 Task: Find connections with filter location Muzambinho with filter topic #Innovationwith filter profile language German with filter current company Applus+ IDIADA with filter school Walchand Institute of Technology, Solapur with filter industry Utility System Construction with filter service category Corporate Law with filter keywords title Recyclables Collector
Action: Mouse moved to (586, 119)
Screenshot: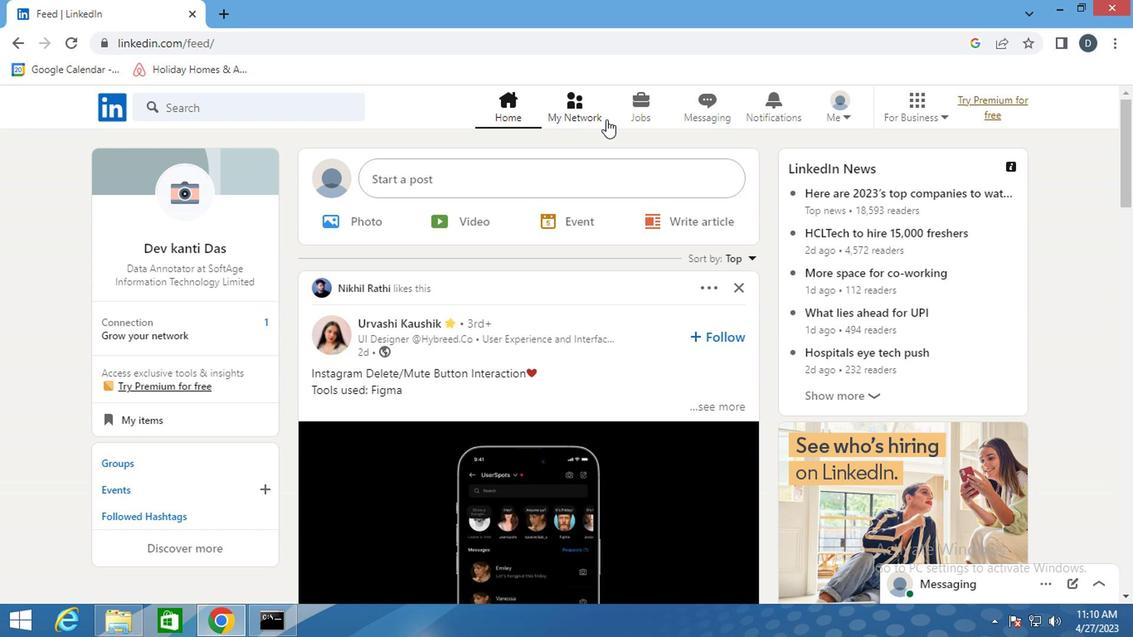 
Action: Mouse pressed left at (586, 119)
Screenshot: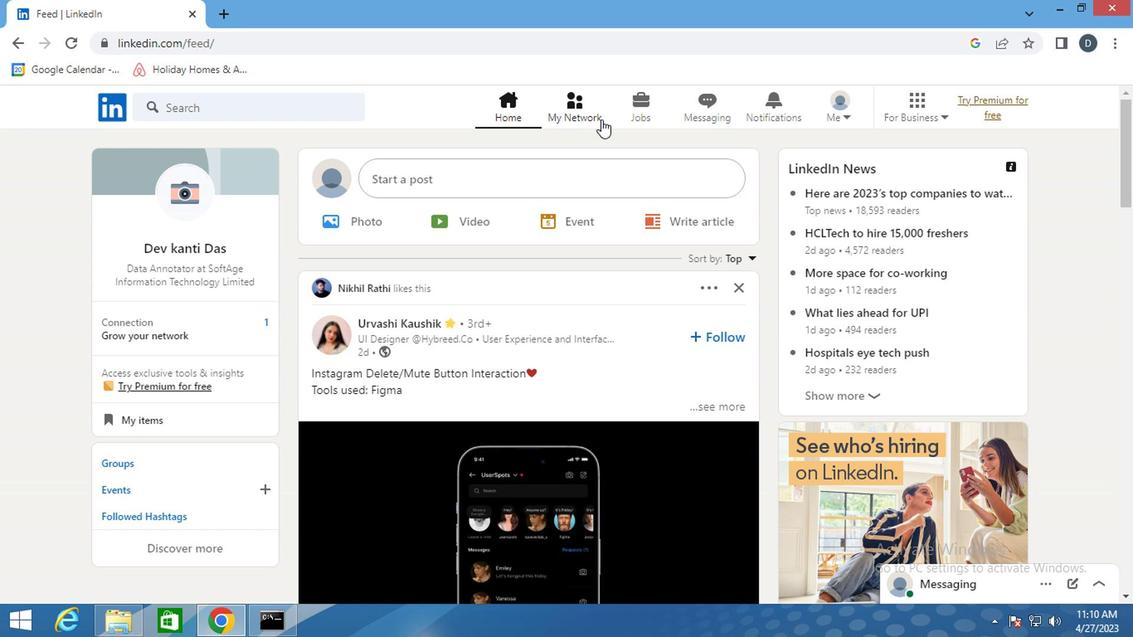 
Action: Mouse moved to (250, 206)
Screenshot: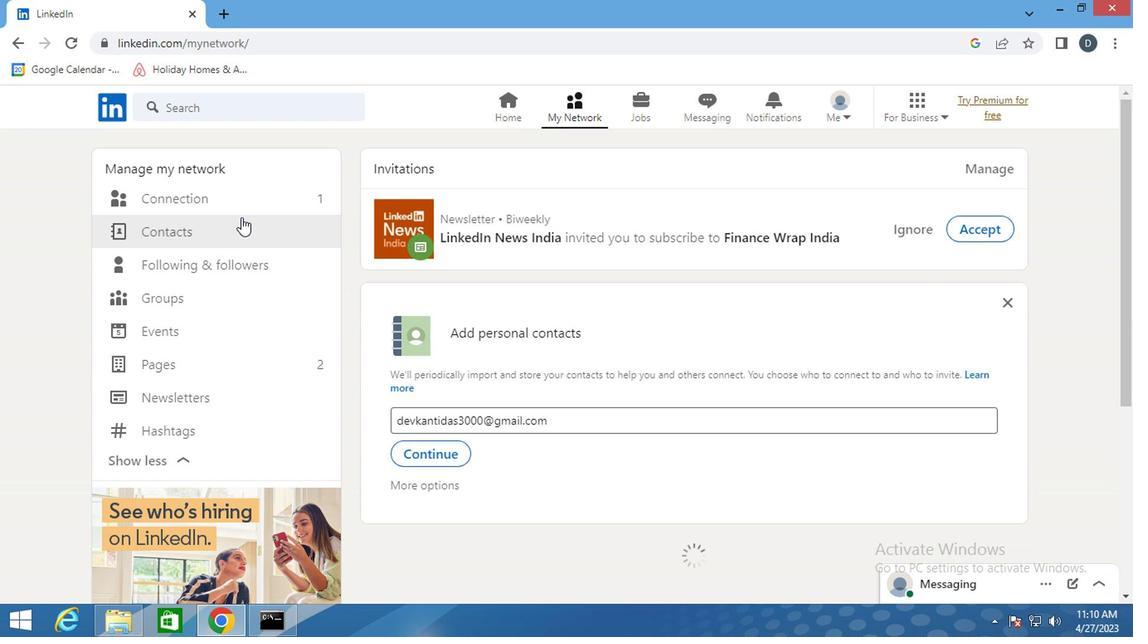 
Action: Mouse pressed left at (250, 206)
Screenshot: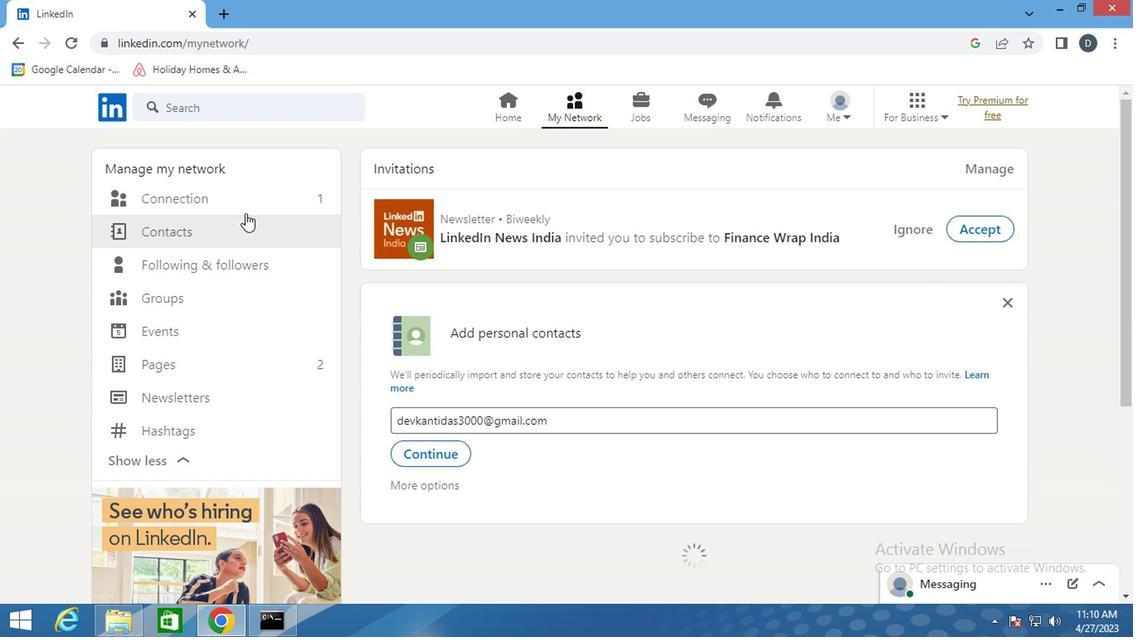 
Action: Mouse moved to (259, 199)
Screenshot: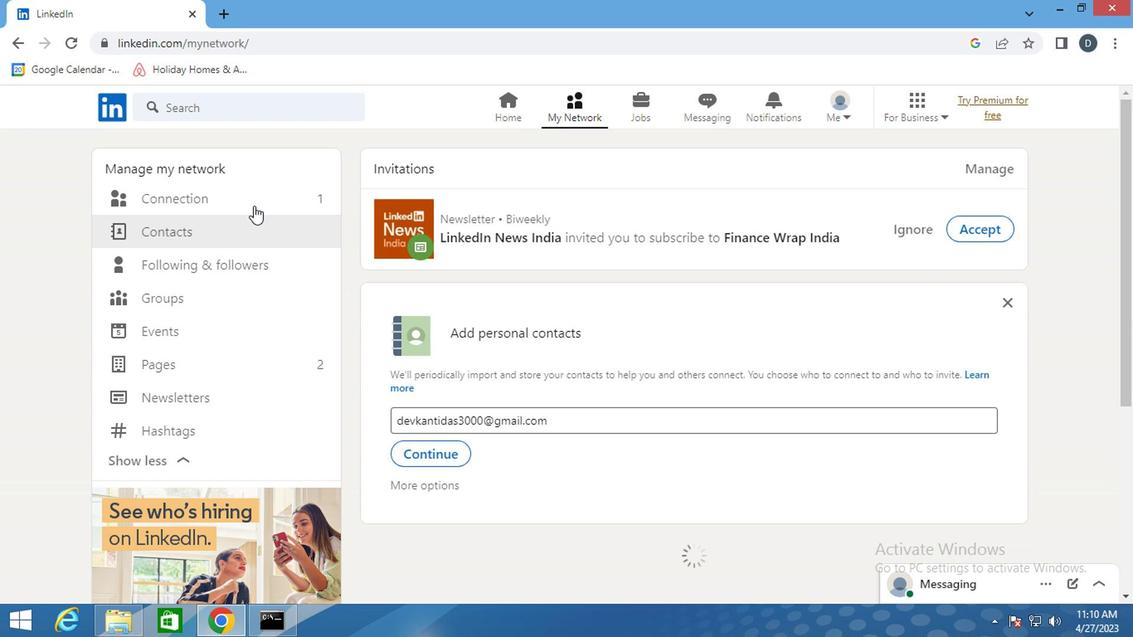 
Action: Mouse pressed left at (259, 199)
Screenshot: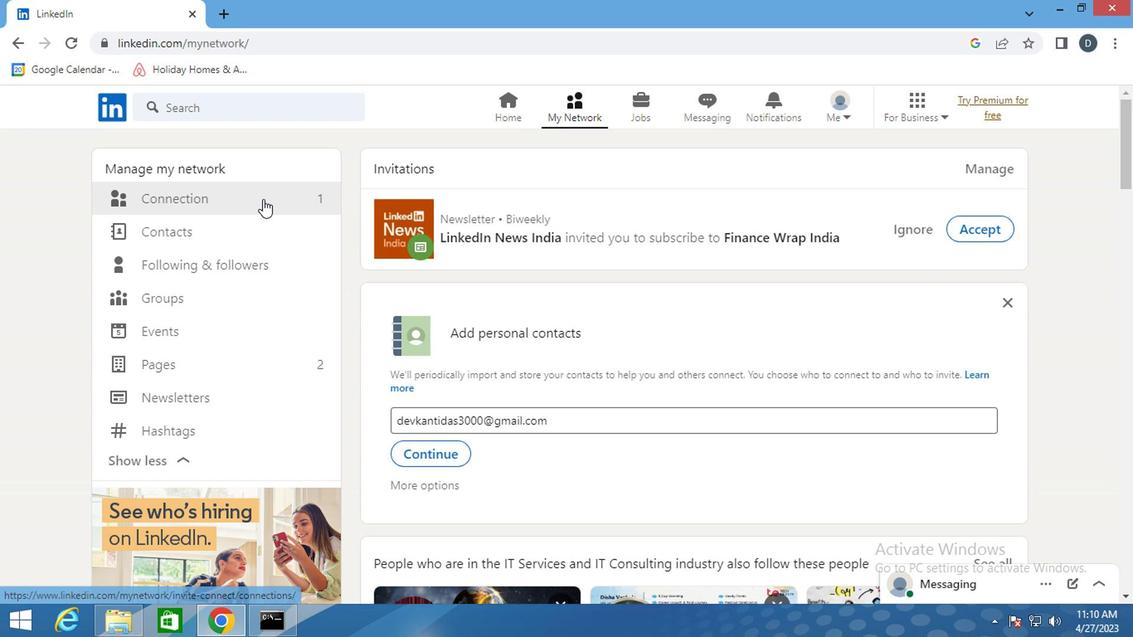 
Action: Mouse pressed left at (259, 199)
Screenshot: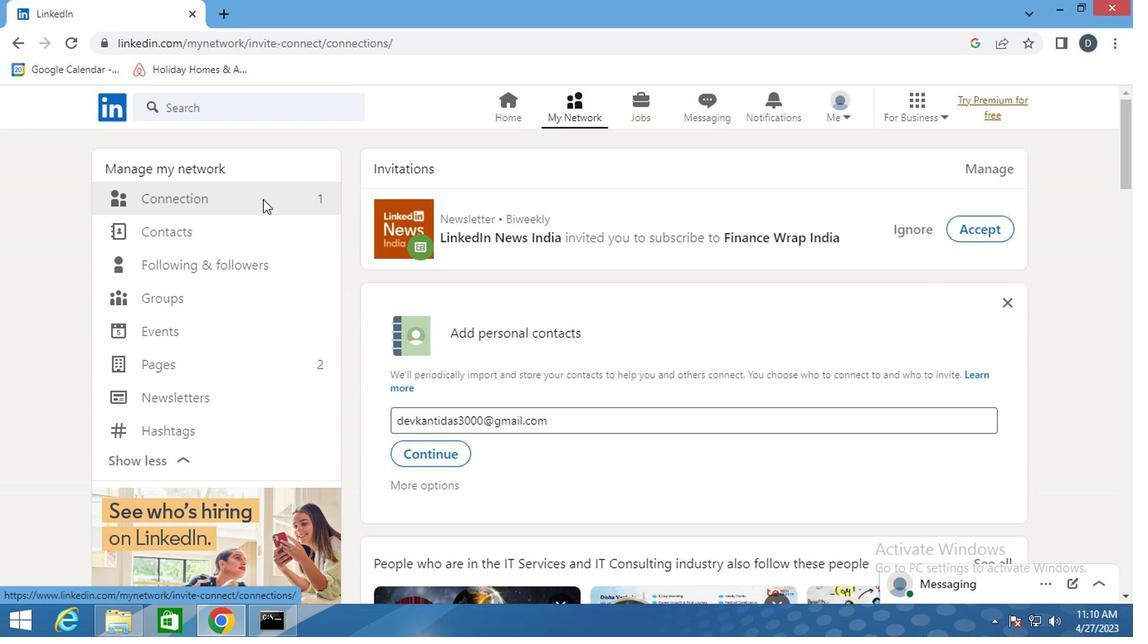 
Action: Mouse moved to (703, 196)
Screenshot: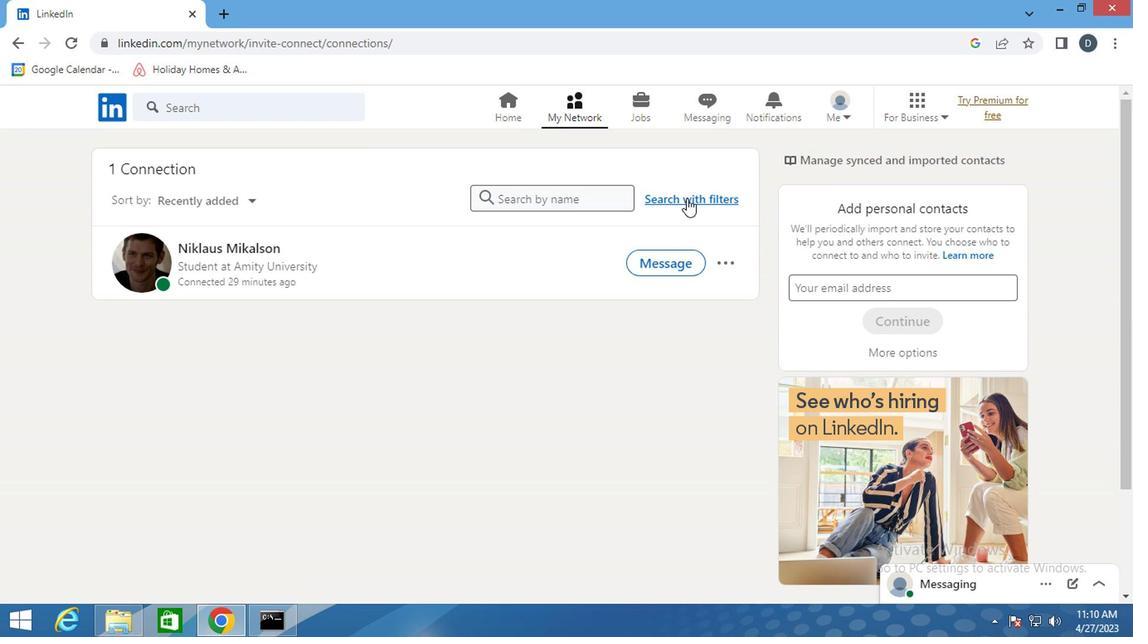
Action: Mouse pressed left at (703, 196)
Screenshot: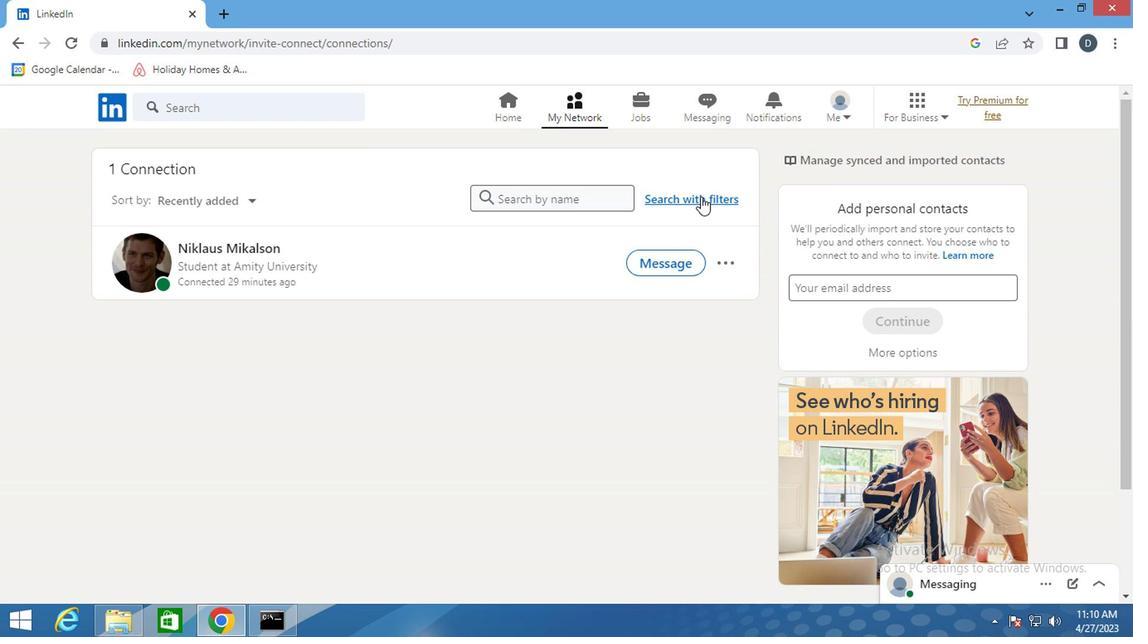 
Action: Mouse moved to (630, 147)
Screenshot: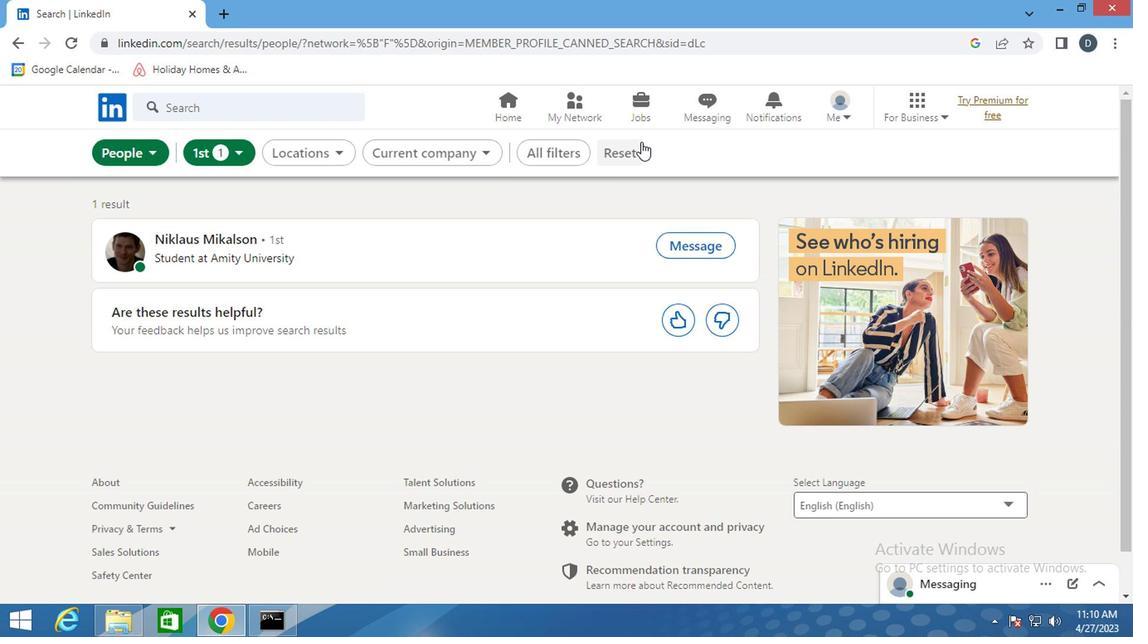 
Action: Mouse pressed left at (630, 147)
Screenshot: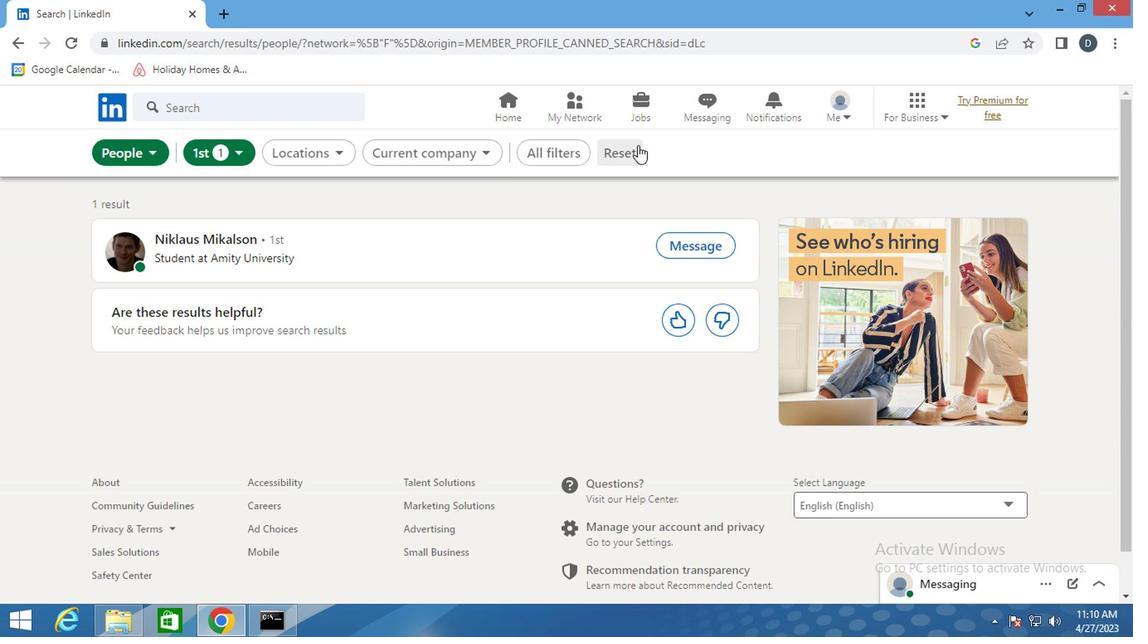 
Action: Mouse moved to (578, 149)
Screenshot: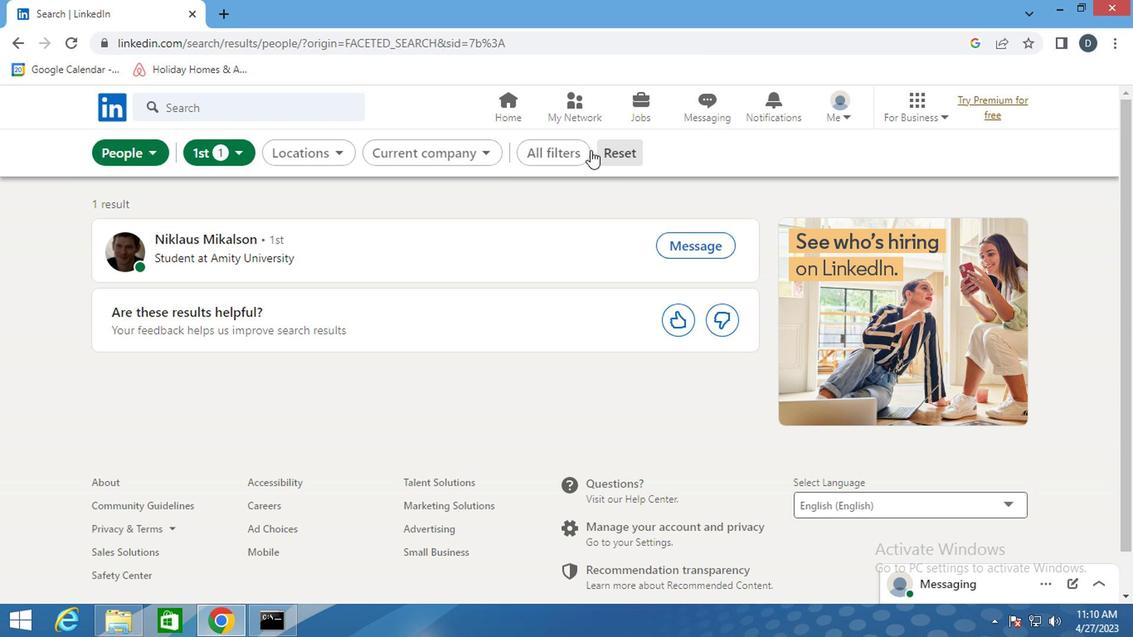 
Action: Mouse pressed left at (578, 149)
Screenshot: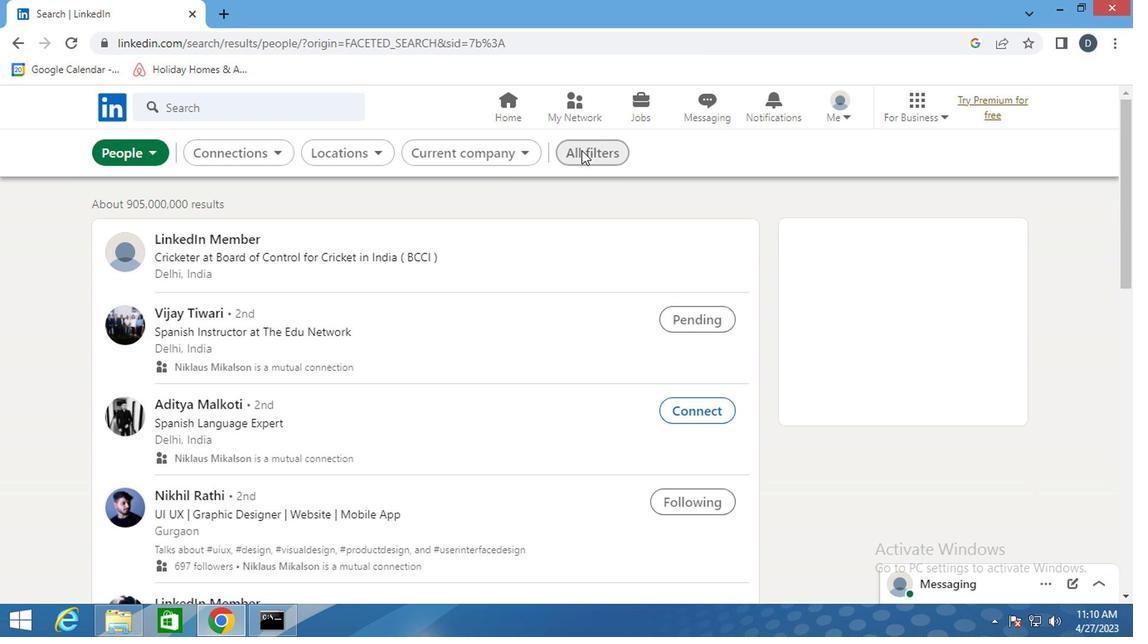 
Action: Mouse moved to (831, 369)
Screenshot: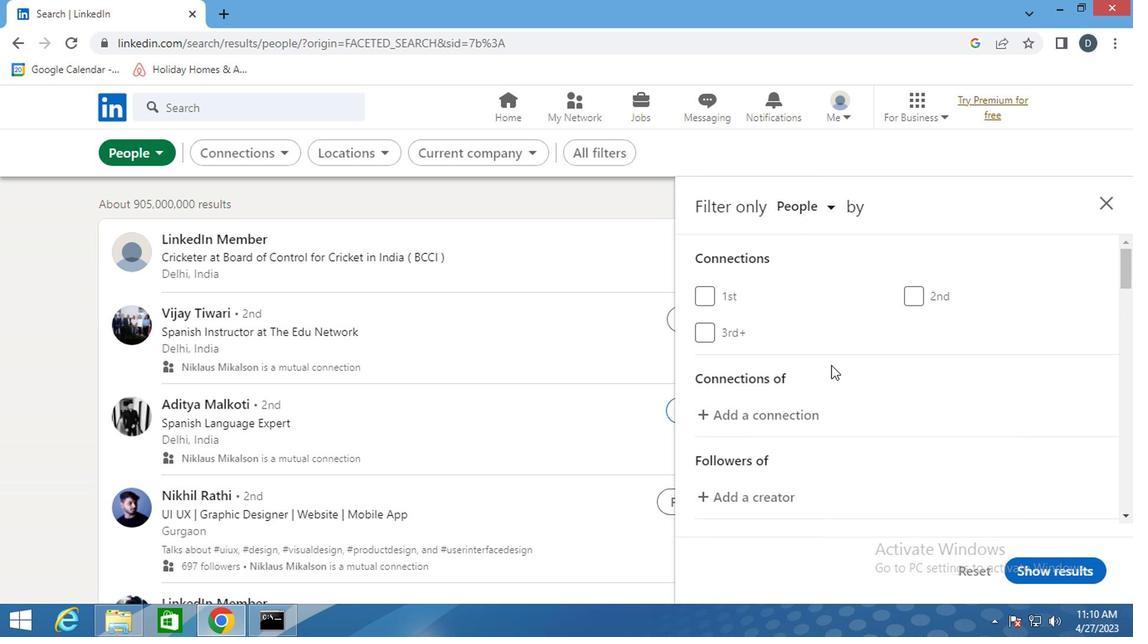 
Action: Mouse scrolled (831, 367) with delta (0, -1)
Screenshot: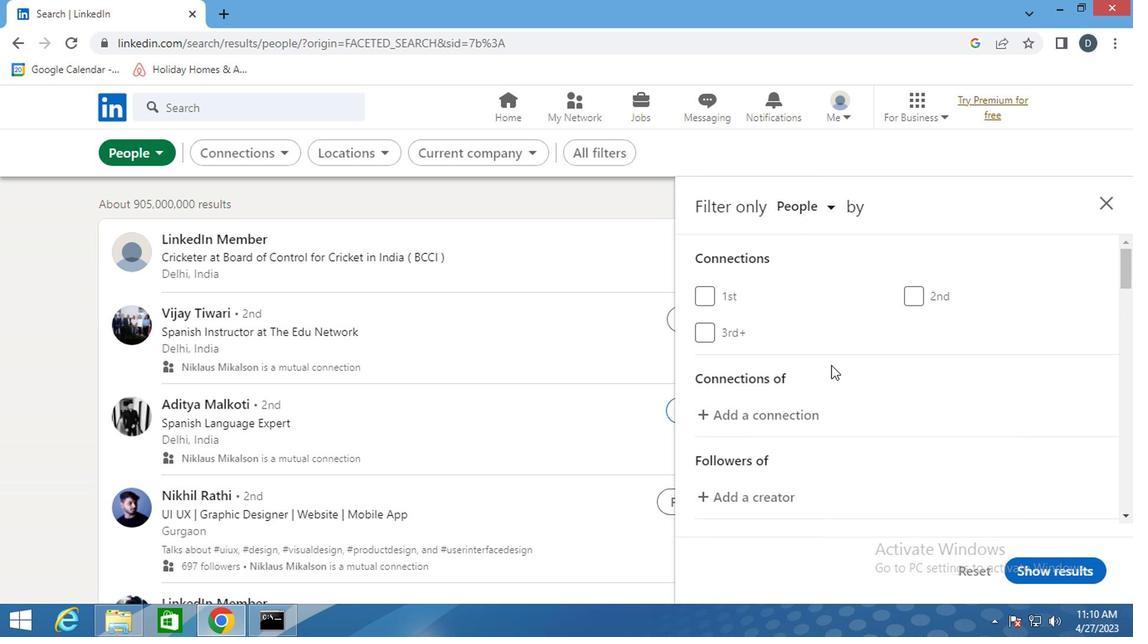 
Action: Mouse moved to (832, 369)
Screenshot: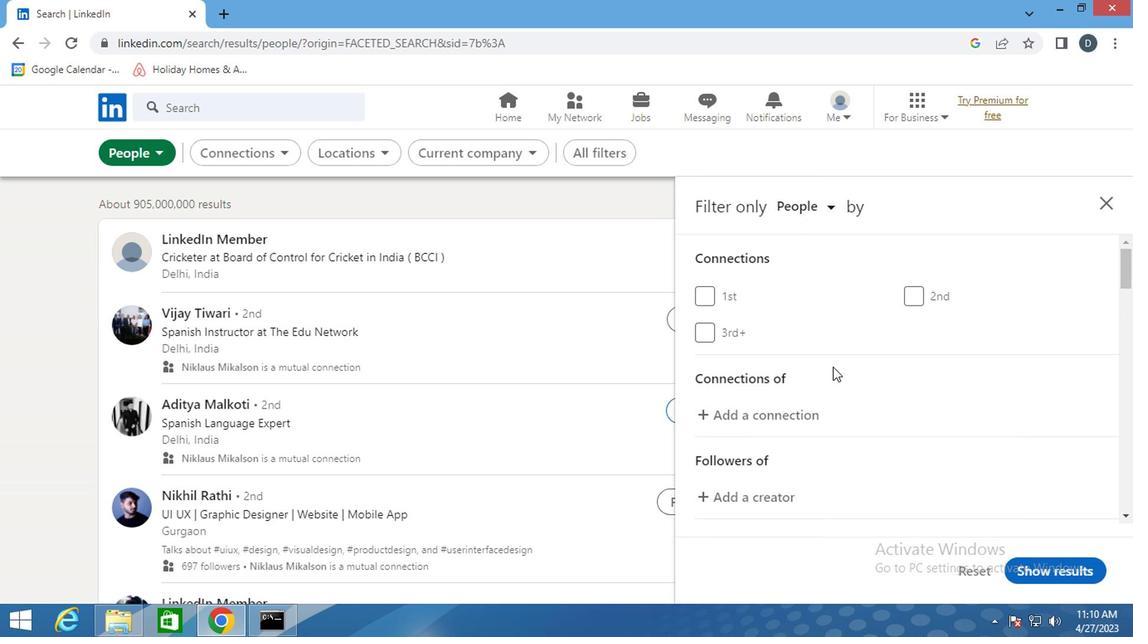 
Action: Mouse scrolled (832, 369) with delta (0, 0)
Screenshot: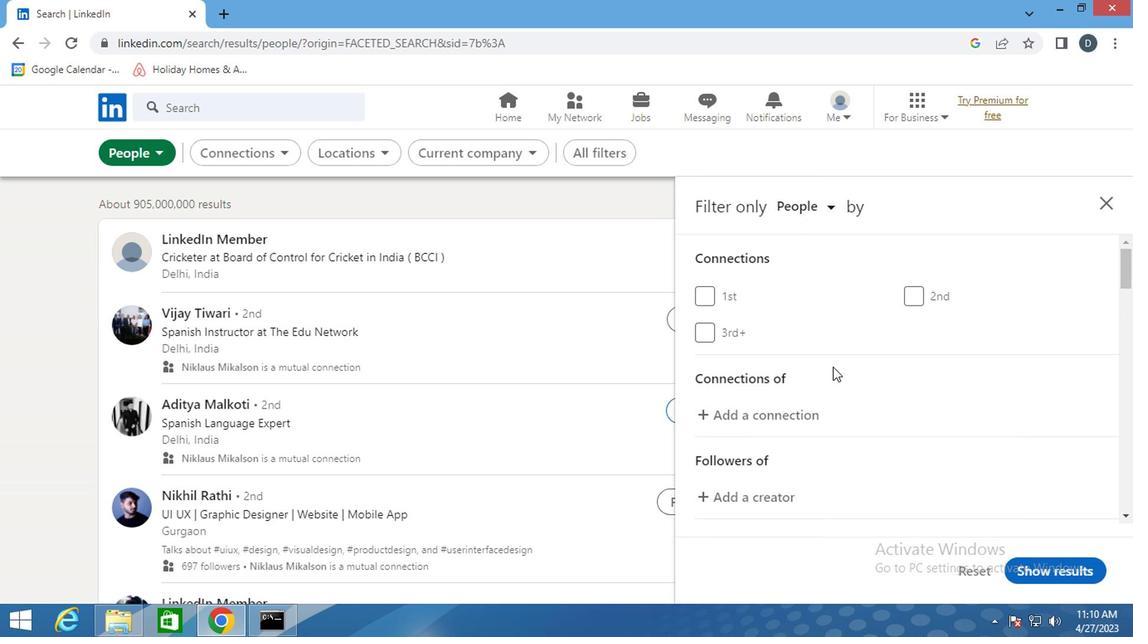 
Action: Mouse moved to (808, 356)
Screenshot: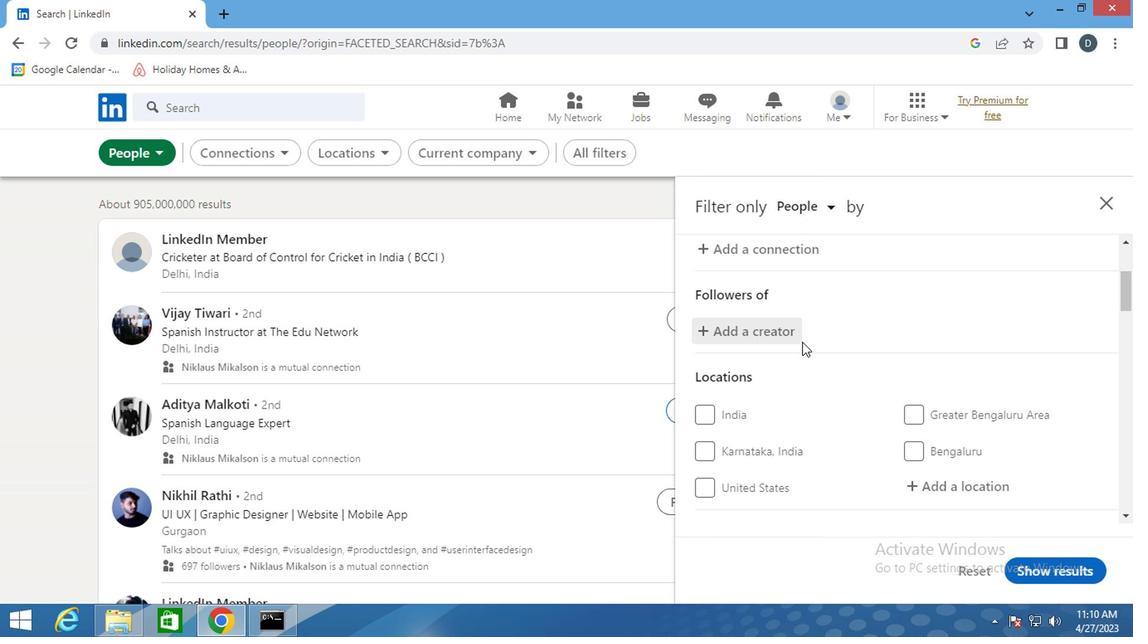 
Action: Mouse scrolled (808, 355) with delta (0, -1)
Screenshot: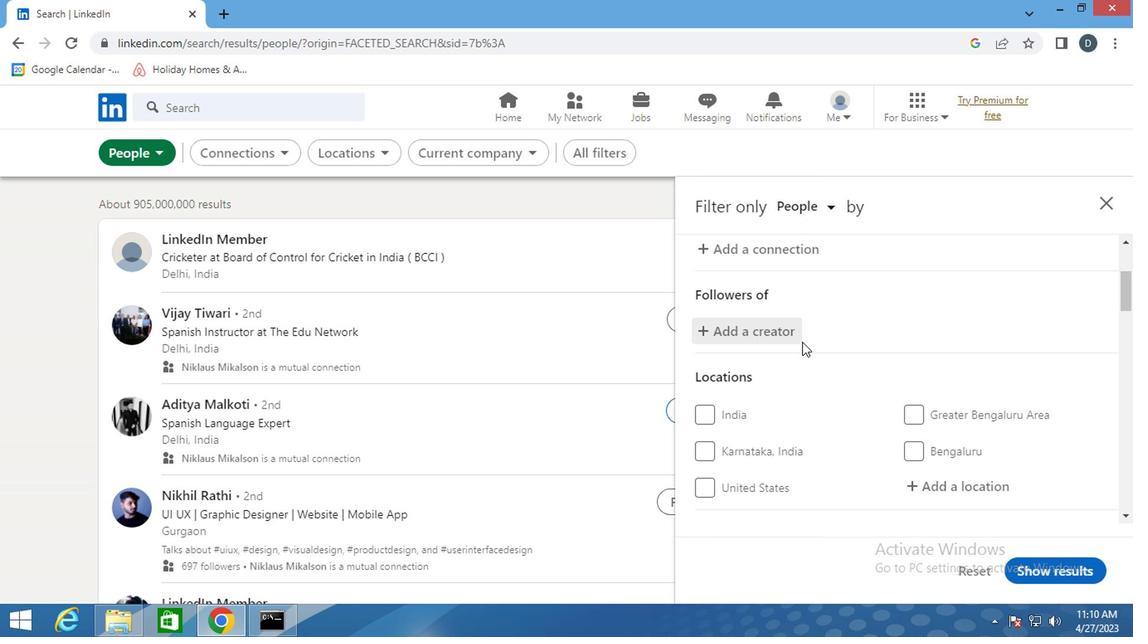 
Action: Mouse moved to (808, 358)
Screenshot: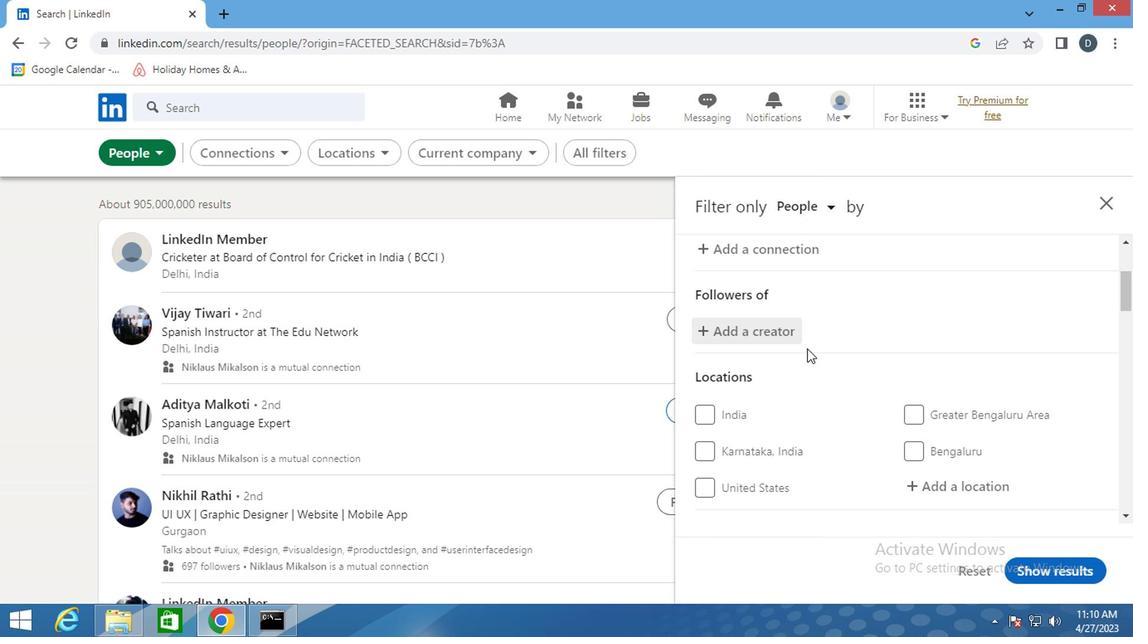 
Action: Mouse scrolled (808, 358) with delta (0, 0)
Screenshot: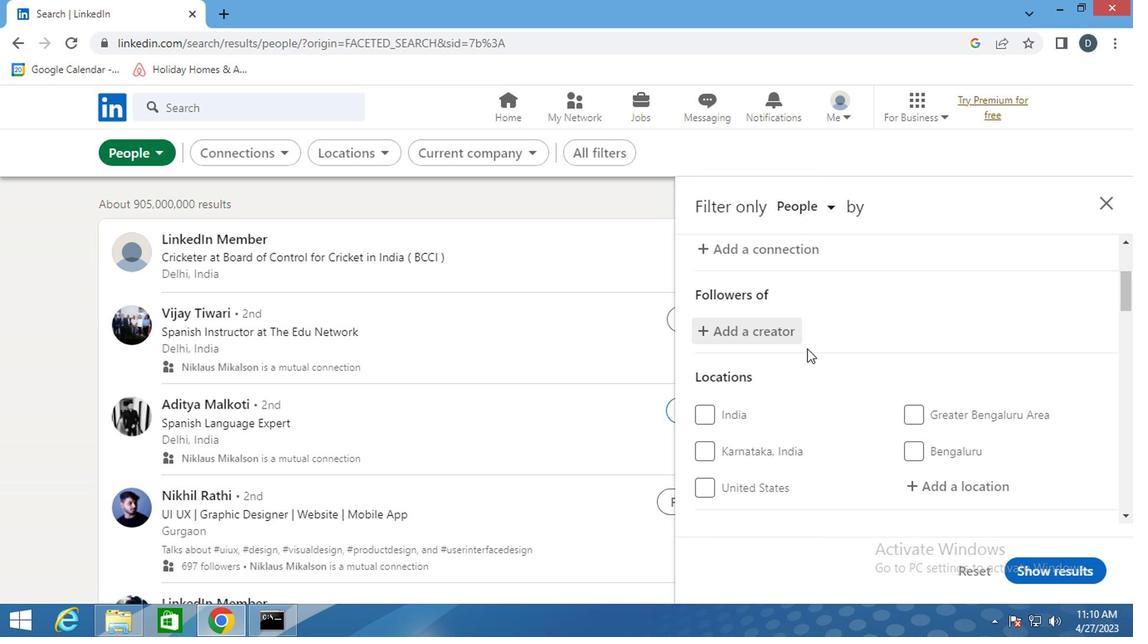 
Action: Mouse moved to (961, 344)
Screenshot: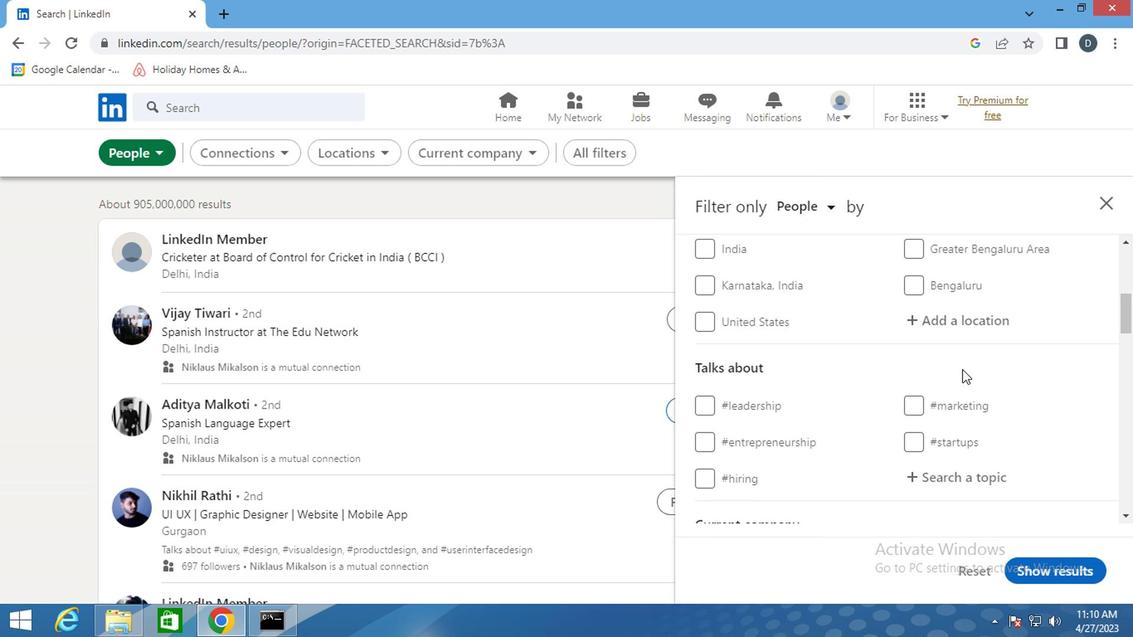 
Action: Mouse scrolled (961, 344) with delta (0, 0)
Screenshot: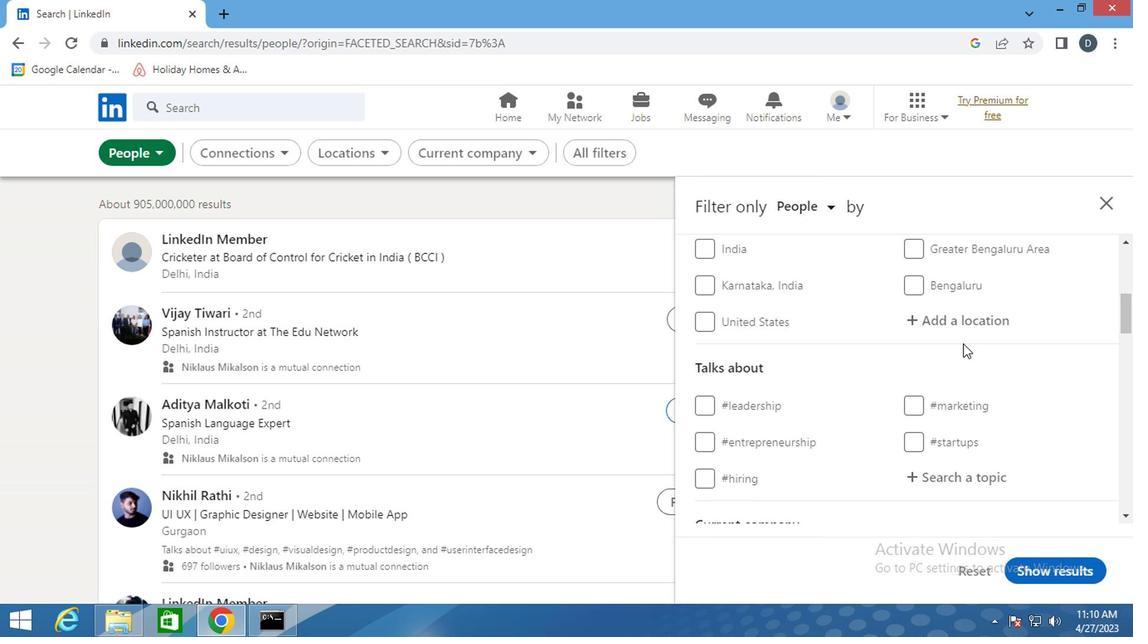 
Action: Mouse moved to (957, 410)
Screenshot: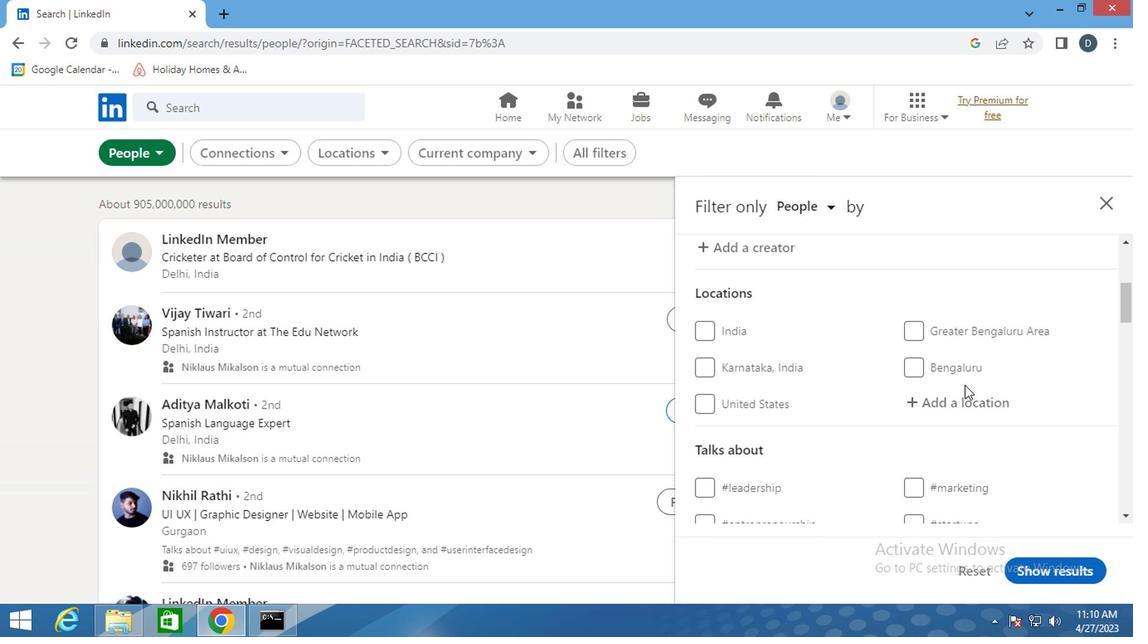
Action: Mouse pressed left at (957, 410)
Screenshot: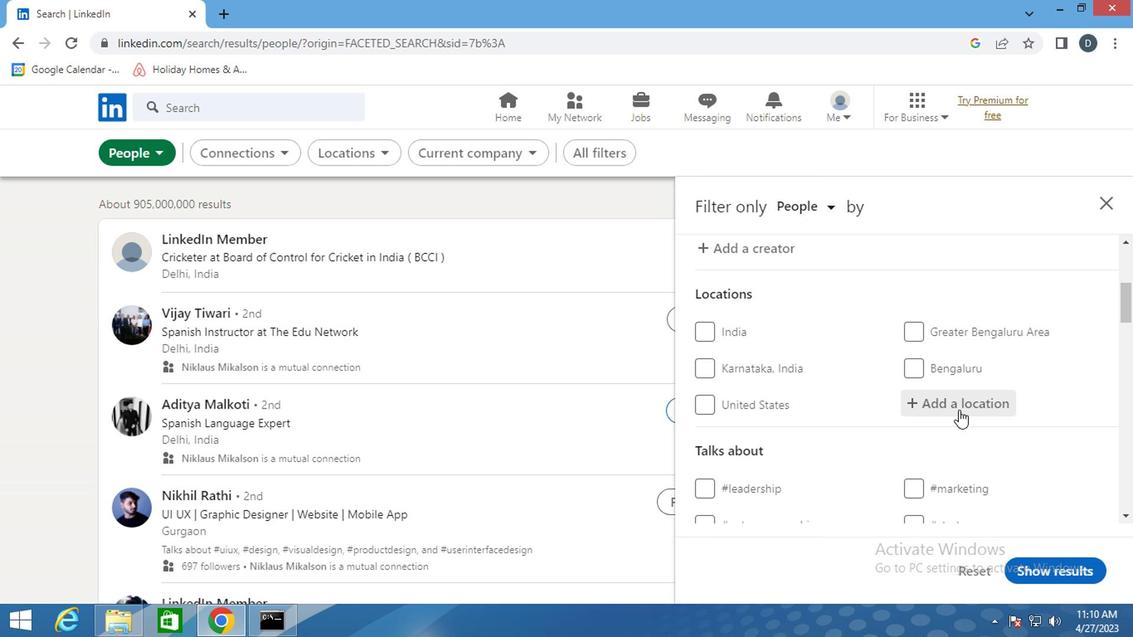 
Action: Mouse moved to (957, 410)
Screenshot: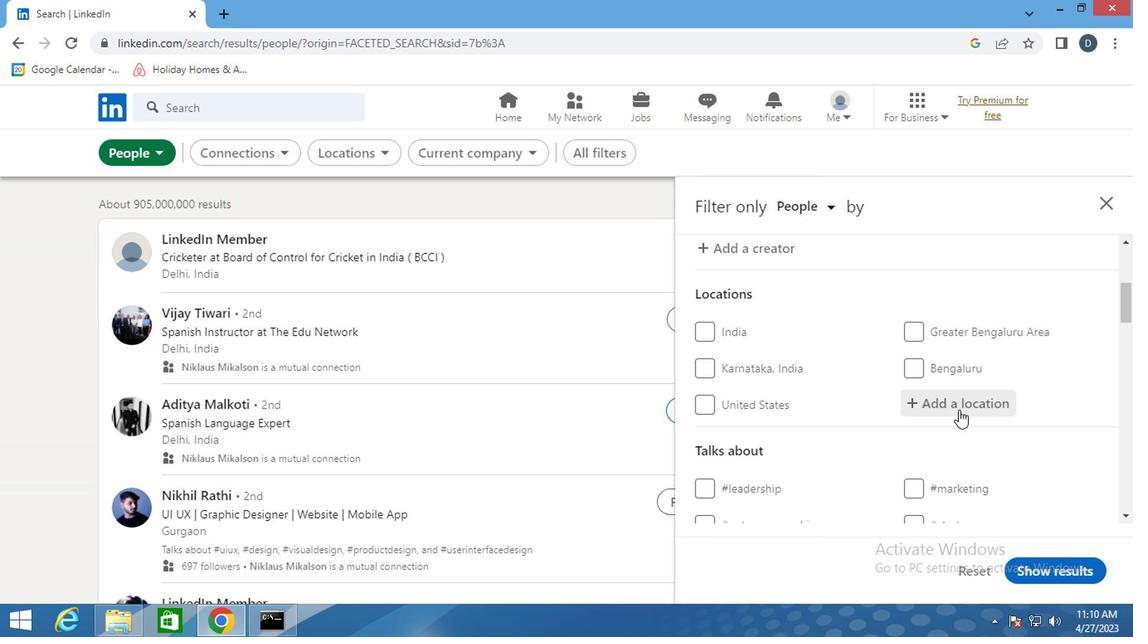 
Action: Key pressed <Key.shift><Key.shift><Key.shift>MUZAMBINHO
Screenshot: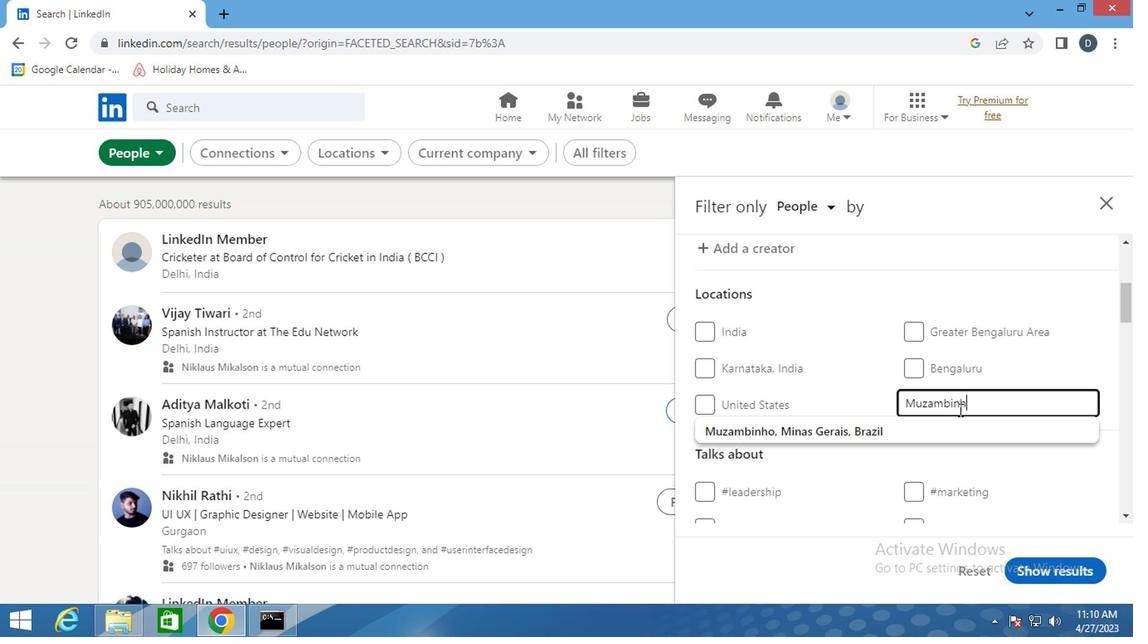 
Action: Mouse moved to (945, 430)
Screenshot: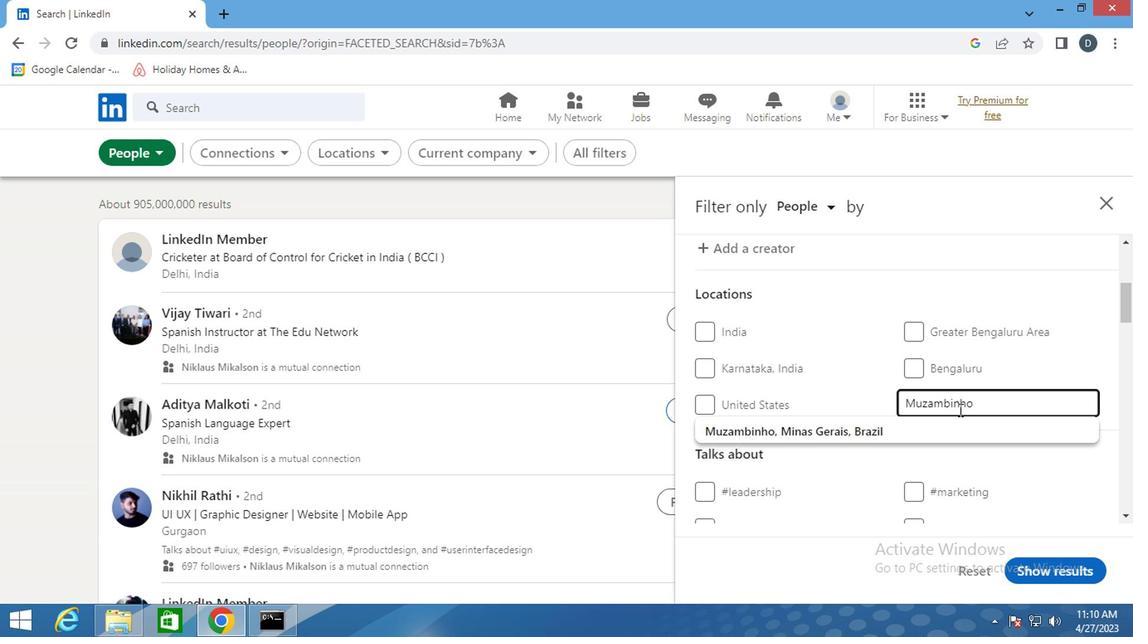 
Action: Mouse pressed left at (945, 430)
Screenshot: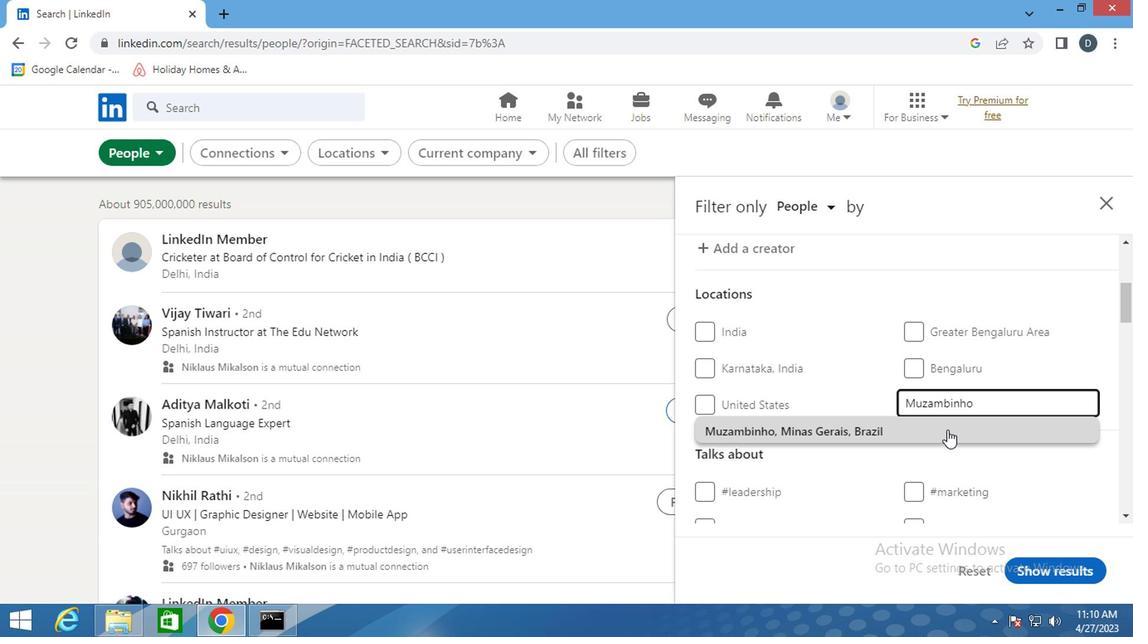
Action: Mouse moved to (909, 387)
Screenshot: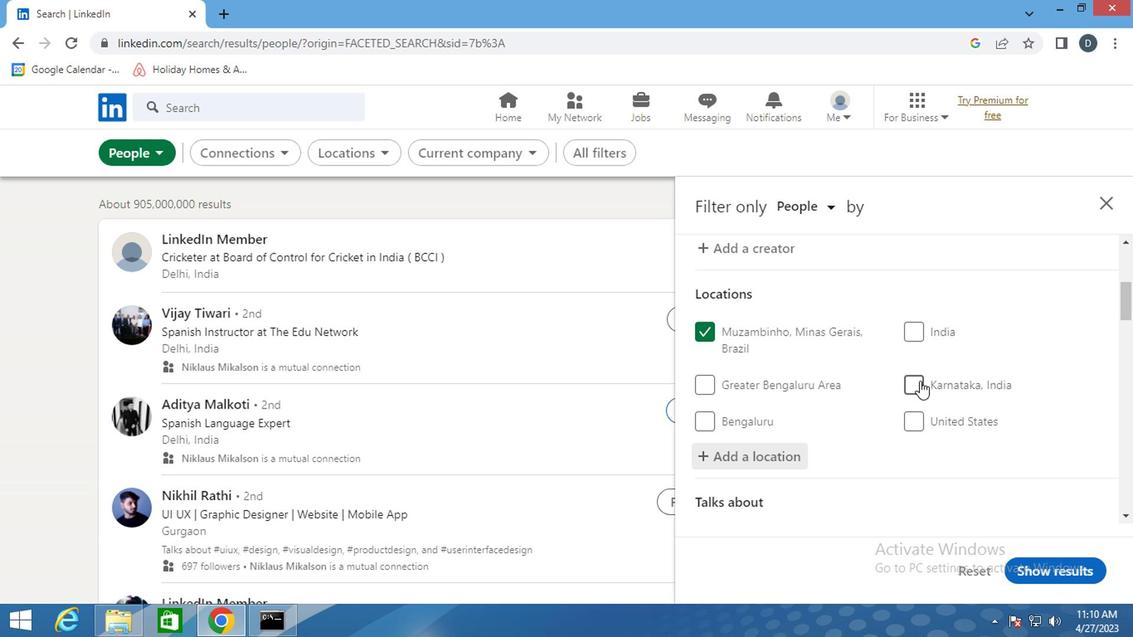 
Action: Mouse scrolled (909, 387) with delta (0, 0)
Screenshot: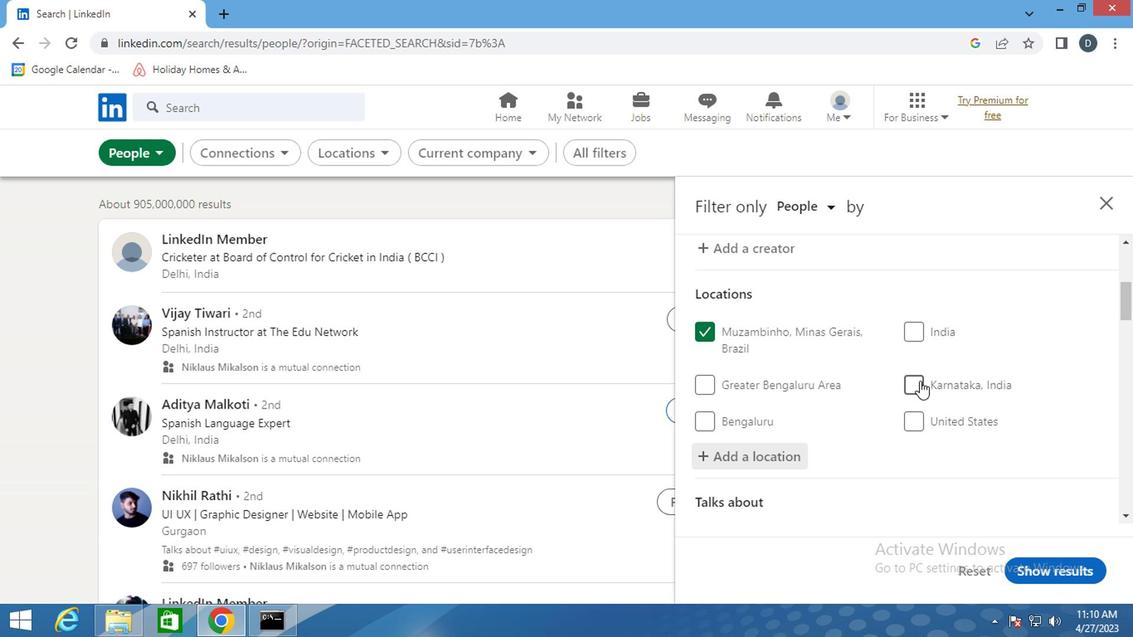 
Action: Mouse scrolled (909, 387) with delta (0, 0)
Screenshot: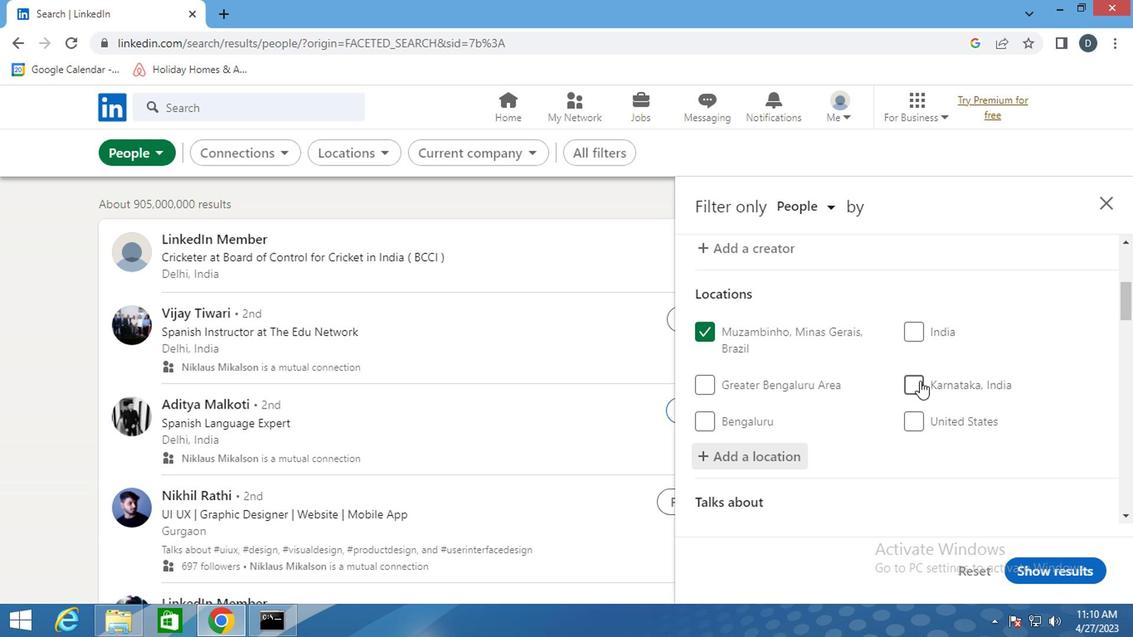 
Action: Mouse scrolled (909, 387) with delta (0, 0)
Screenshot: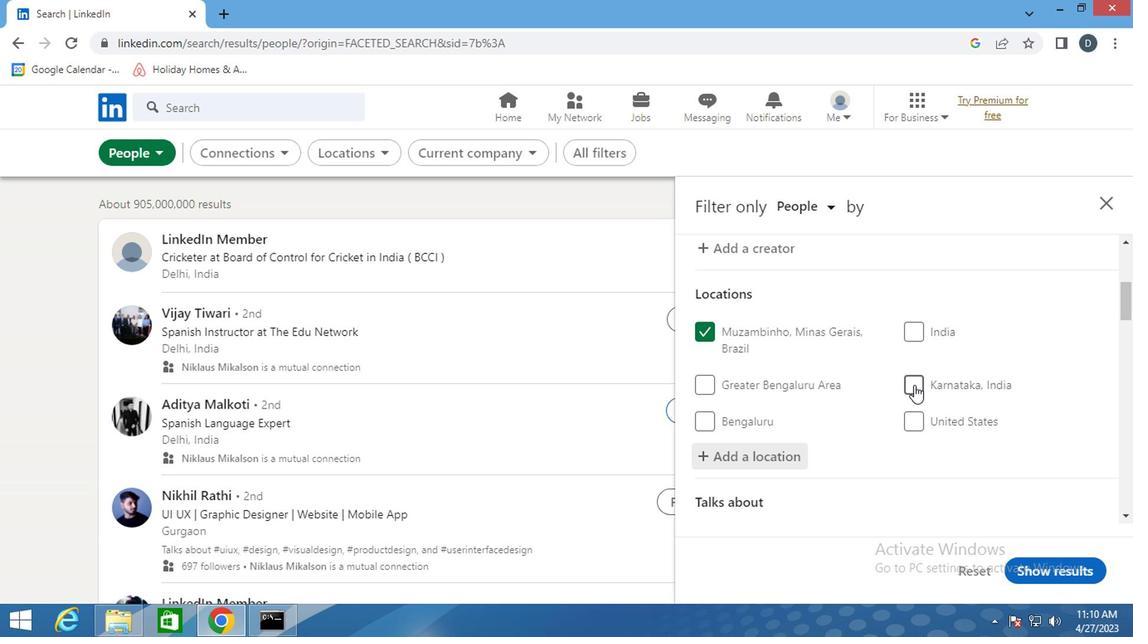 
Action: Mouse moved to (847, 381)
Screenshot: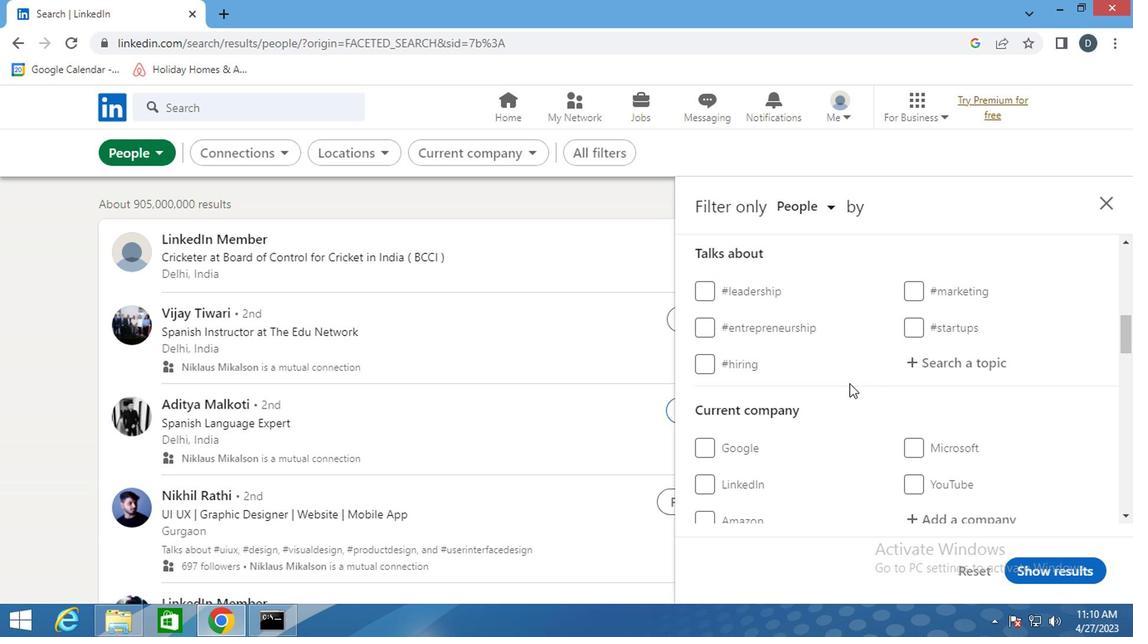 
Action: Mouse scrolled (847, 383) with delta (0, 1)
Screenshot: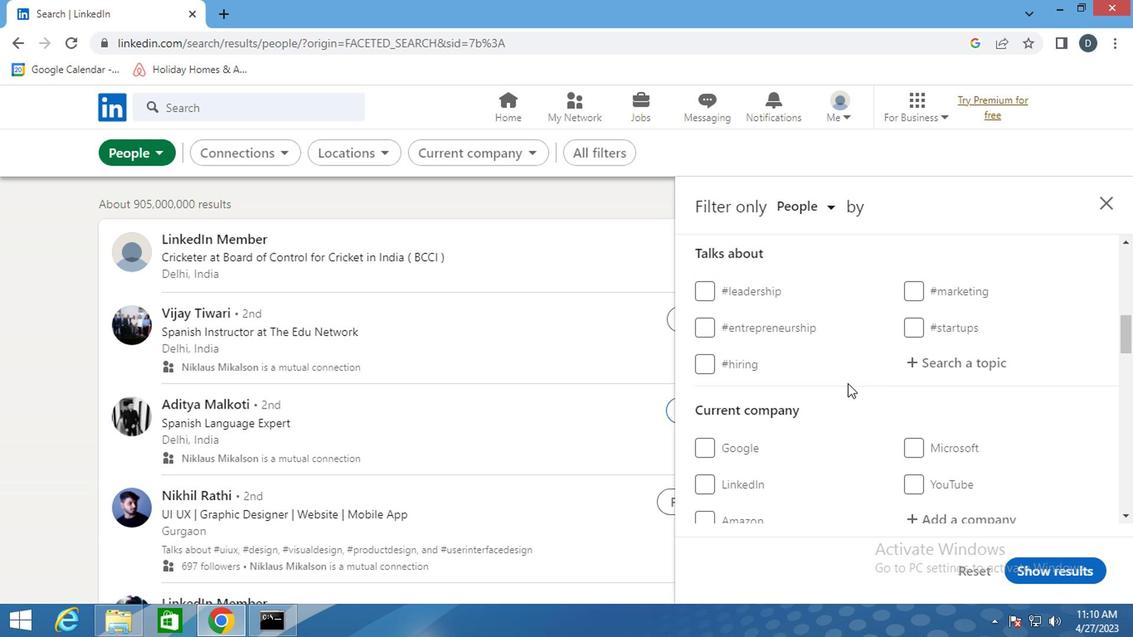 
Action: Mouse scrolled (847, 383) with delta (0, 1)
Screenshot: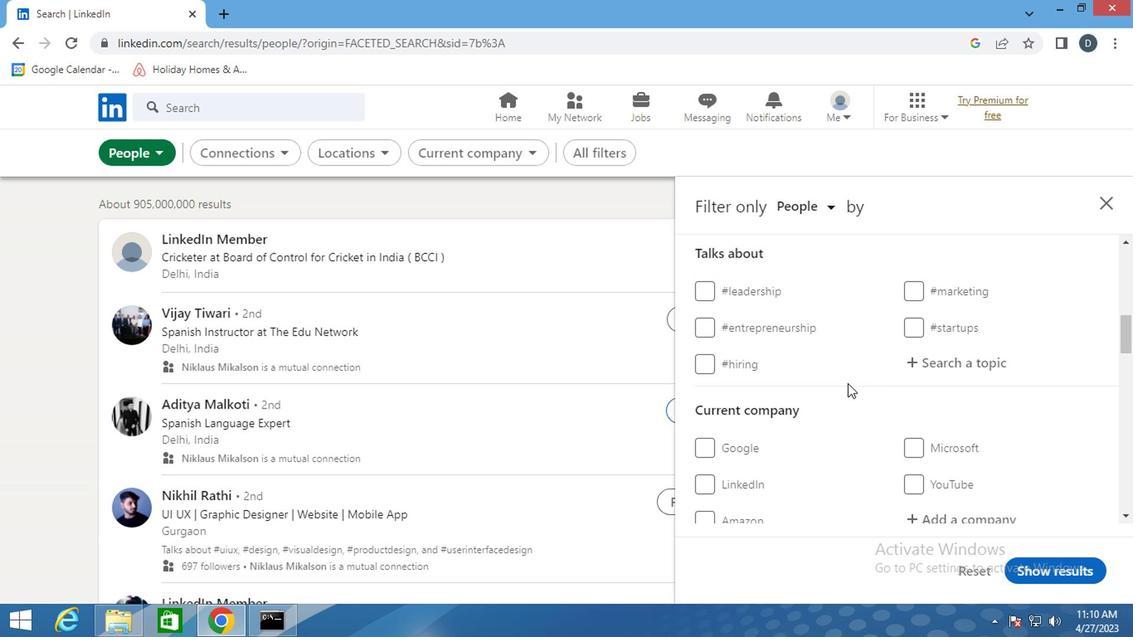 
Action: Mouse moved to (902, 415)
Screenshot: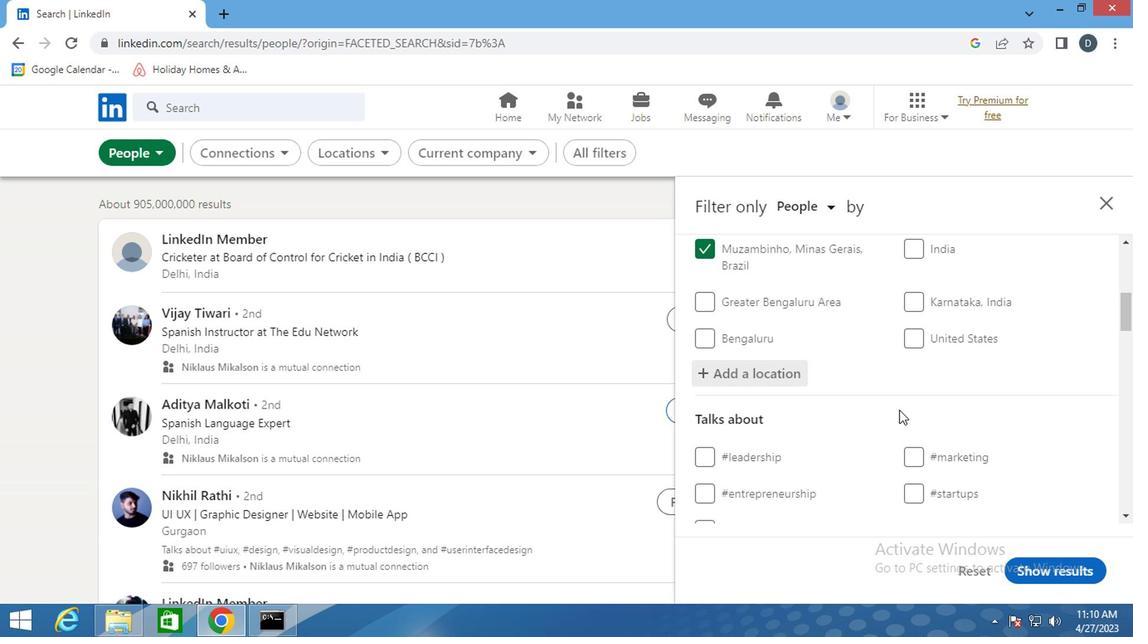 
Action: Mouse scrolled (902, 414) with delta (0, -1)
Screenshot: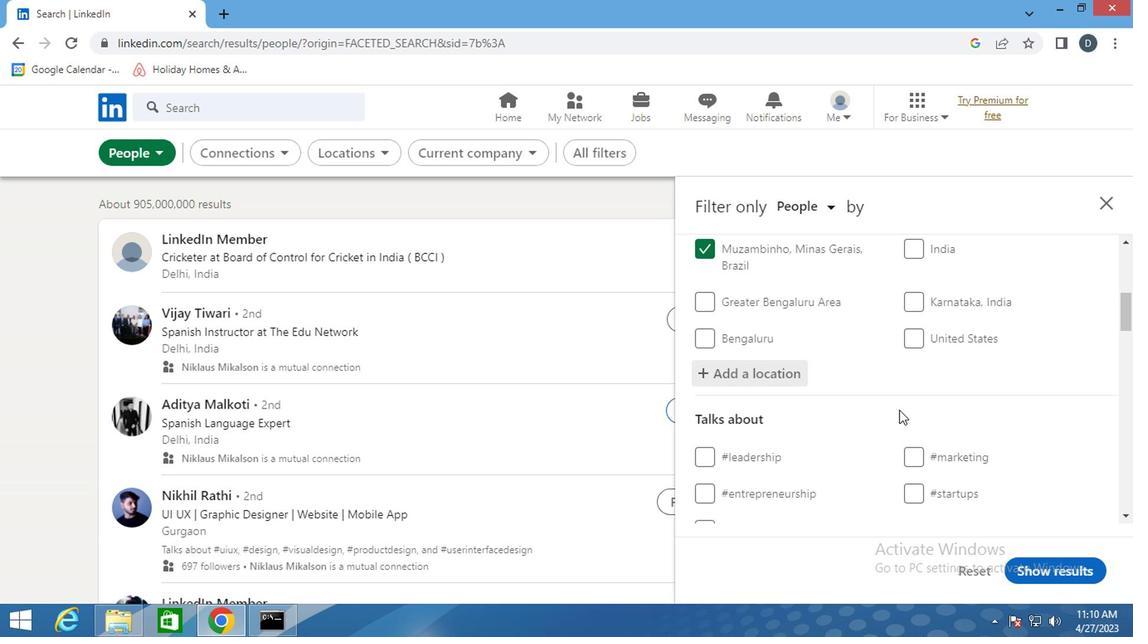 
Action: Mouse moved to (934, 445)
Screenshot: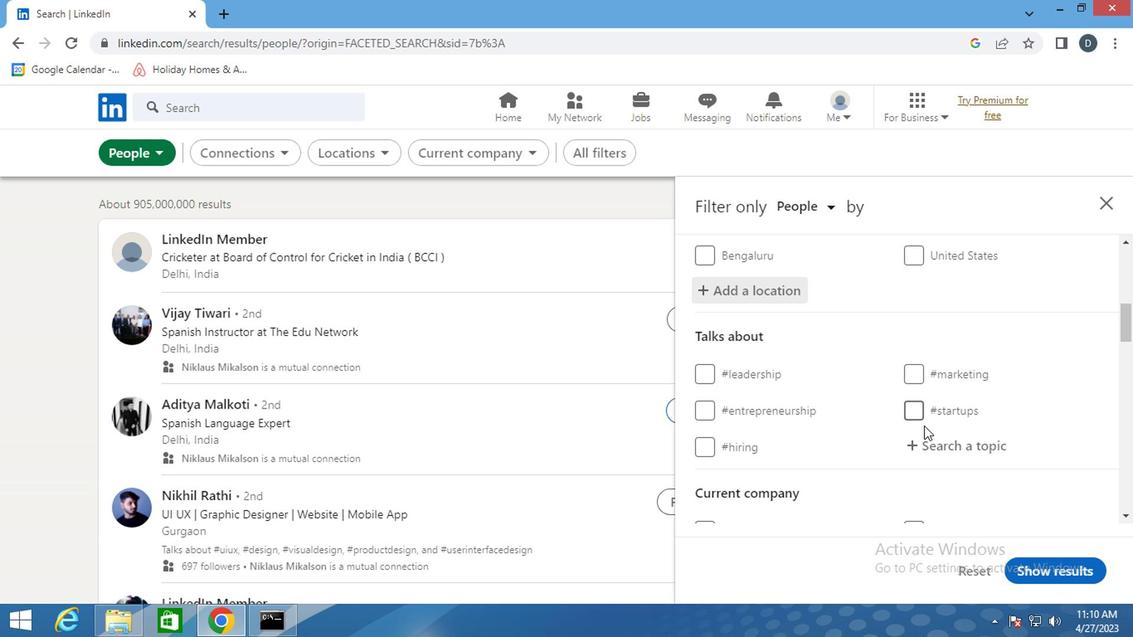 
Action: Mouse pressed left at (934, 445)
Screenshot: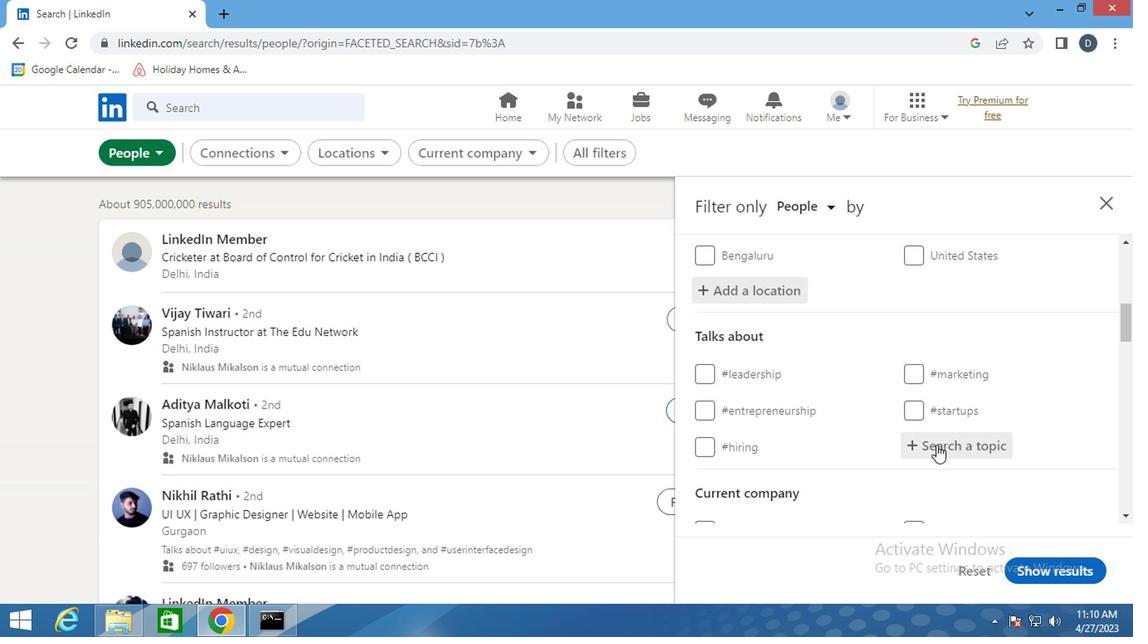 
Action: Mouse moved to (853, 444)
Screenshot: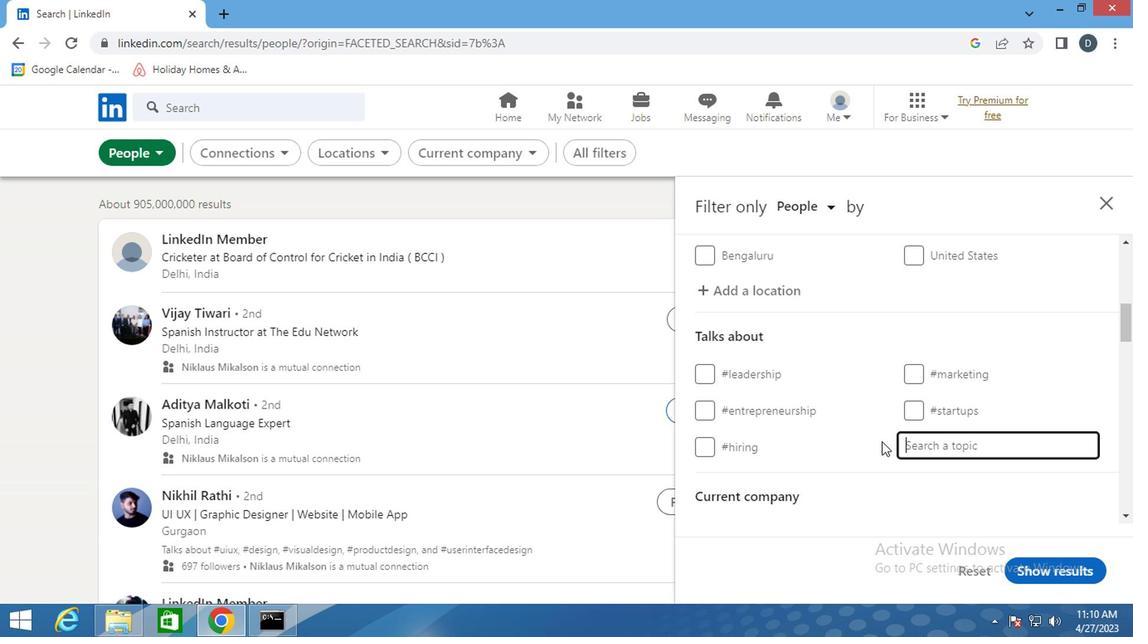 
Action: Key pressed <Key.shift><Key.shift><Key.shift><Key.shift><Key.shift><Key.shift><Key.shift>INNO<Key.backspace><Key.backspace><Key.backspace><Key.backspace><Key.backspace><Key.backspace><Key.shift><Key.shift><Key.shift><Key.shift><Key.shift><Key.shift><Key.shift><Key.shift>#<Key.shift>INNOVATION<Key.enter>
Screenshot: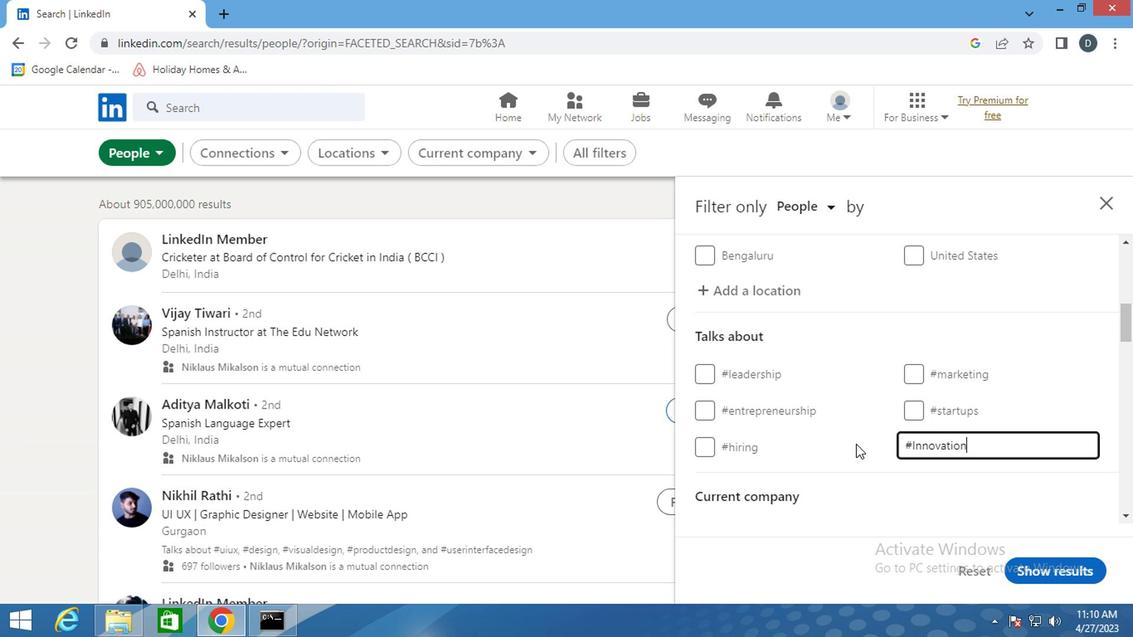 
Action: Mouse moved to (945, 432)
Screenshot: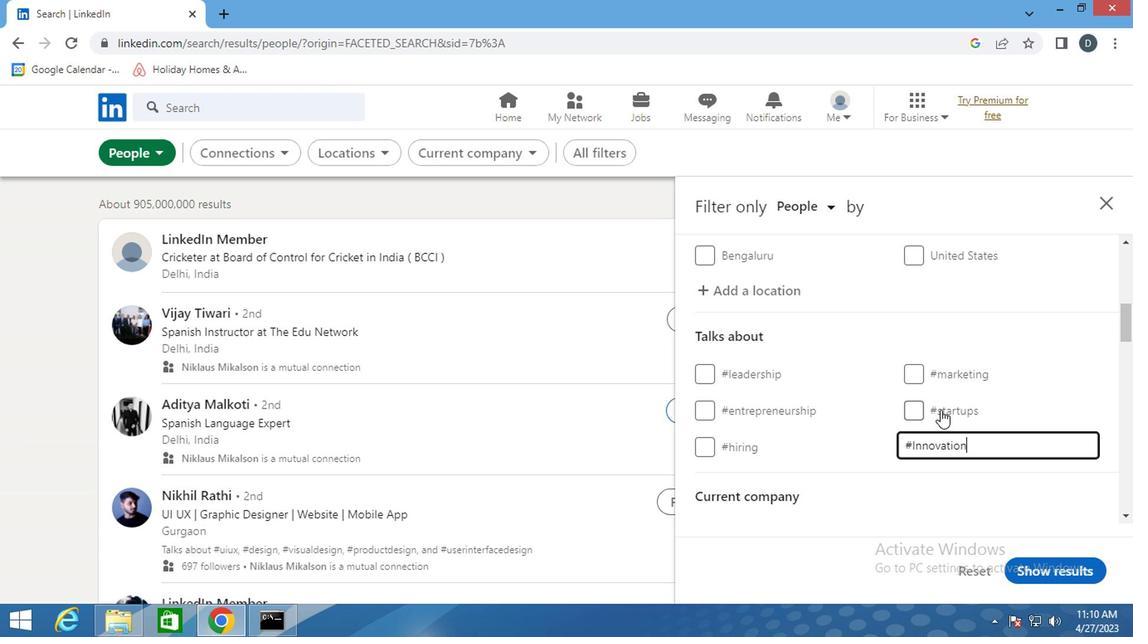 
Action: Mouse scrolled (945, 430) with delta (0, -1)
Screenshot: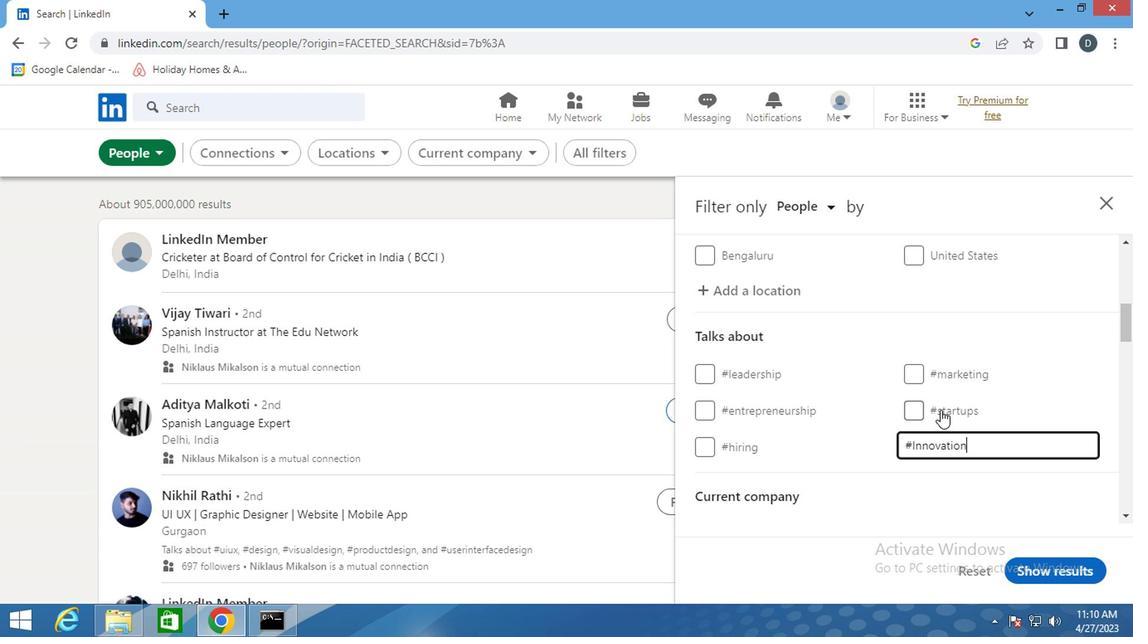 
Action: Mouse moved to (847, 423)
Screenshot: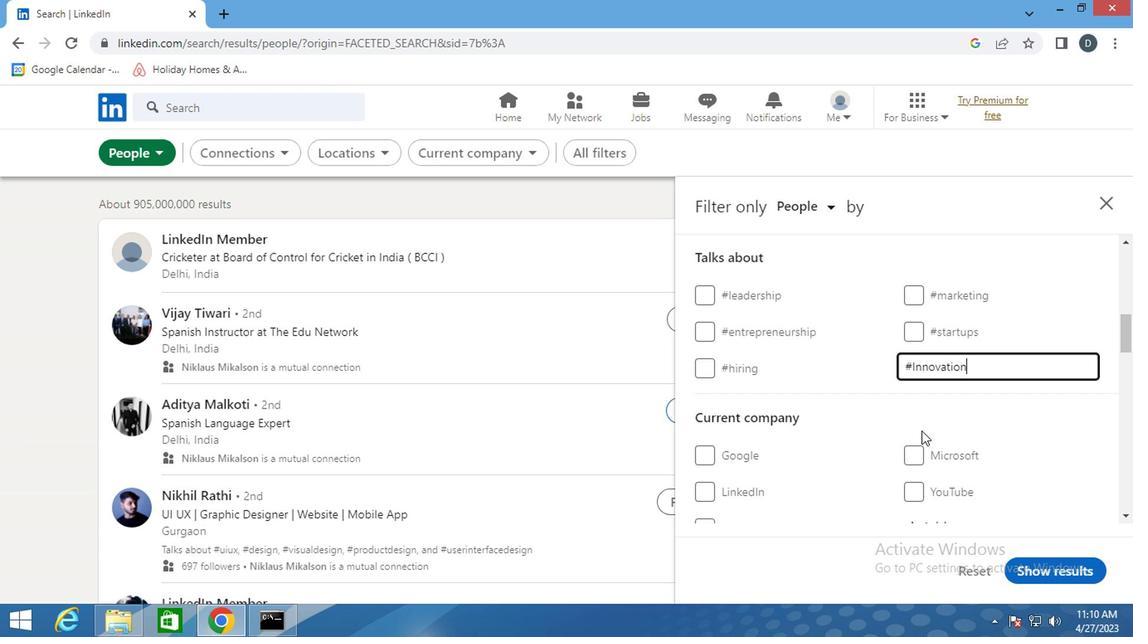 
Action: Mouse scrolled (847, 422) with delta (0, -1)
Screenshot: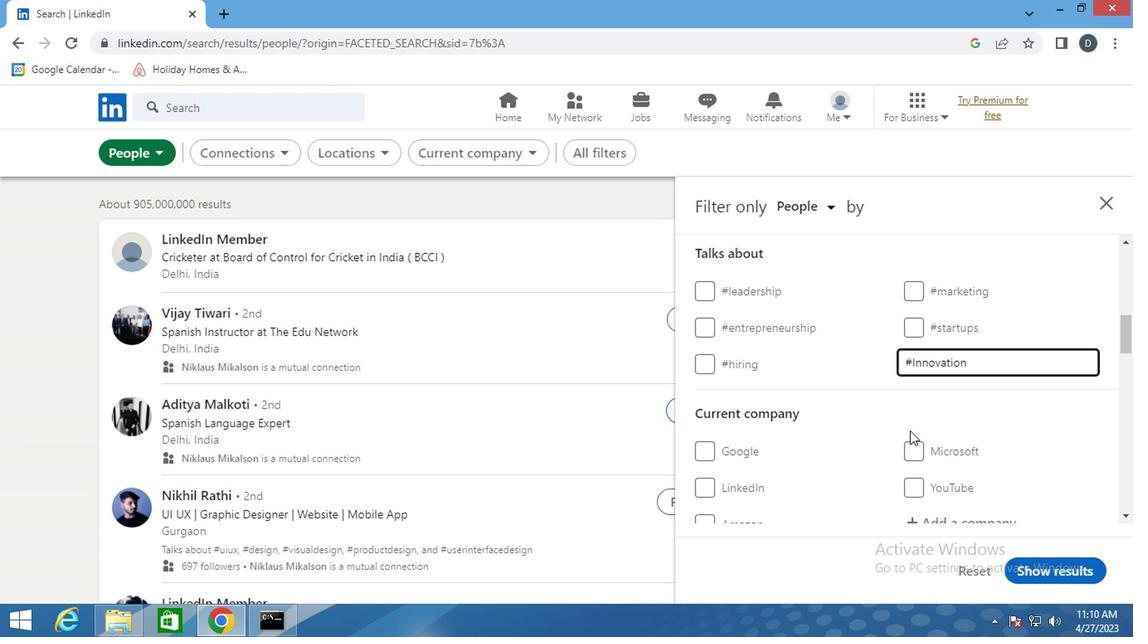 
Action: Mouse moved to (934, 432)
Screenshot: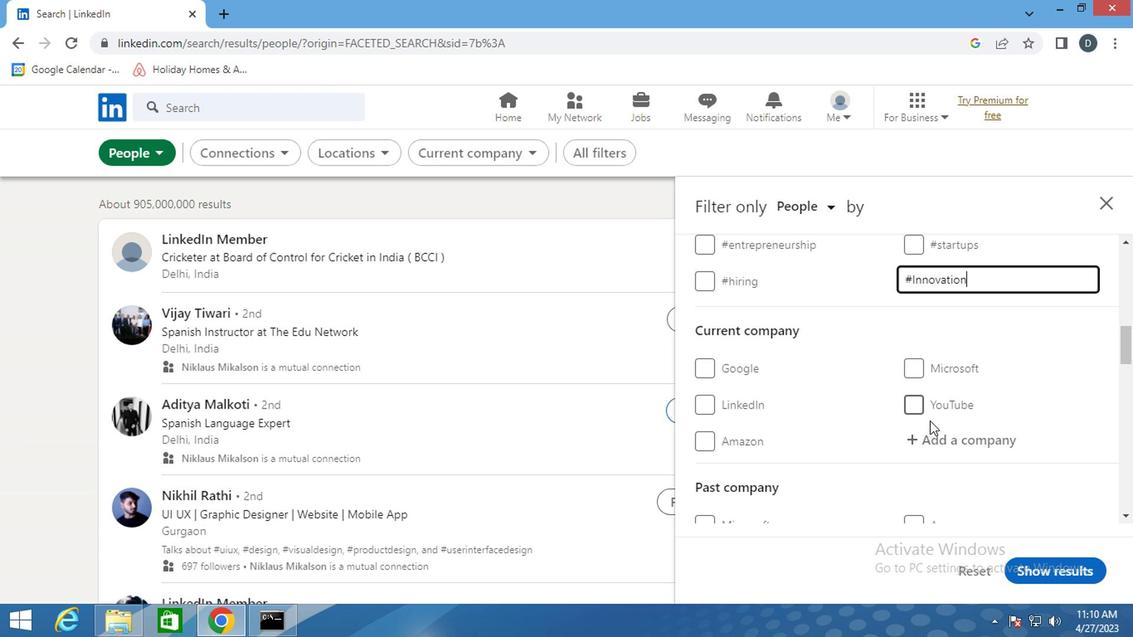 
Action: Mouse pressed left at (934, 432)
Screenshot: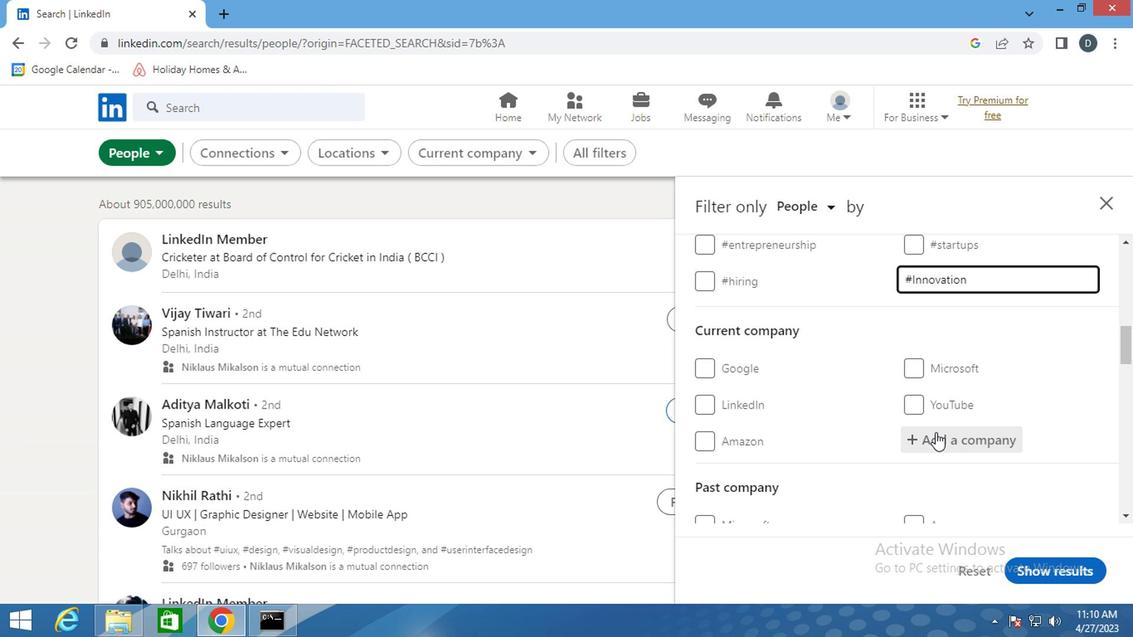 
Action: Mouse moved to (947, 442)
Screenshot: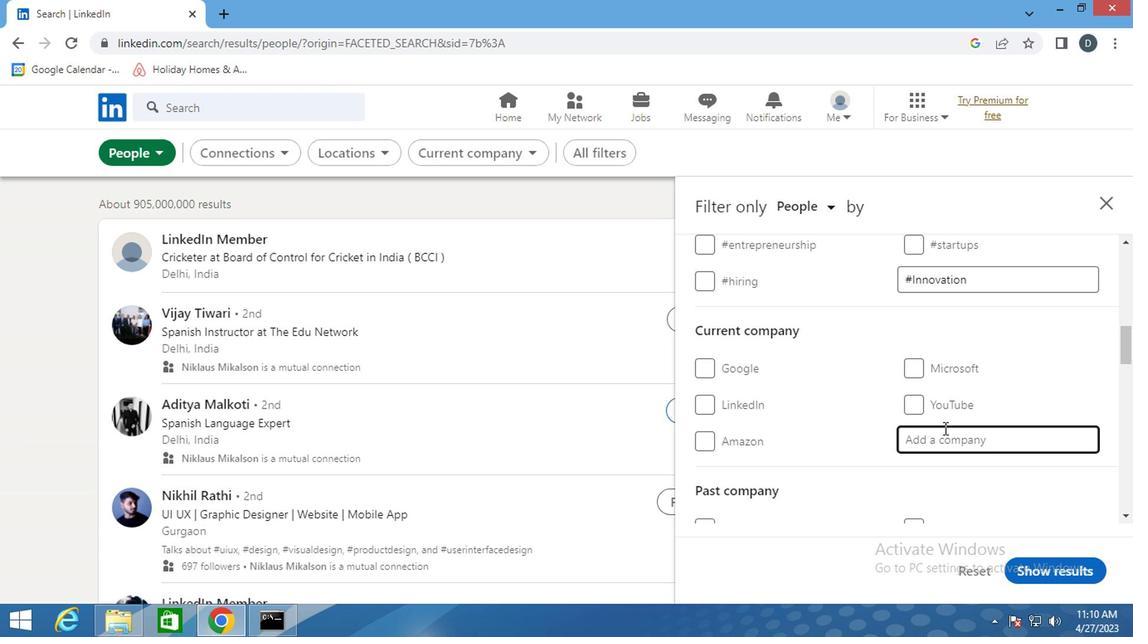 
Action: Key pressed <Key.shift><Key.shift><Key.shift>APPLUS
Screenshot: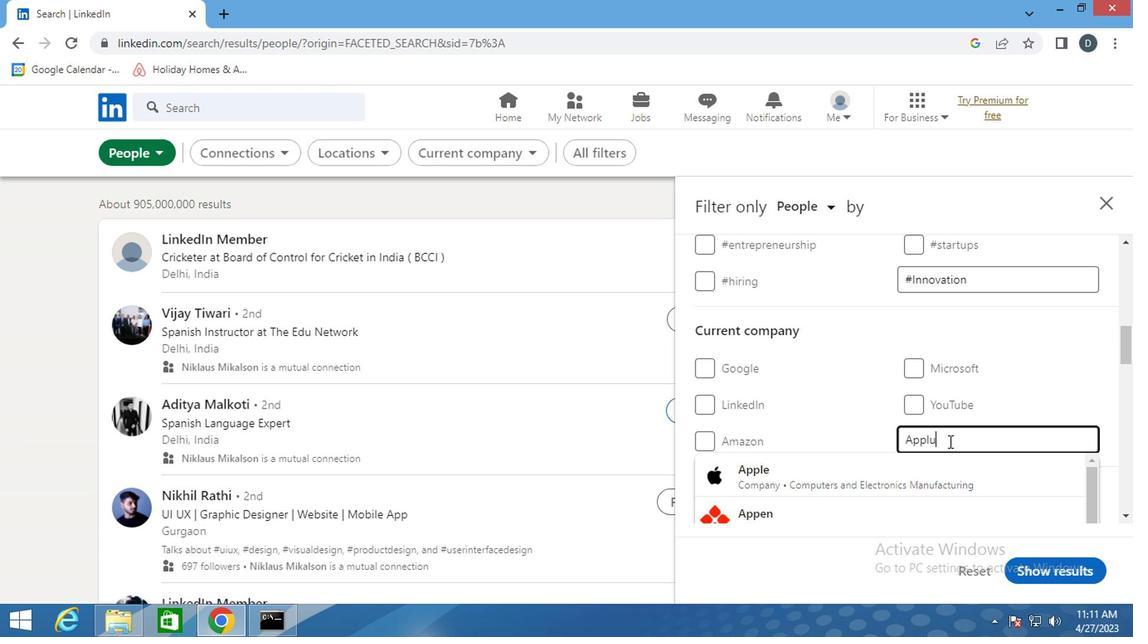 
Action: Mouse moved to (904, 508)
Screenshot: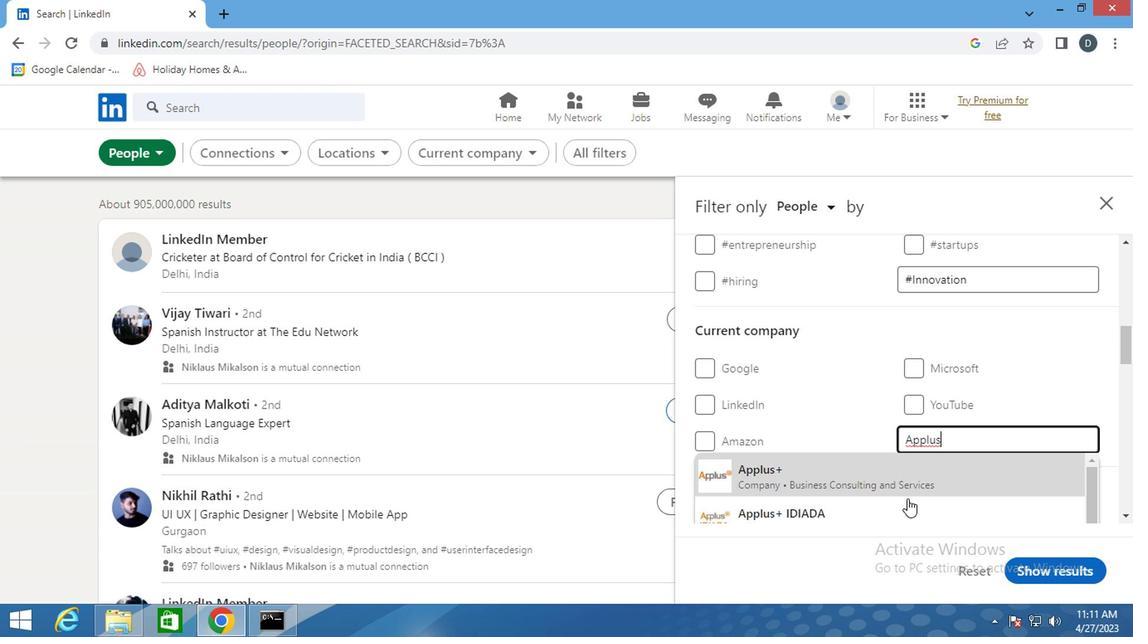 
Action: Mouse pressed left at (904, 508)
Screenshot: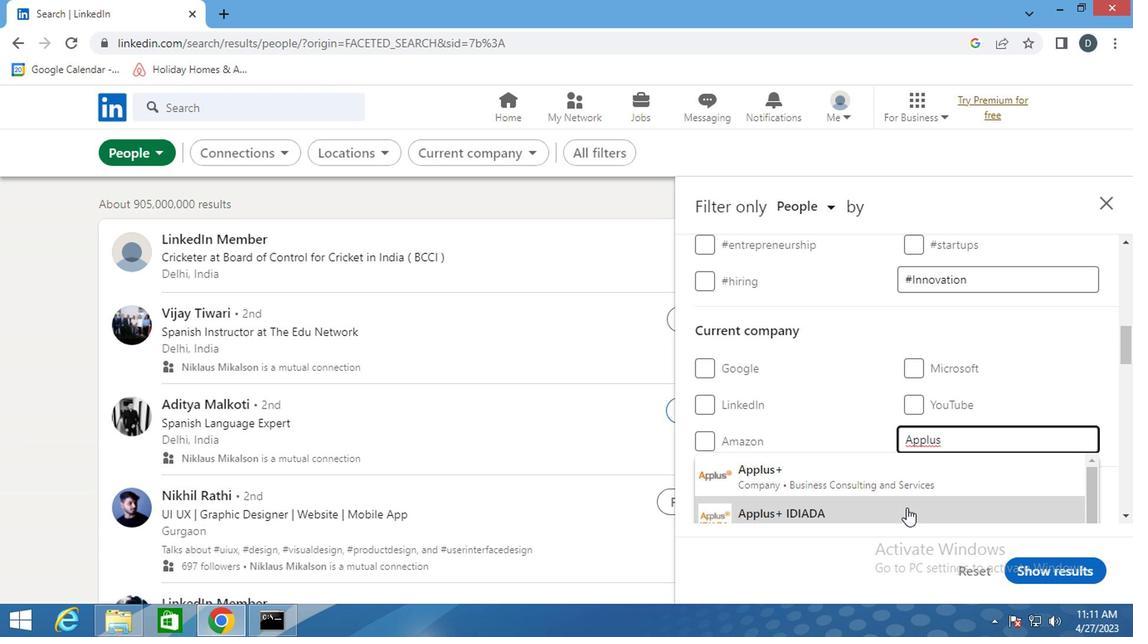 
Action: Mouse moved to (883, 493)
Screenshot: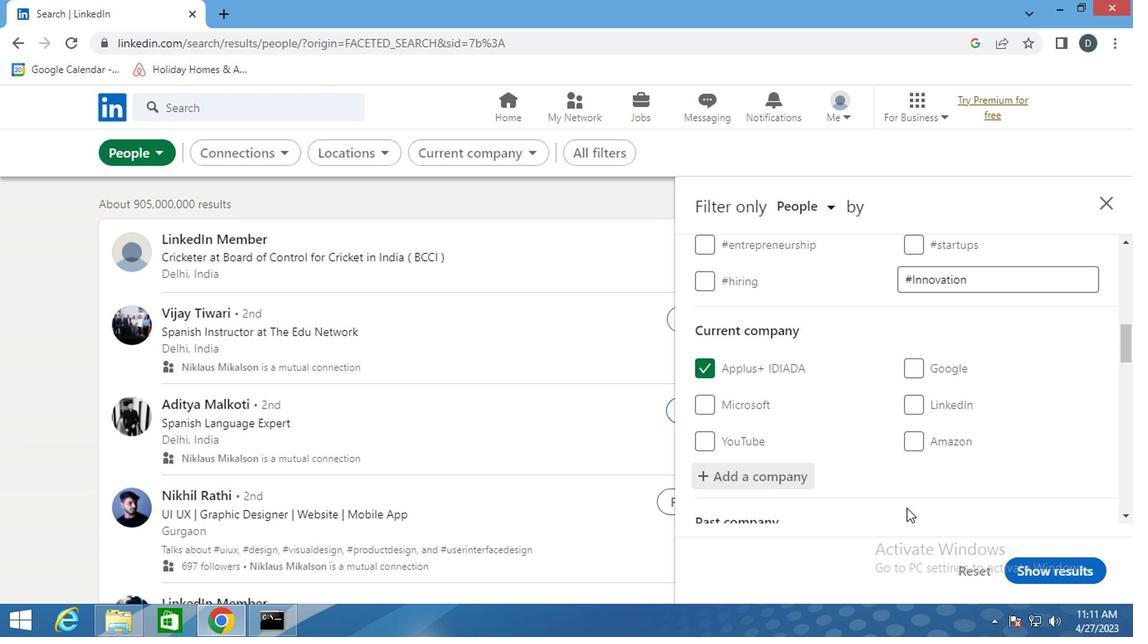 
Action: Mouse scrolled (883, 492) with delta (0, 0)
Screenshot: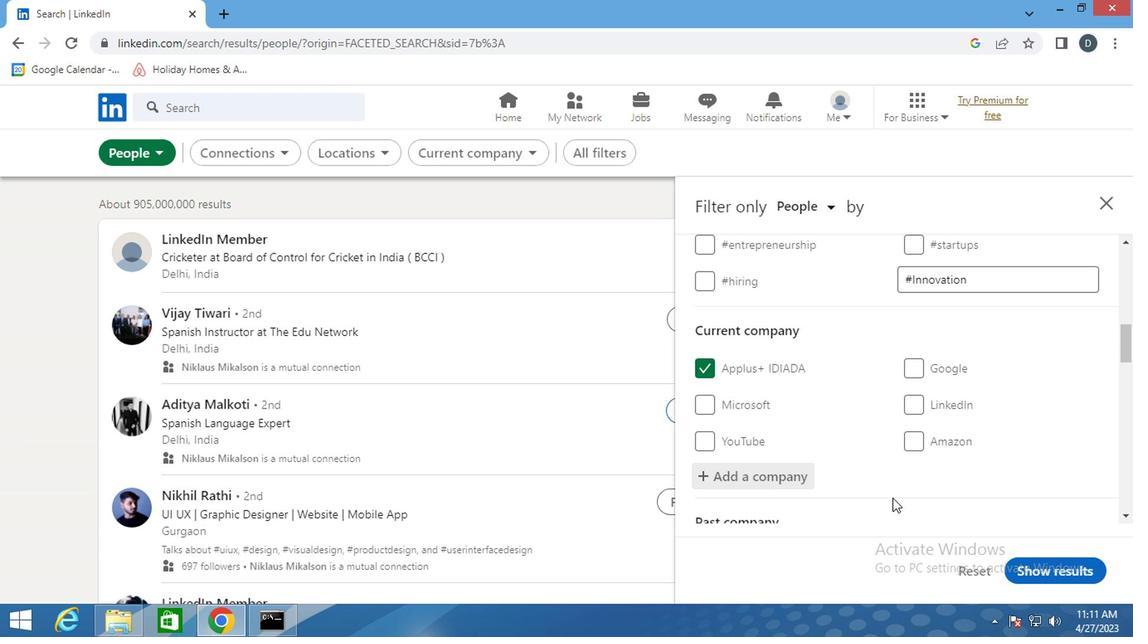 
Action: Mouse scrolled (883, 492) with delta (0, 0)
Screenshot: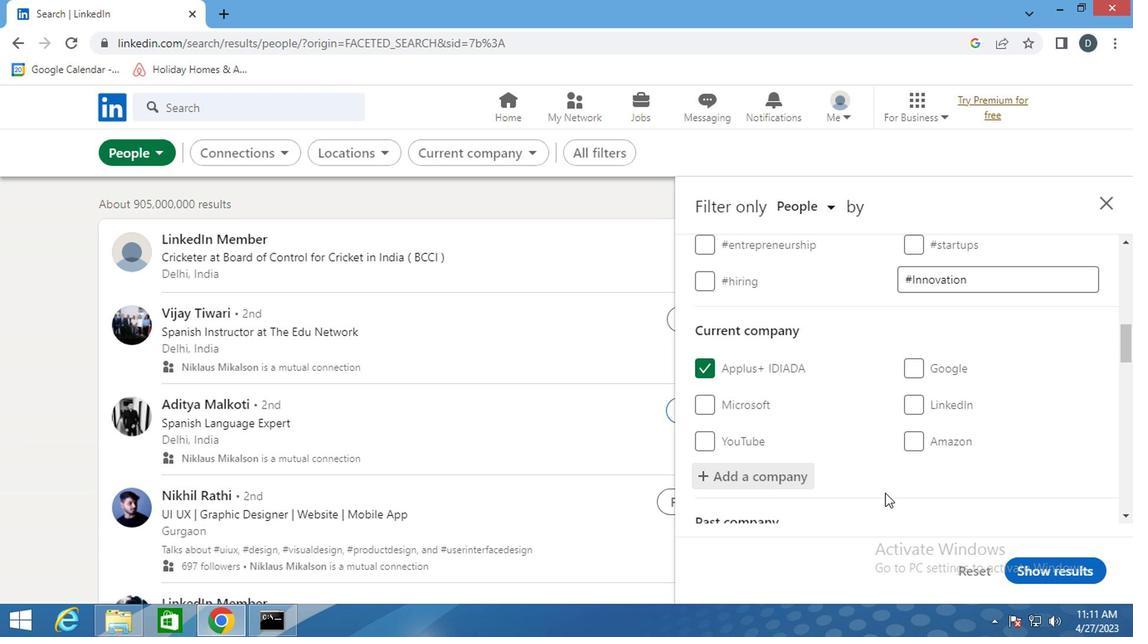 
Action: Mouse moved to (839, 469)
Screenshot: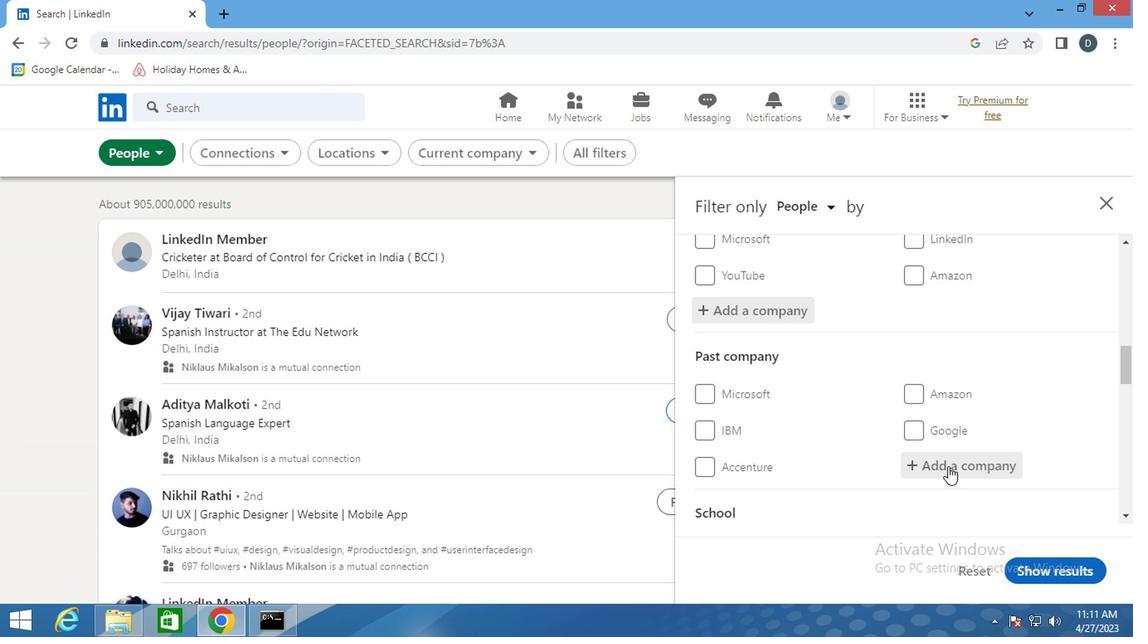 
Action: Mouse scrolled (839, 468) with delta (0, 0)
Screenshot: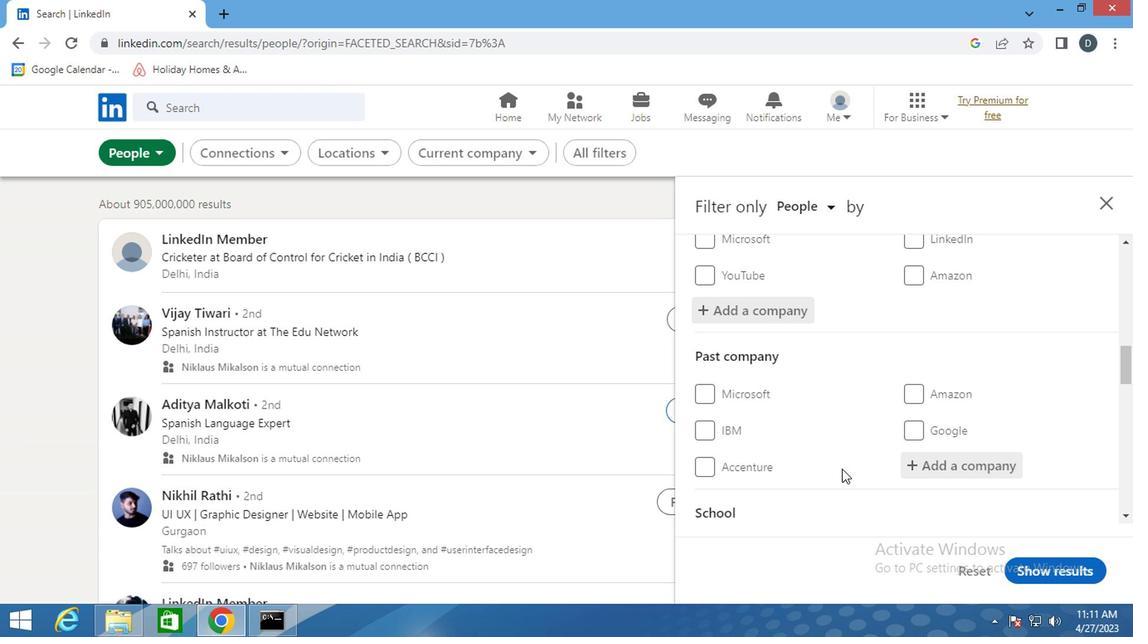 
Action: Mouse moved to (843, 468)
Screenshot: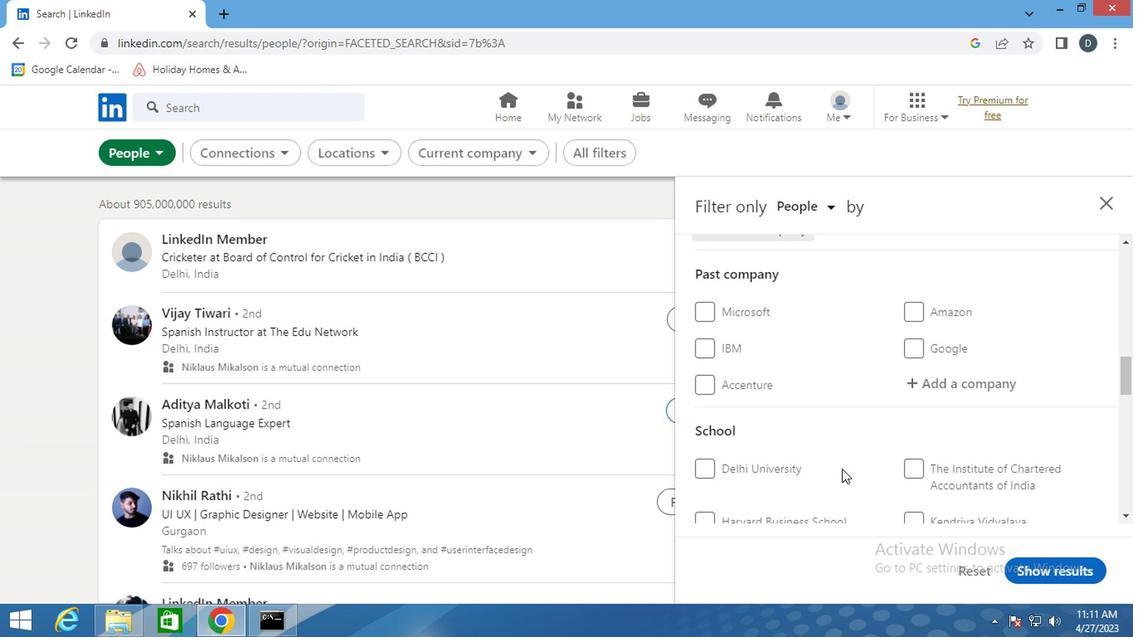 
Action: Mouse scrolled (843, 467) with delta (0, -1)
Screenshot: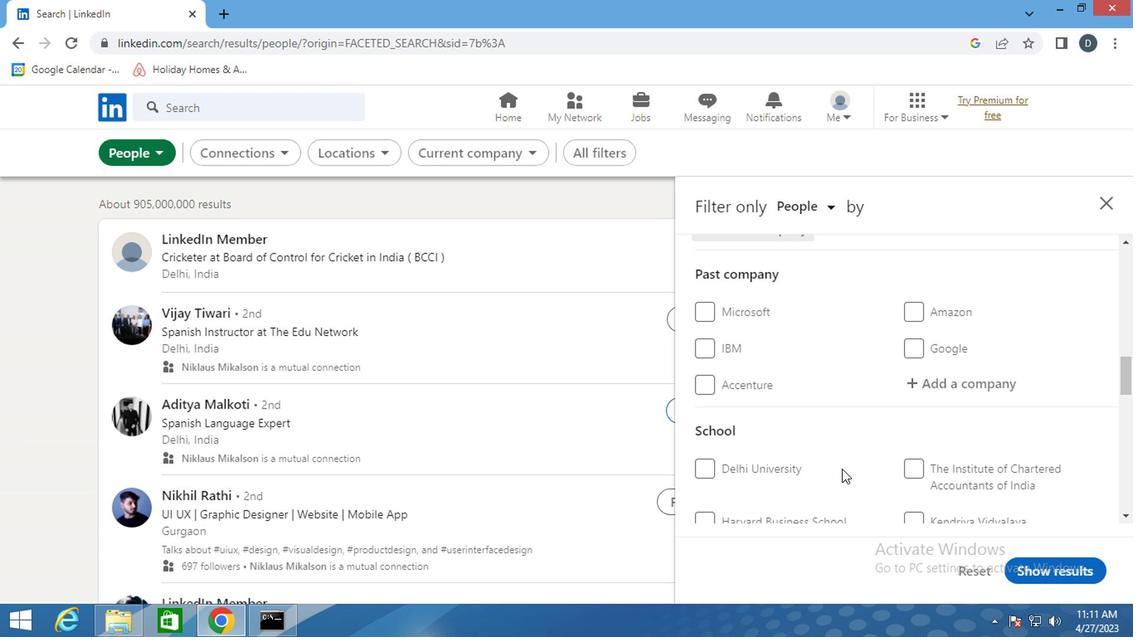
Action: Mouse moved to (919, 469)
Screenshot: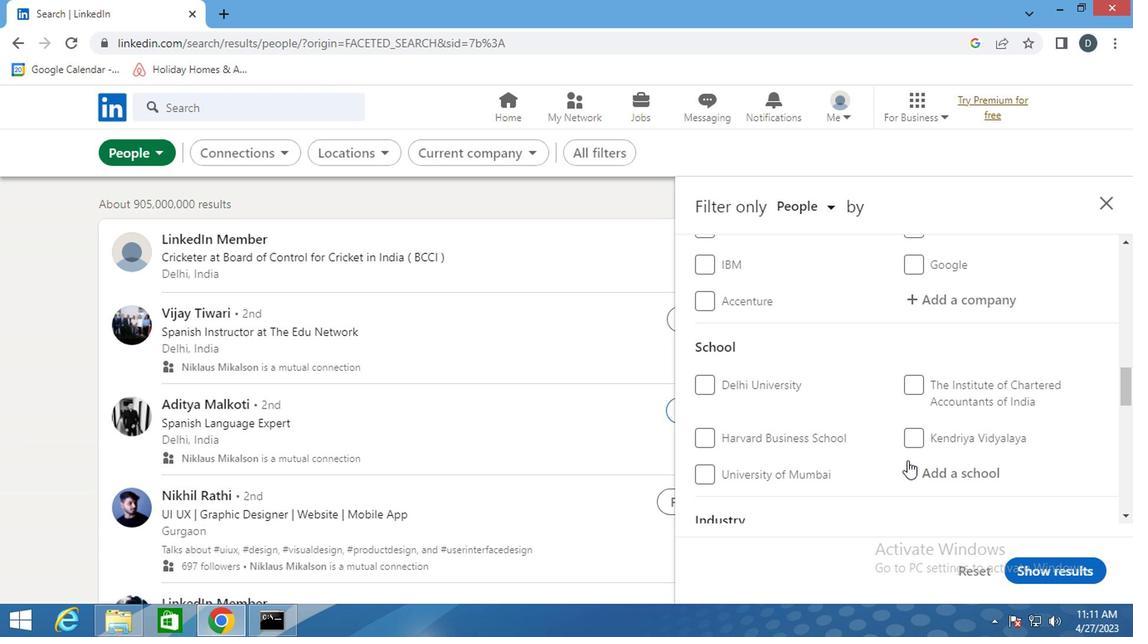 
Action: Mouse pressed left at (919, 469)
Screenshot: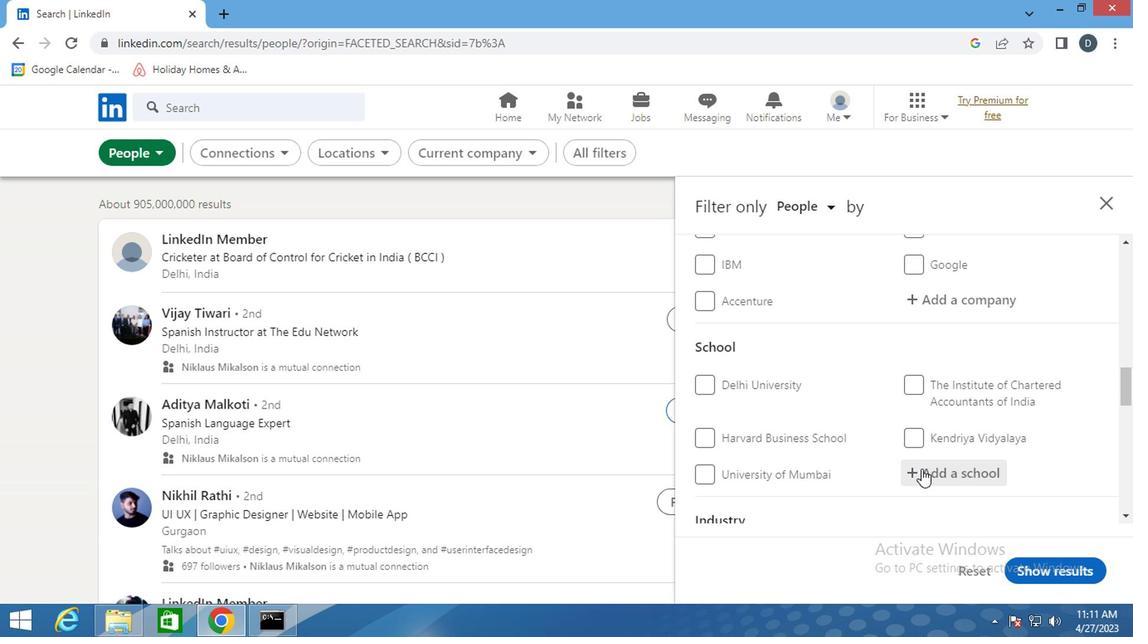 
Action: Mouse moved to (892, 445)
Screenshot: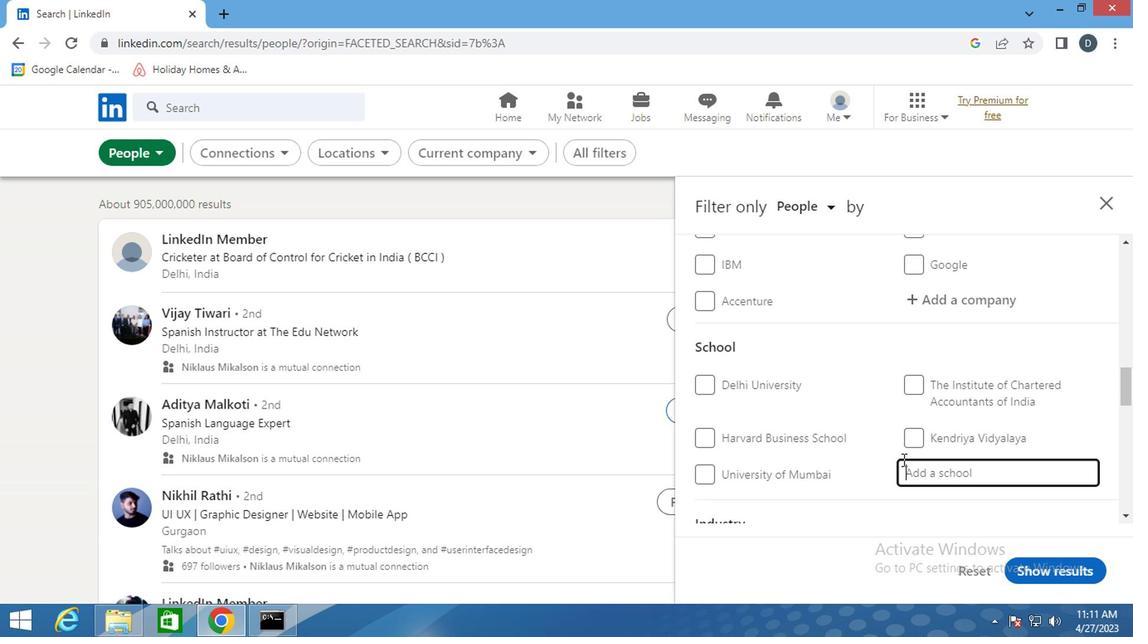 
Action: Mouse scrolled (892, 444) with delta (0, 0)
Screenshot: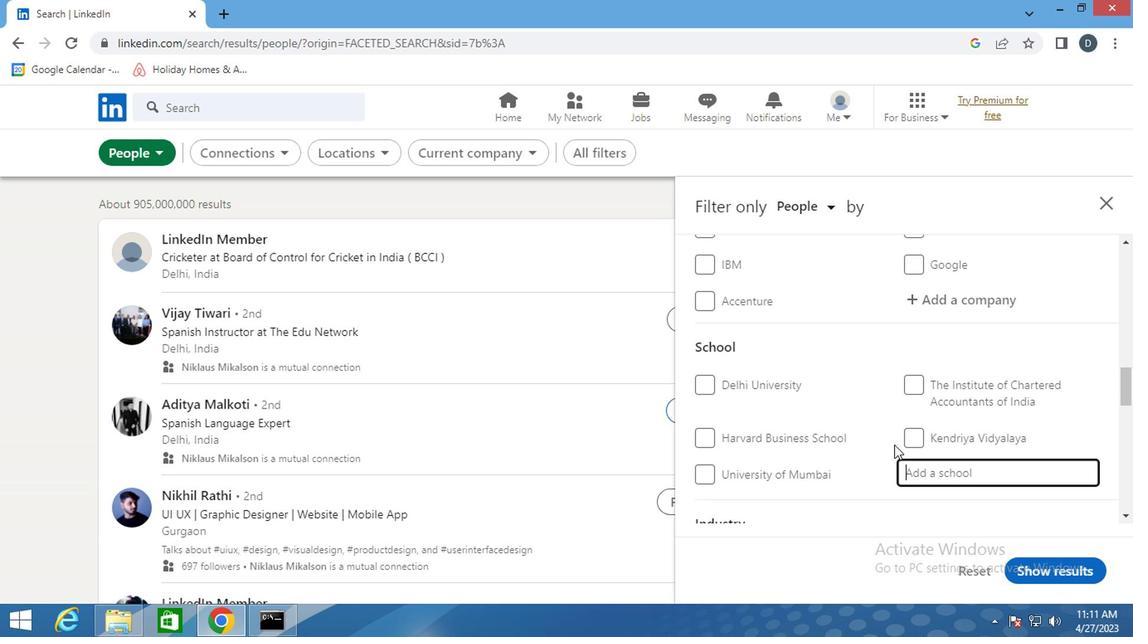 
Action: Key pressed <Key.shift>WAL
Screenshot: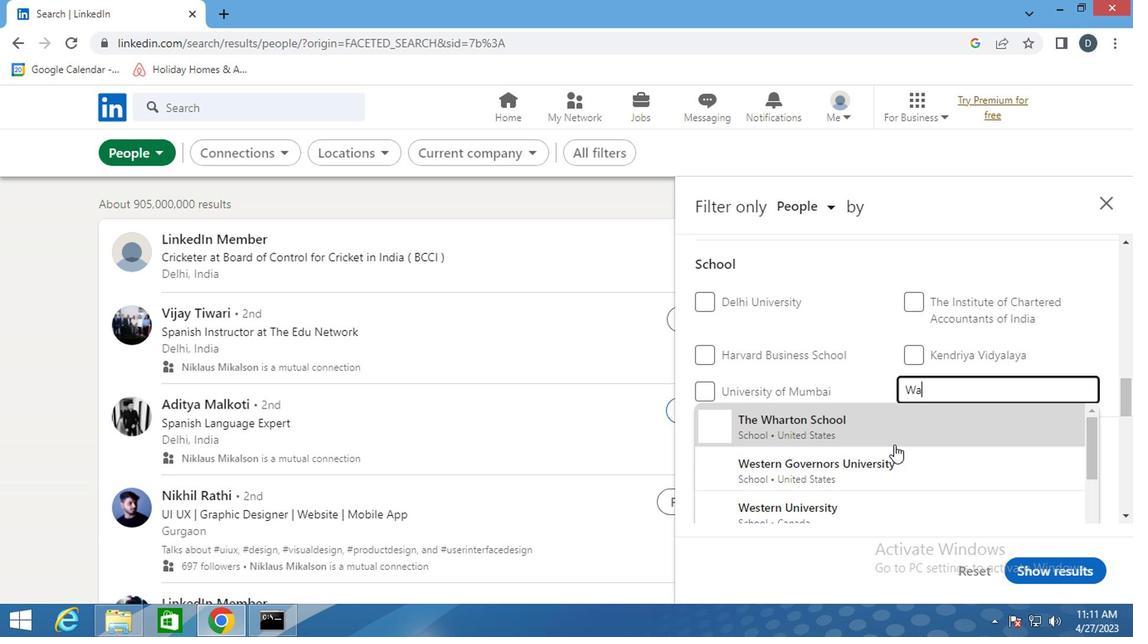 
Action: Mouse moved to (893, 448)
Screenshot: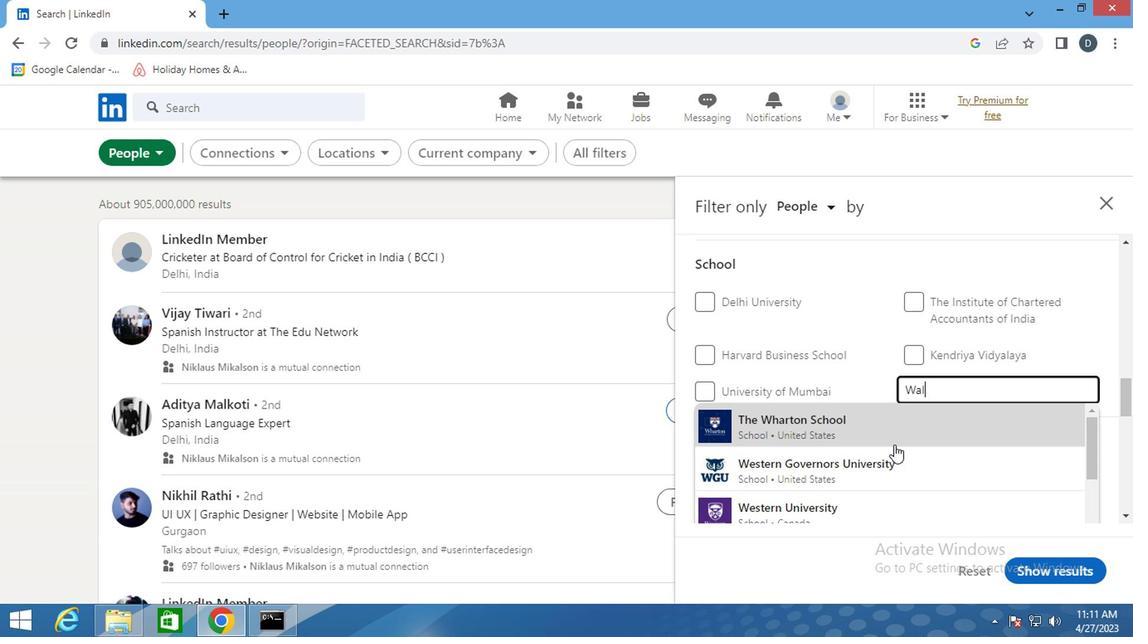 
Action: Key pressed CHAND
Screenshot: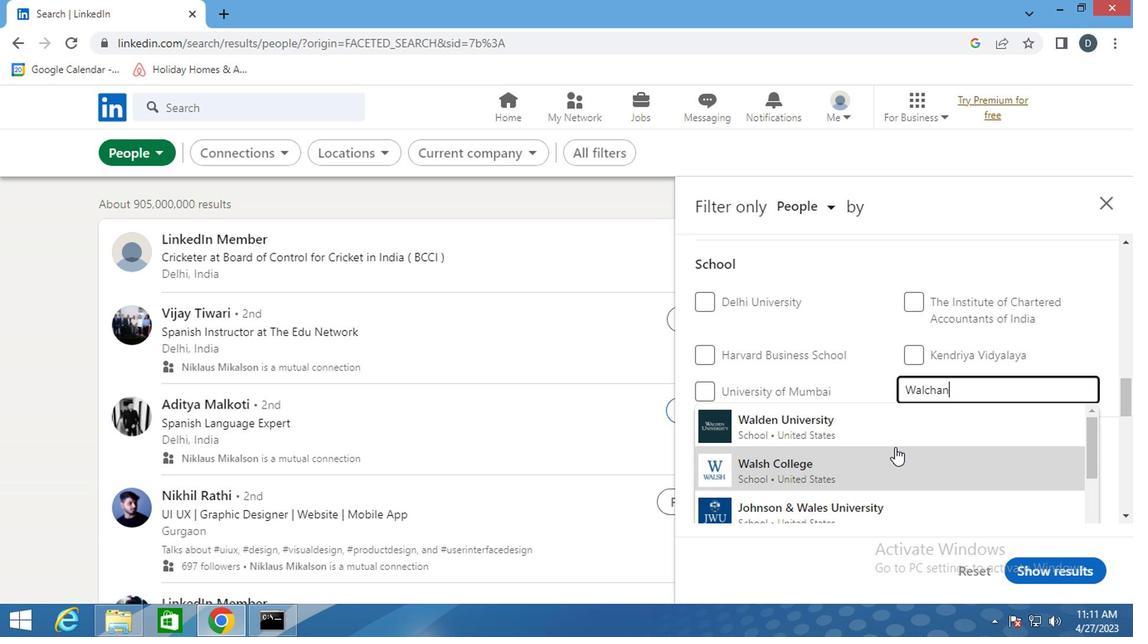 
Action: Mouse moved to (909, 484)
Screenshot: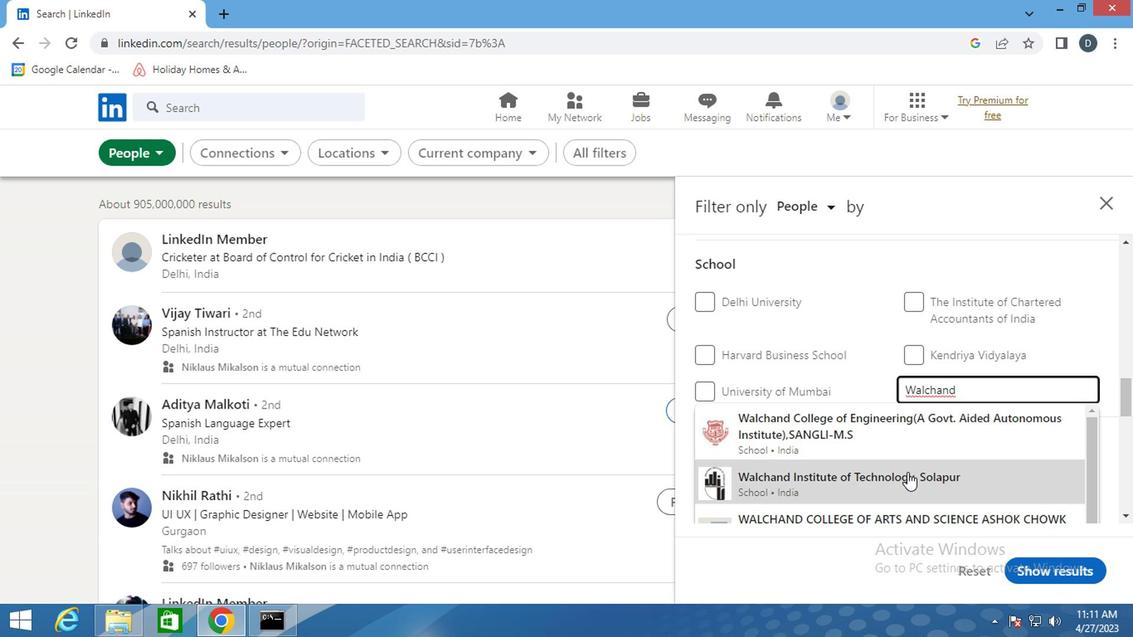 
Action: Mouse pressed left at (909, 484)
Screenshot: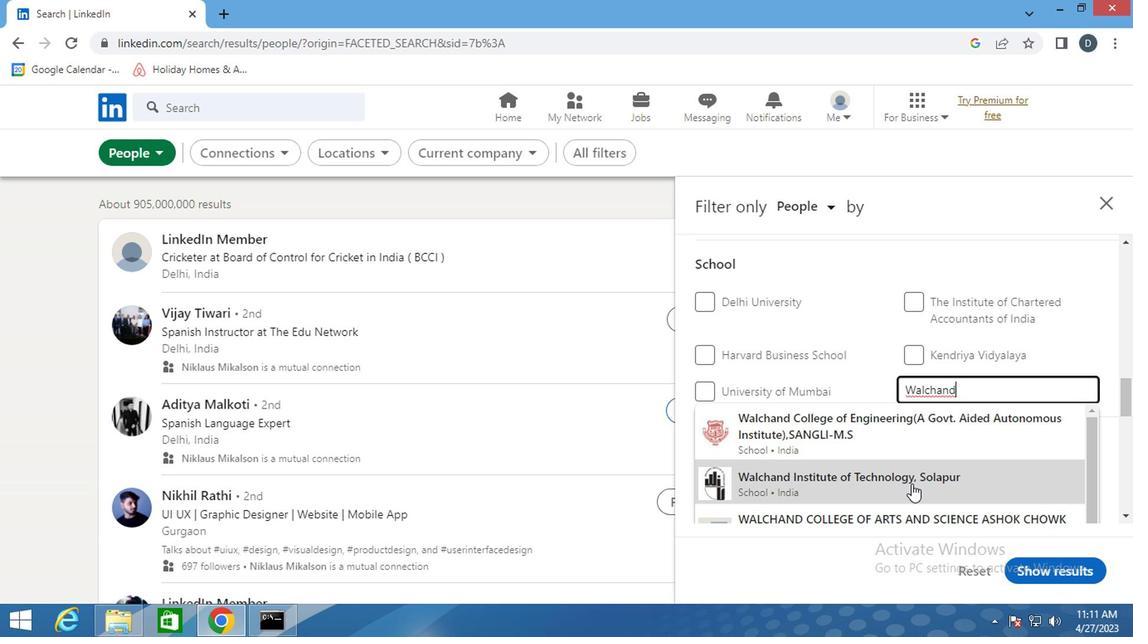 
Action: Mouse moved to (912, 470)
Screenshot: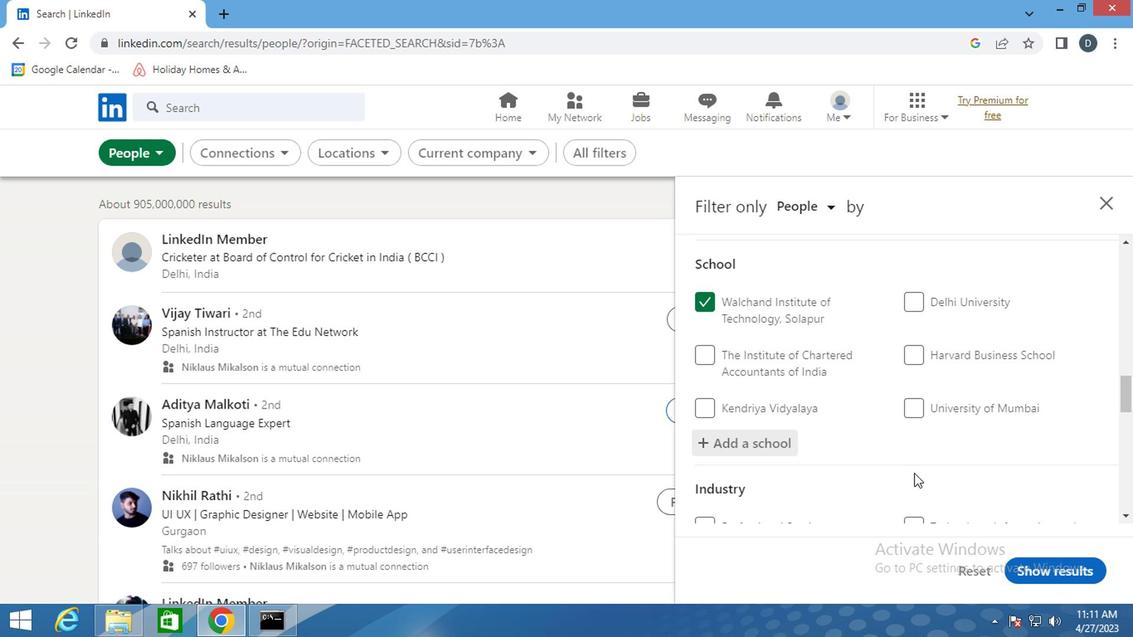 
Action: Mouse scrolled (912, 469) with delta (0, -1)
Screenshot: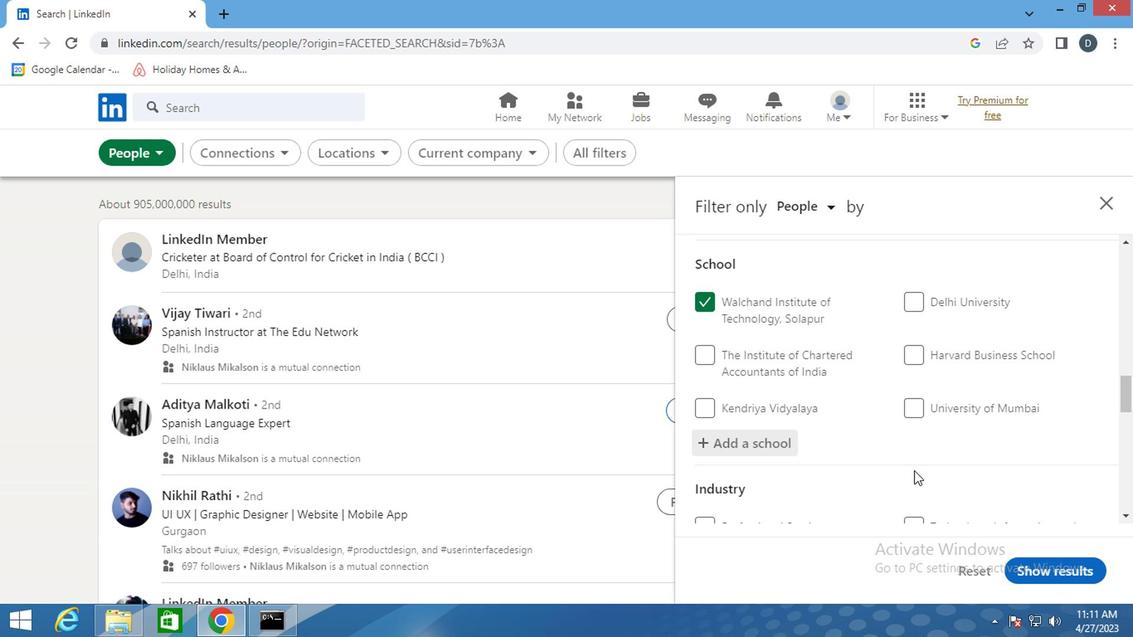 
Action: Mouse scrolled (912, 469) with delta (0, -1)
Screenshot: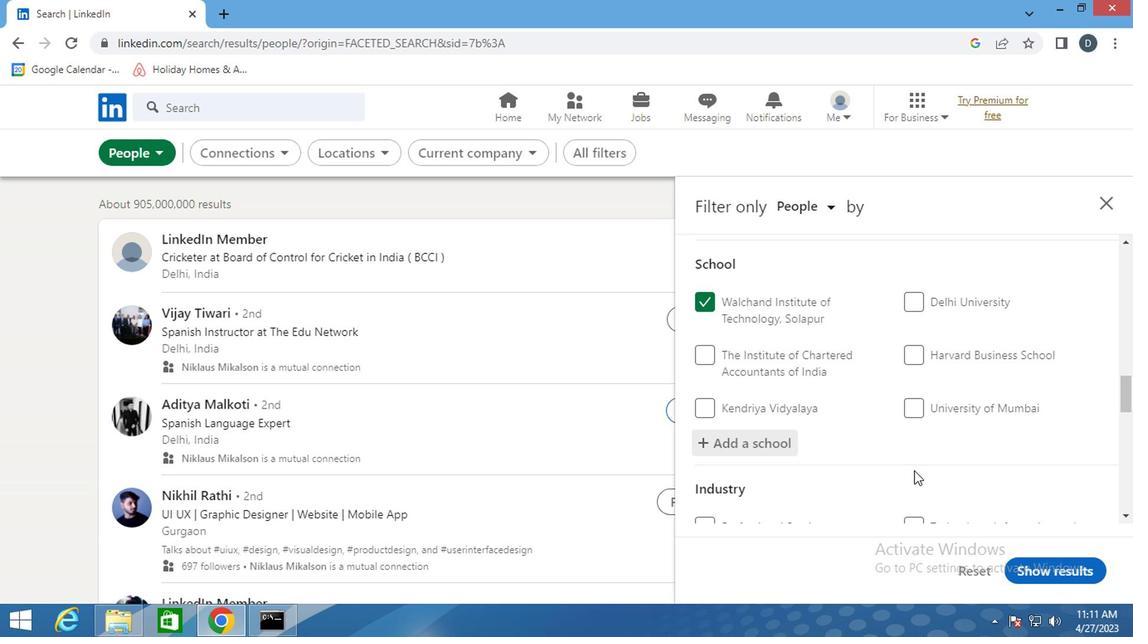 
Action: Mouse moved to (959, 467)
Screenshot: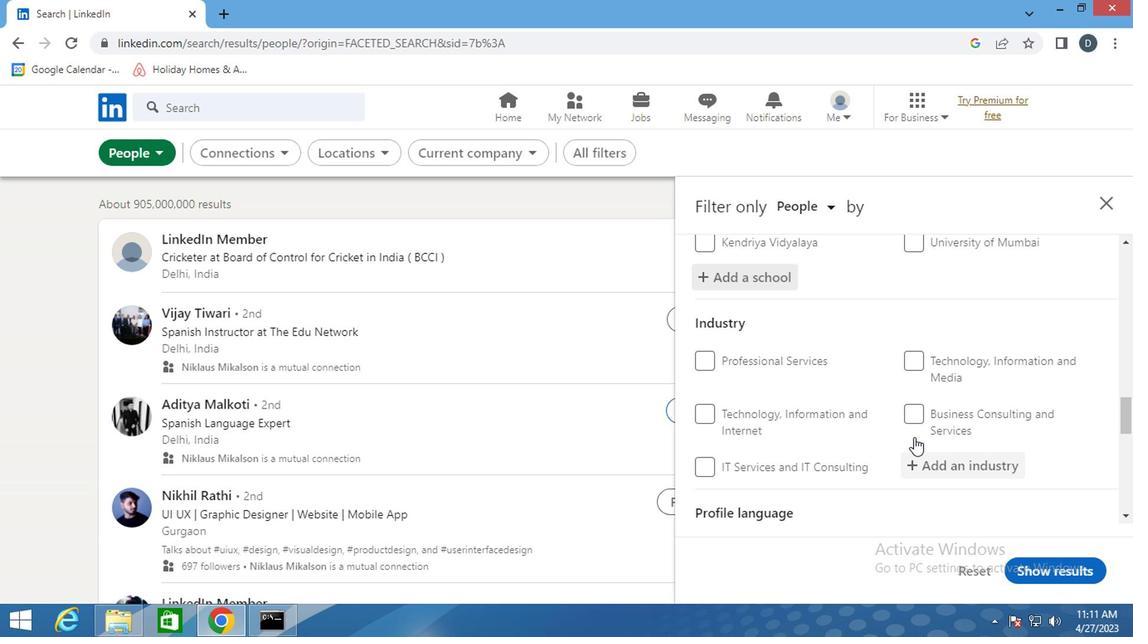 
Action: Mouse pressed left at (959, 467)
Screenshot: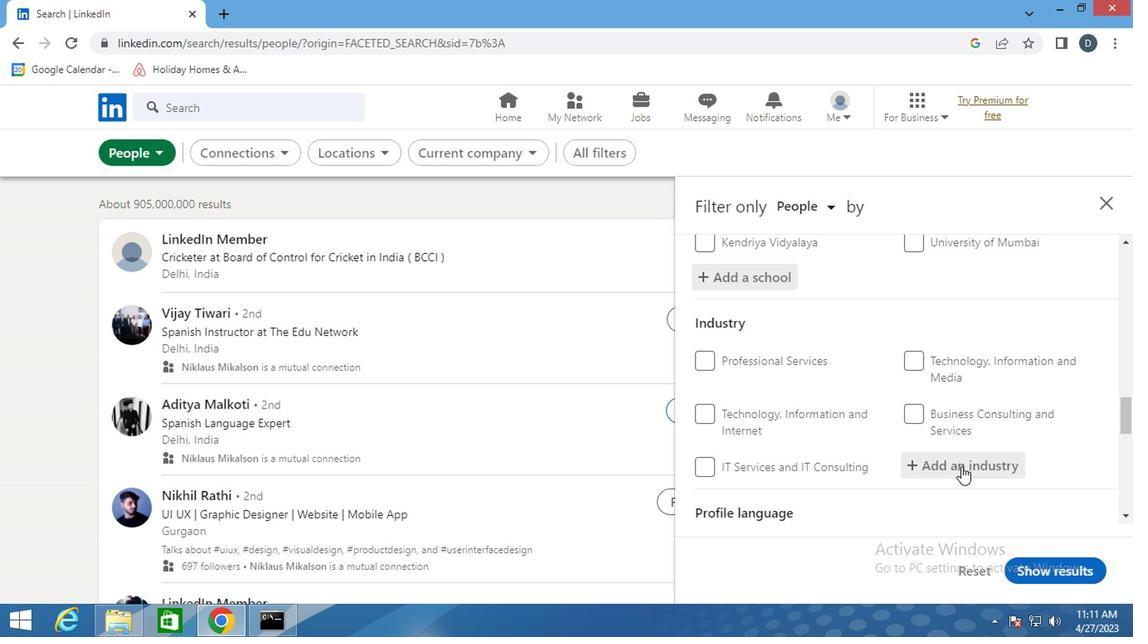 
Action: Mouse moved to (956, 469)
Screenshot: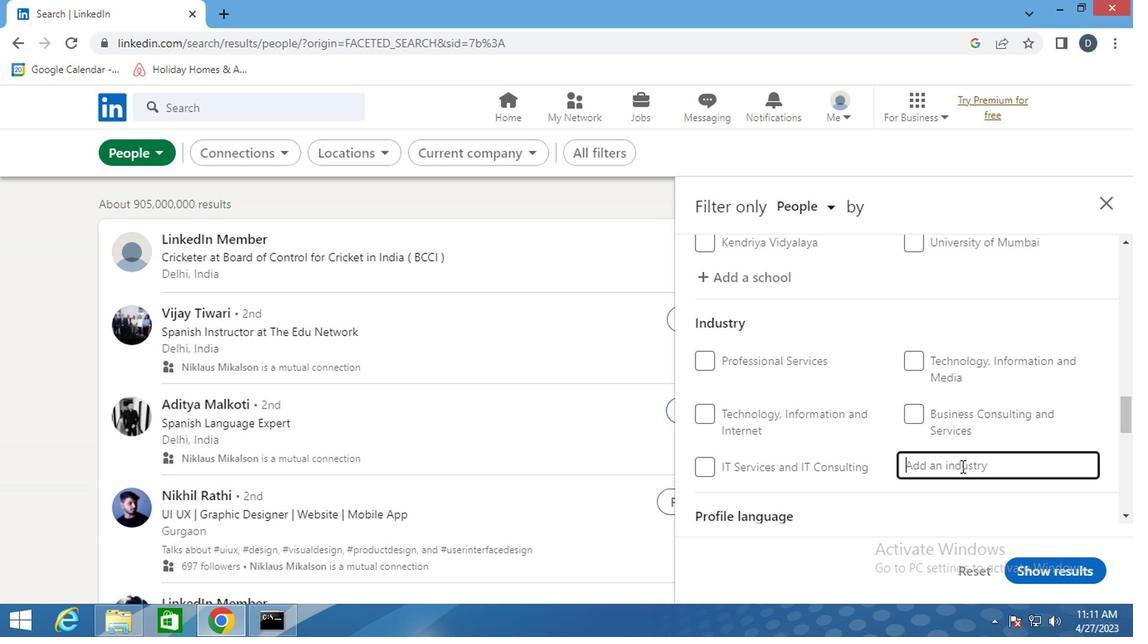 
Action: Key pressed <Key.shift>UTILITY<Key.space>
Screenshot: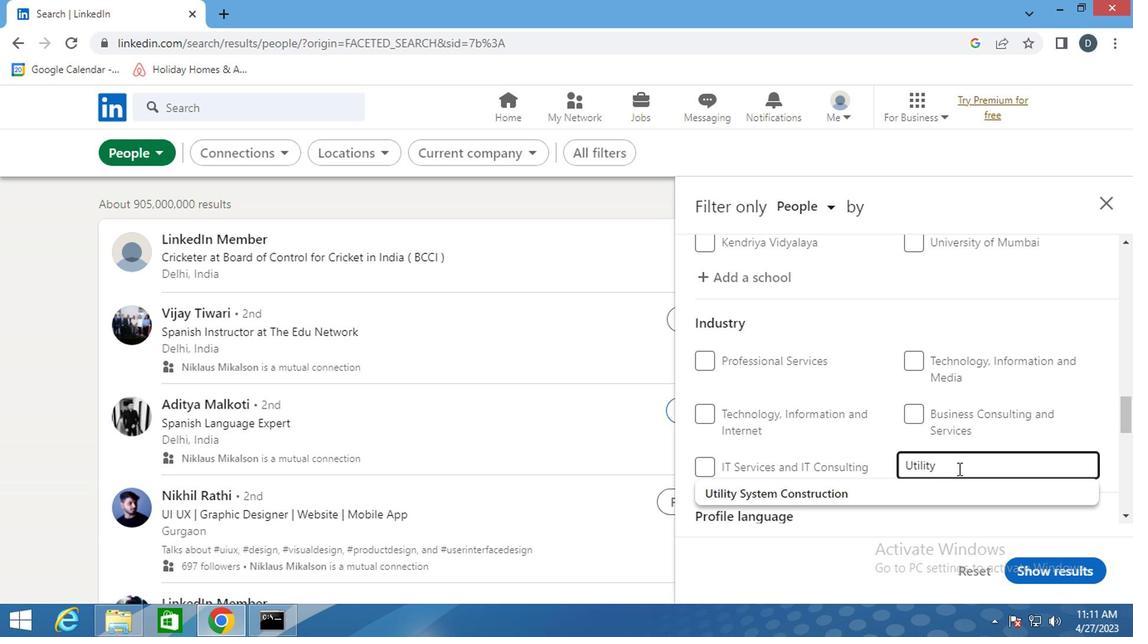 
Action: Mouse moved to (910, 501)
Screenshot: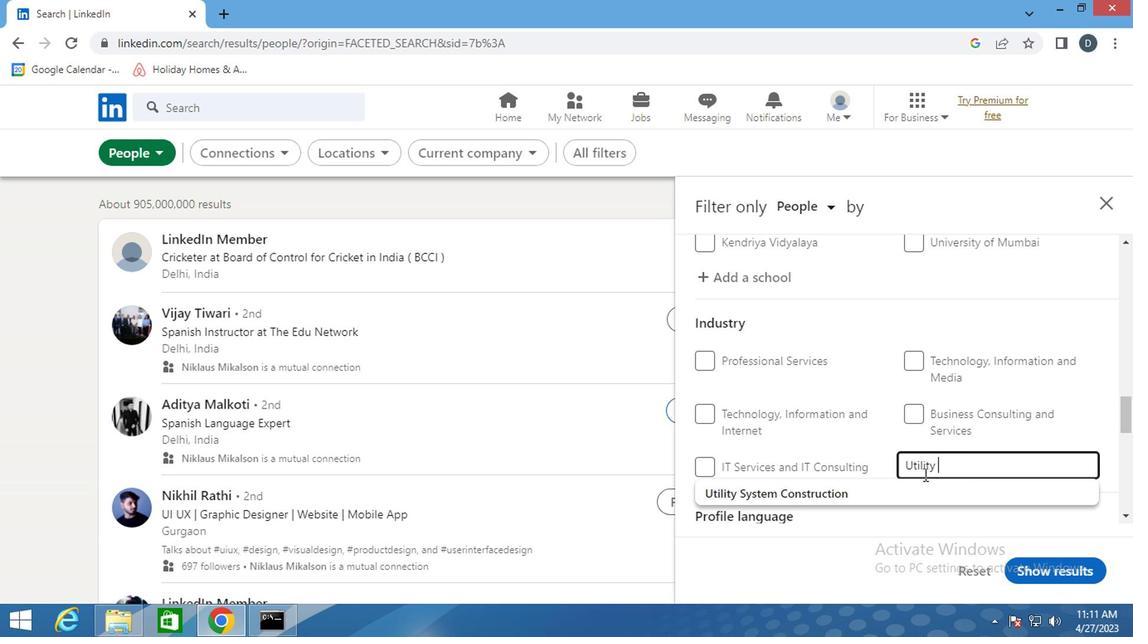 
Action: Mouse pressed left at (910, 501)
Screenshot: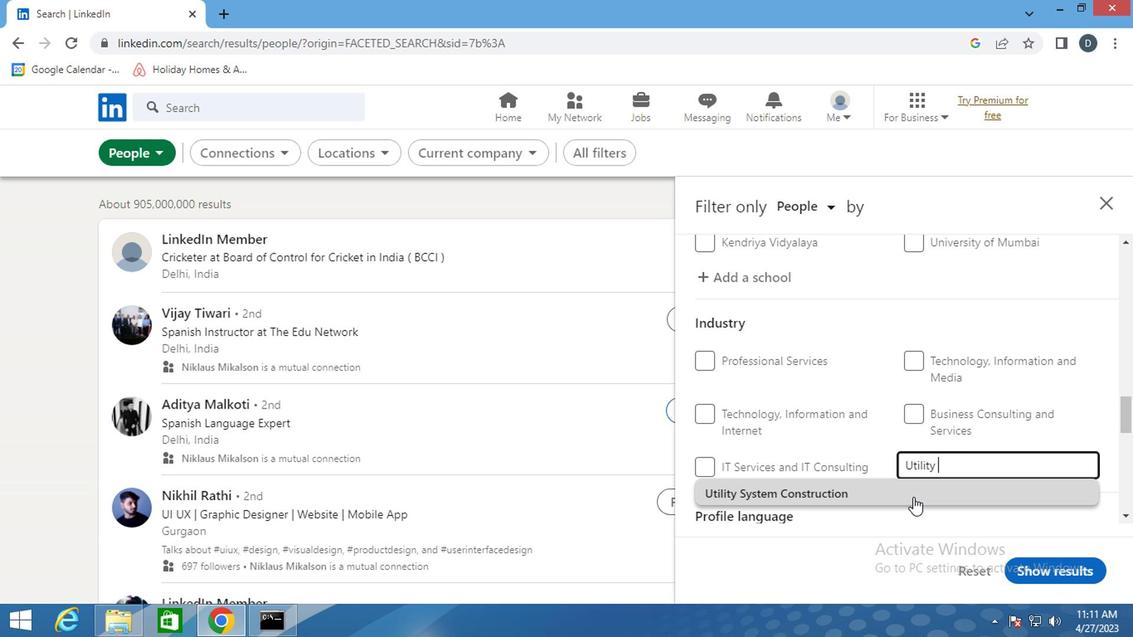 
Action: Mouse moved to (906, 473)
Screenshot: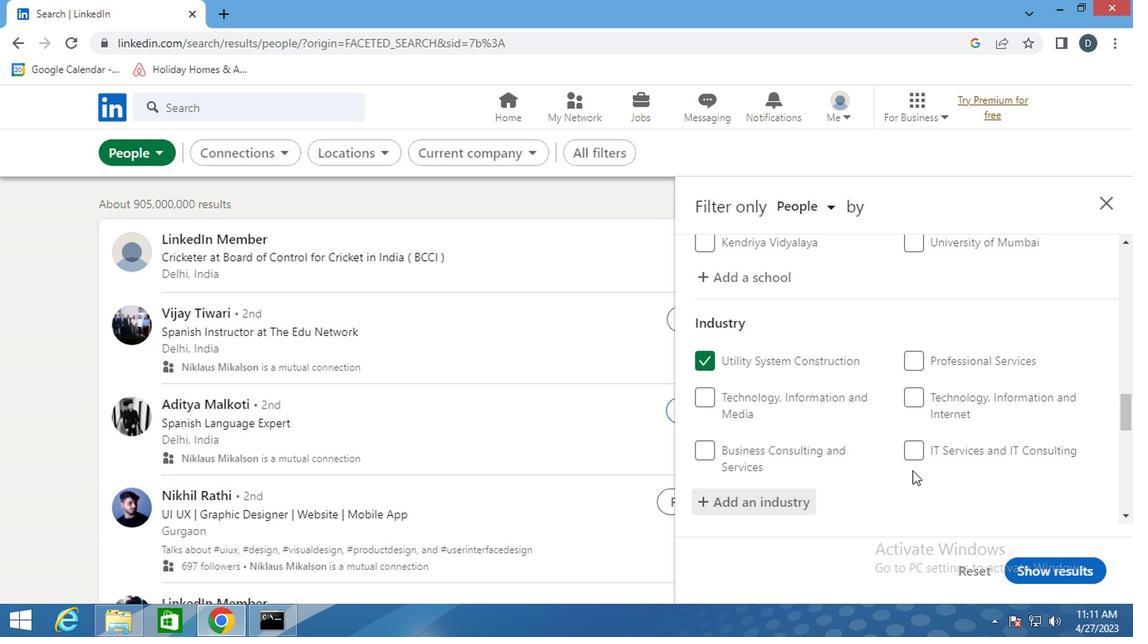 
Action: Mouse scrolled (906, 472) with delta (0, 0)
Screenshot: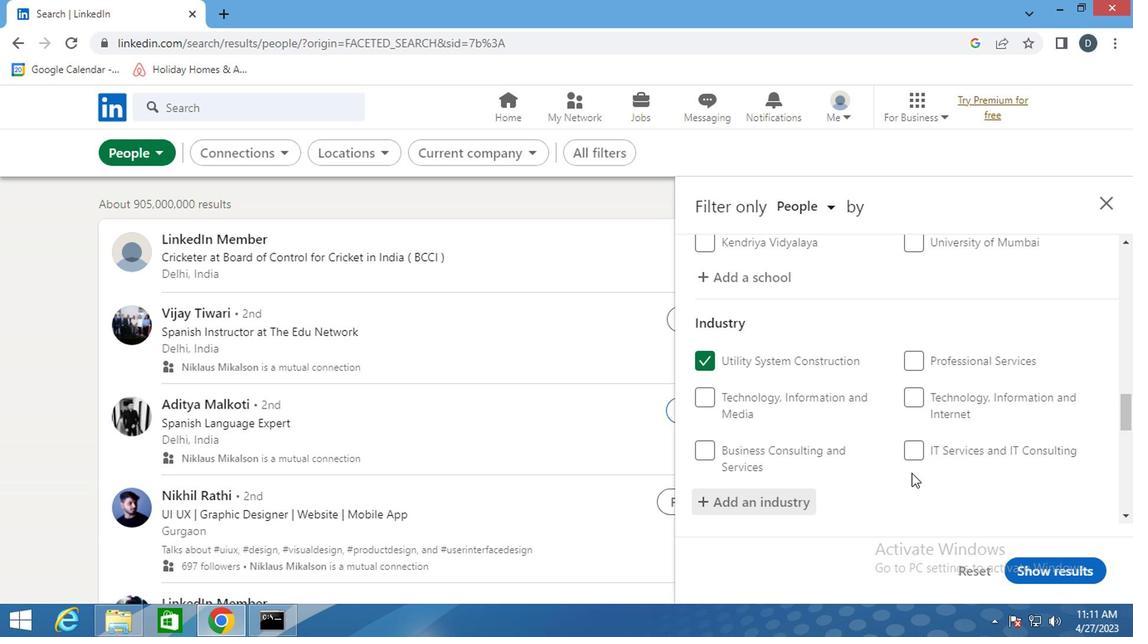 
Action: Mouse scrolled (906, 472) with delta (0, 0)
Screenshot: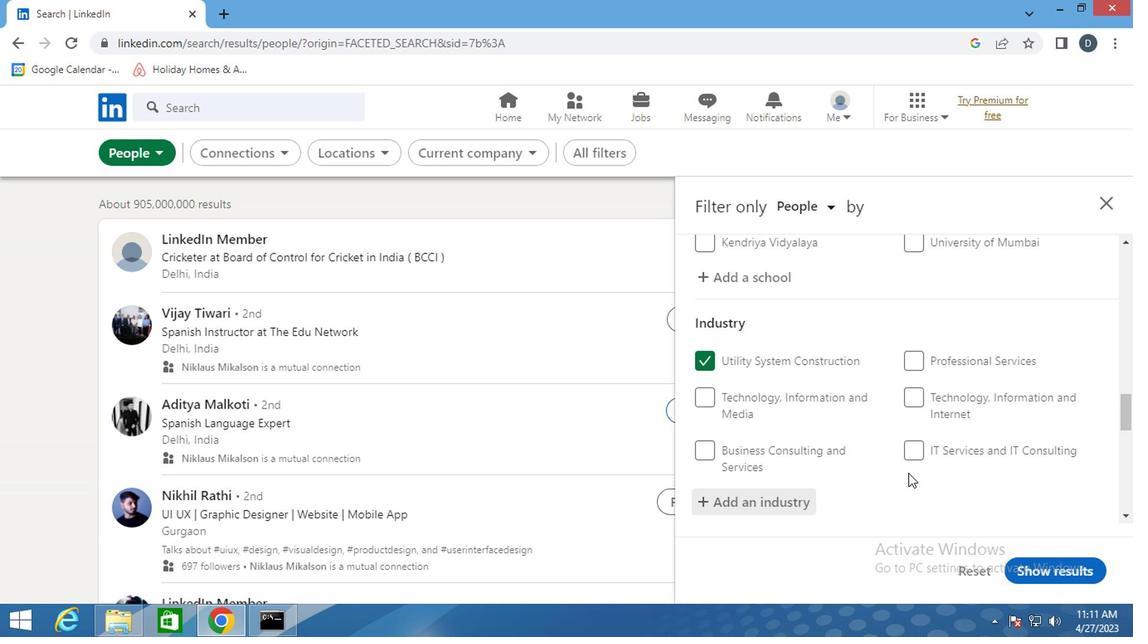 
Action: Mouse moved to (820, 358)
Screenshot: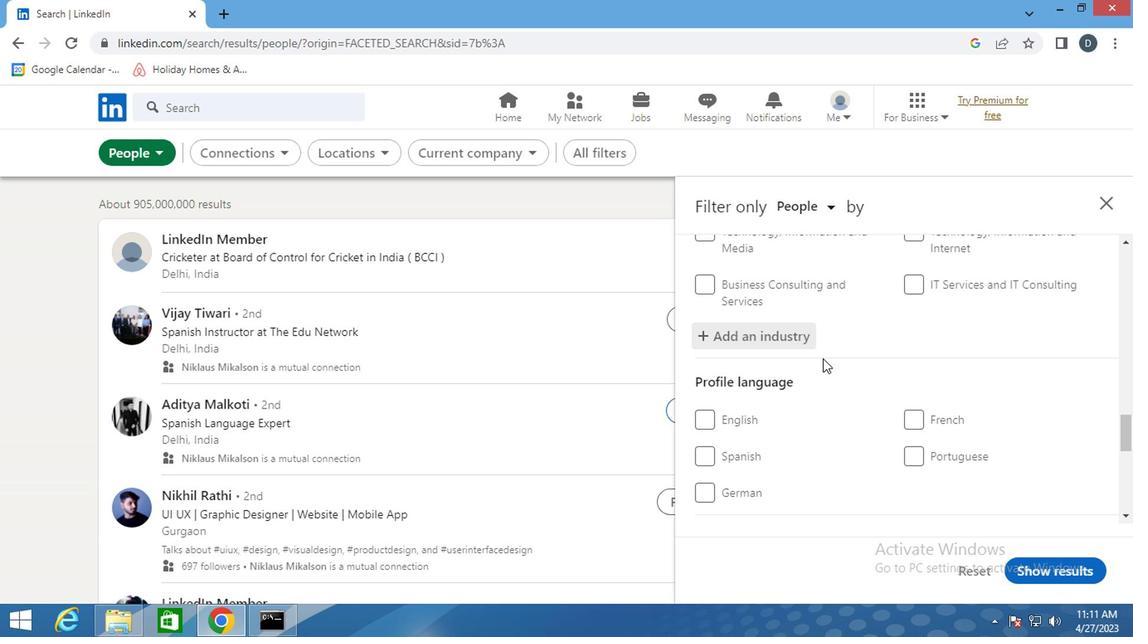 
Action: Mouse scrolled (820, 358) with delta (0, 0)
Screenshot: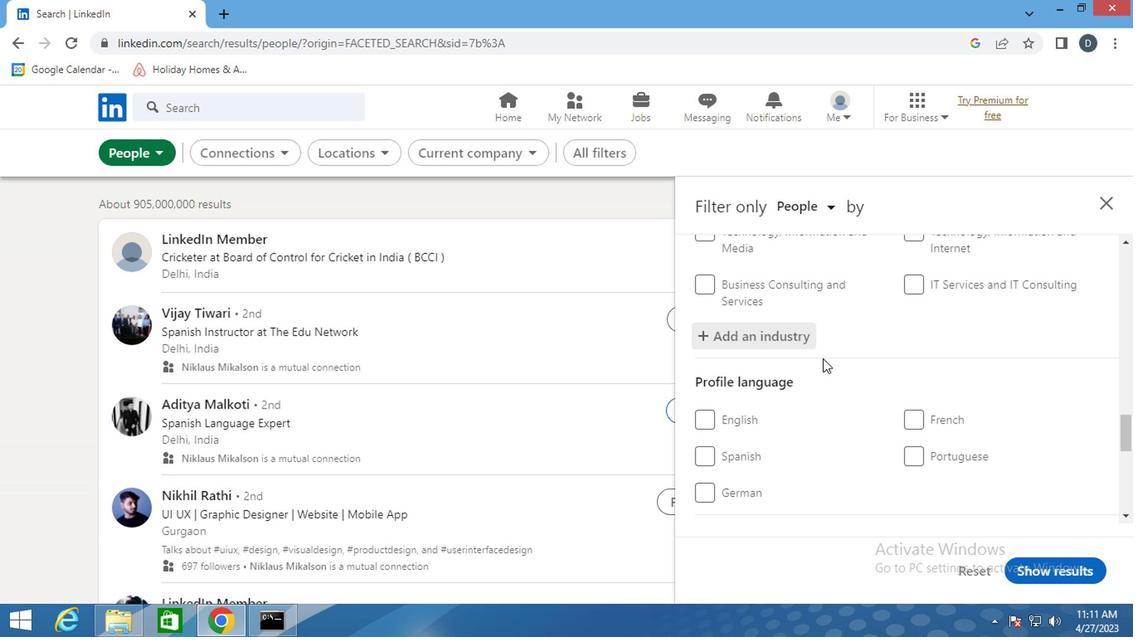
Action: Mouse moved to (726, 412)
Screenshot: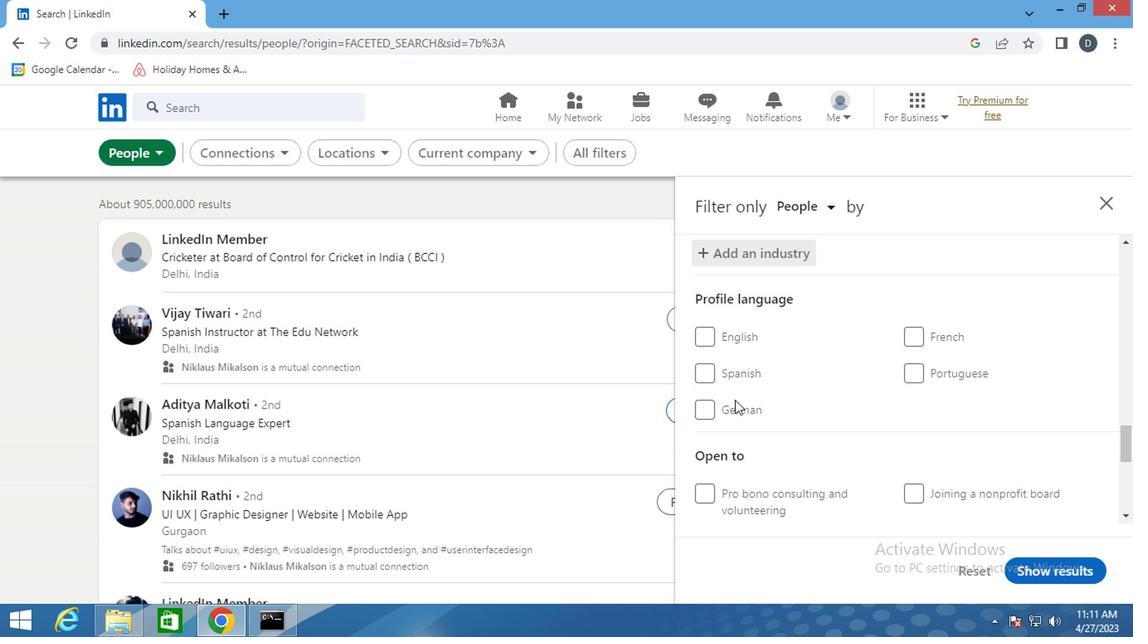 
Action: Mouse pressed left at (726, 412)
Screenshot: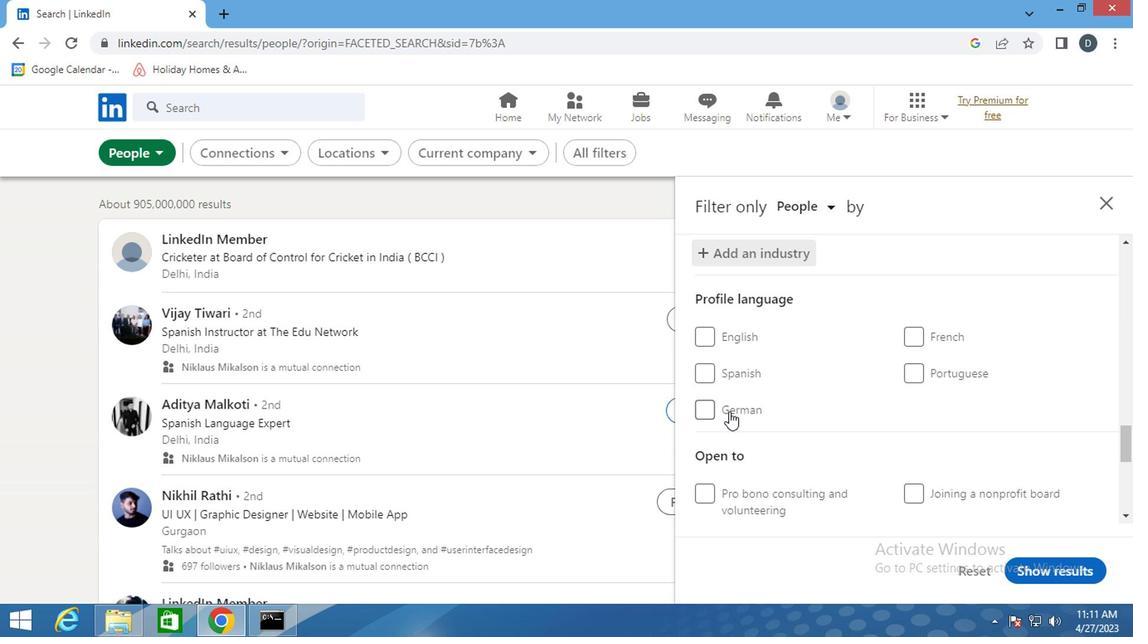 
Action: Mouse moved to (930, 424)
Screenshot: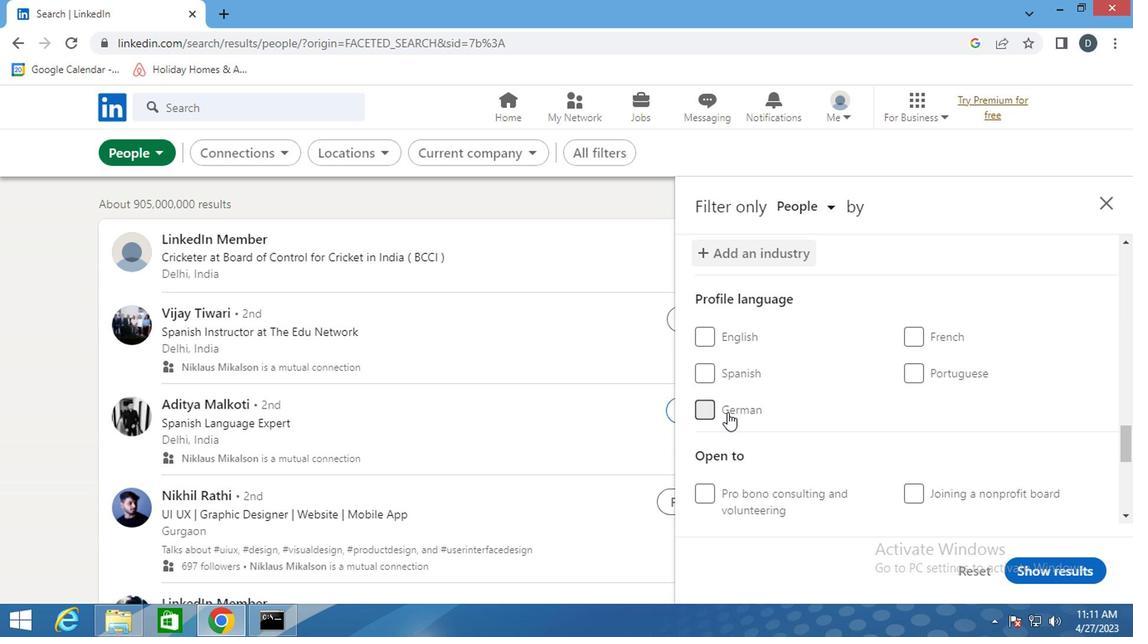 
Action: Mouse scrolled (930, 423) with delta (0, 0)
Screenshot: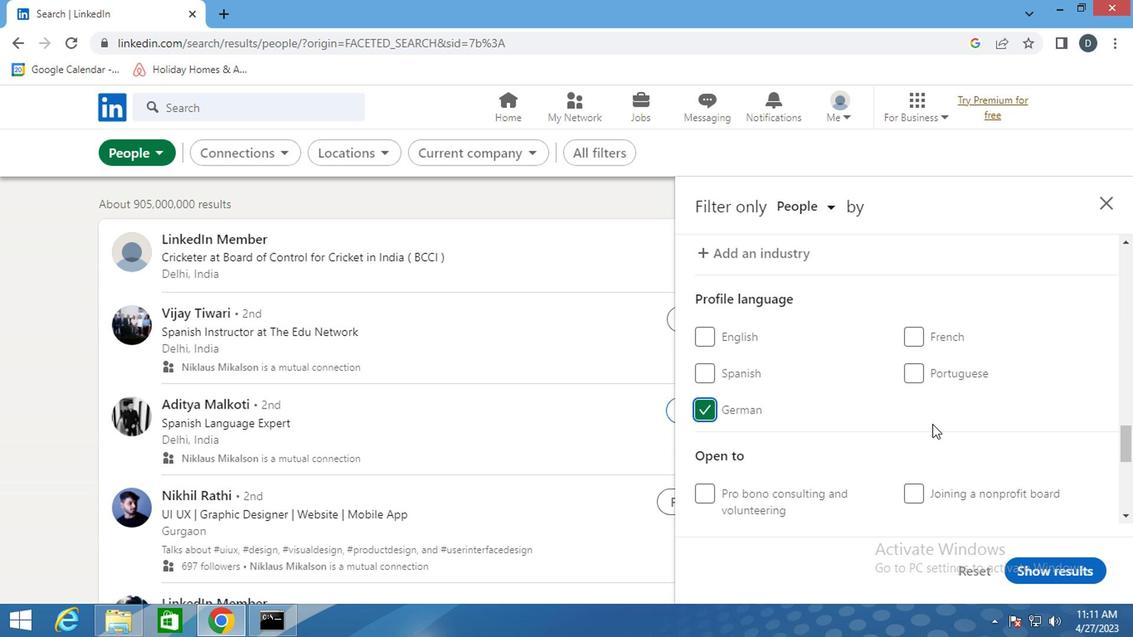 
Action: Mouse scrolled (930, 423) with delta (0, 0)
Screenshot: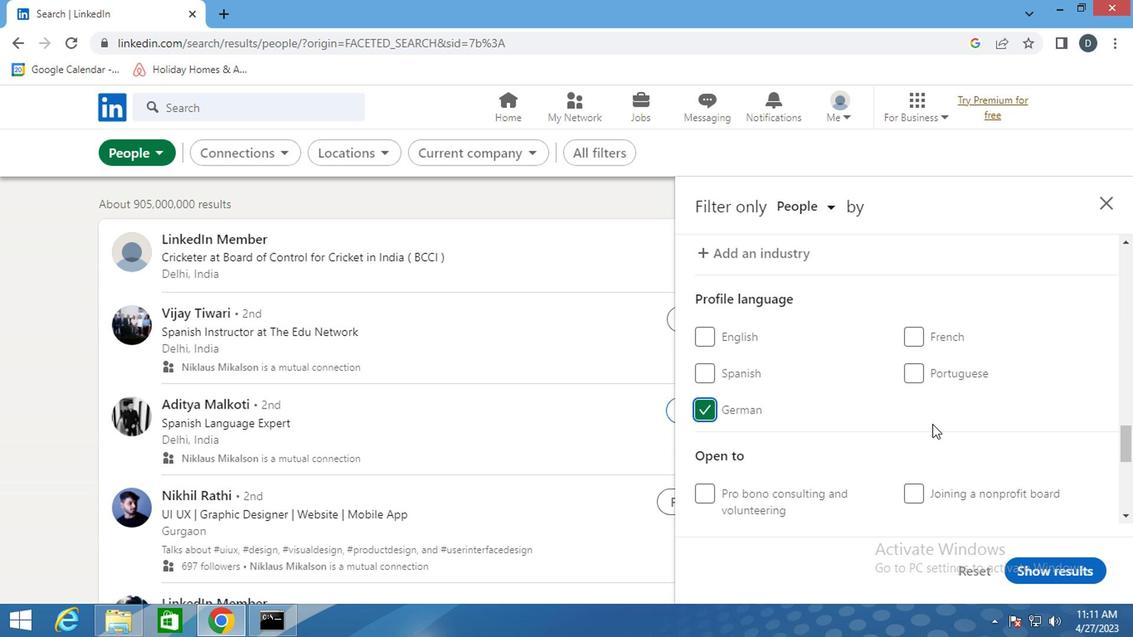 
Action: Mouse scrolled (930, 423) with delta (0, 0)
Screenshot: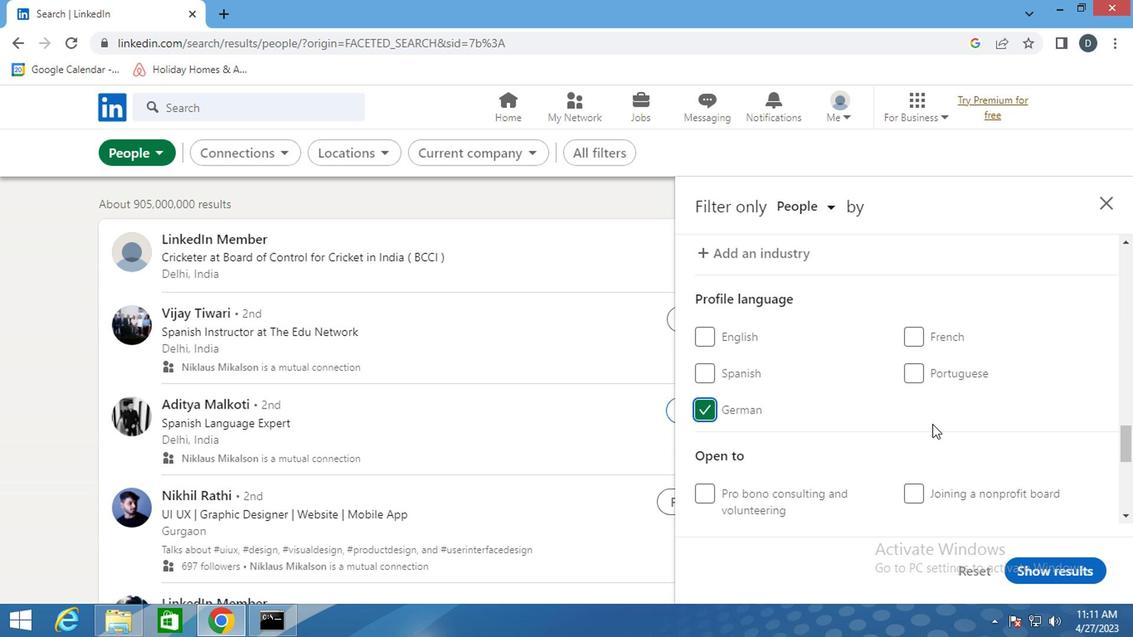 
Action: Mouse moved to (943, 421)
Screenshot: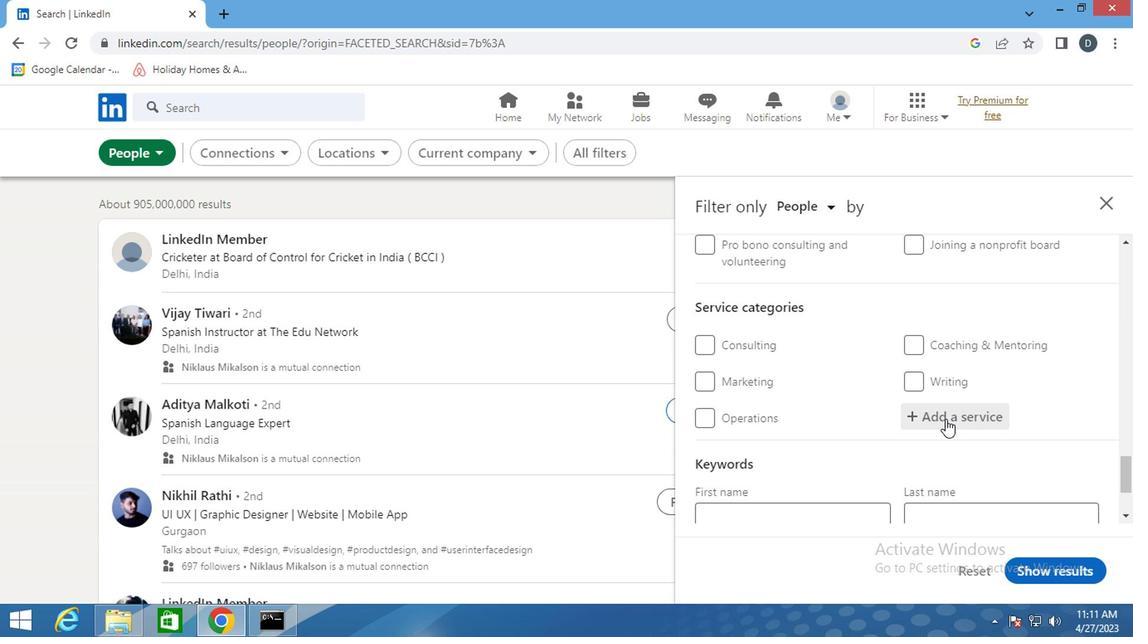 
Action: Mouse pressed left at (943, 421)
Screenshot: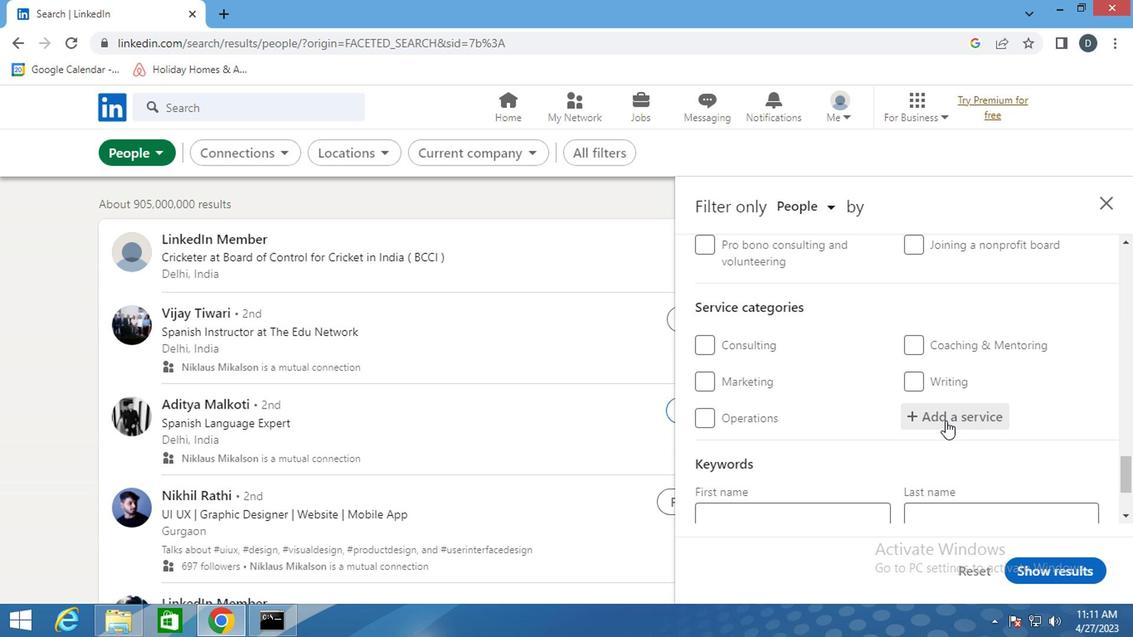
Action: Mouse moved to (883, 429)
Screenshot: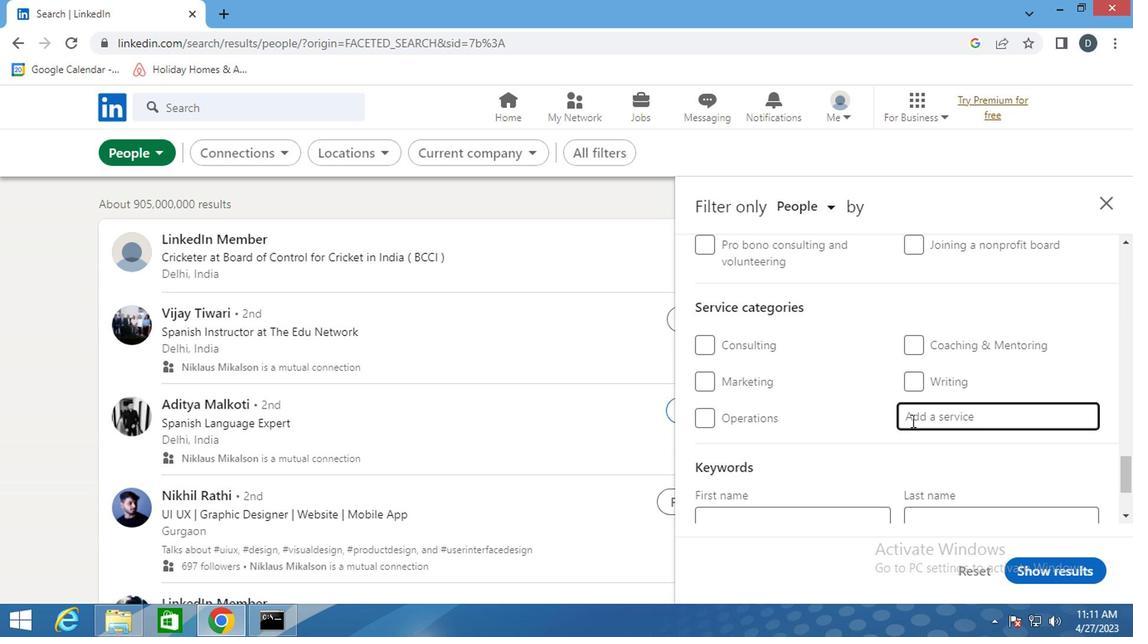 
Action: Key pressed <Key.shift>CORPORATE
Screenshot: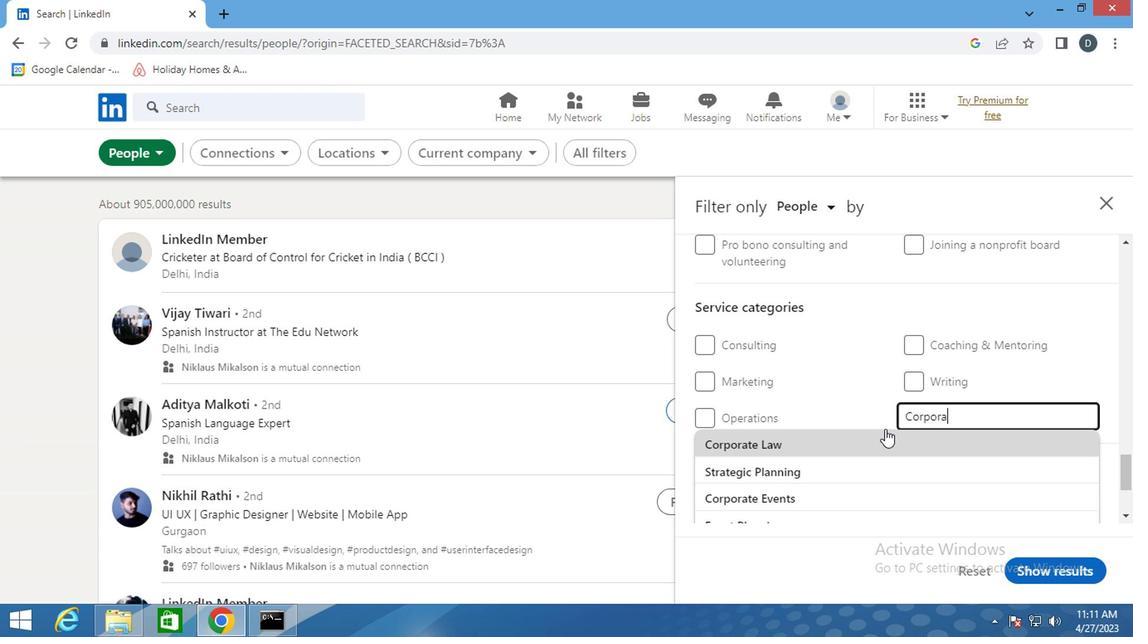 
Action: Mouse moved to (875, 429)
Screenshot: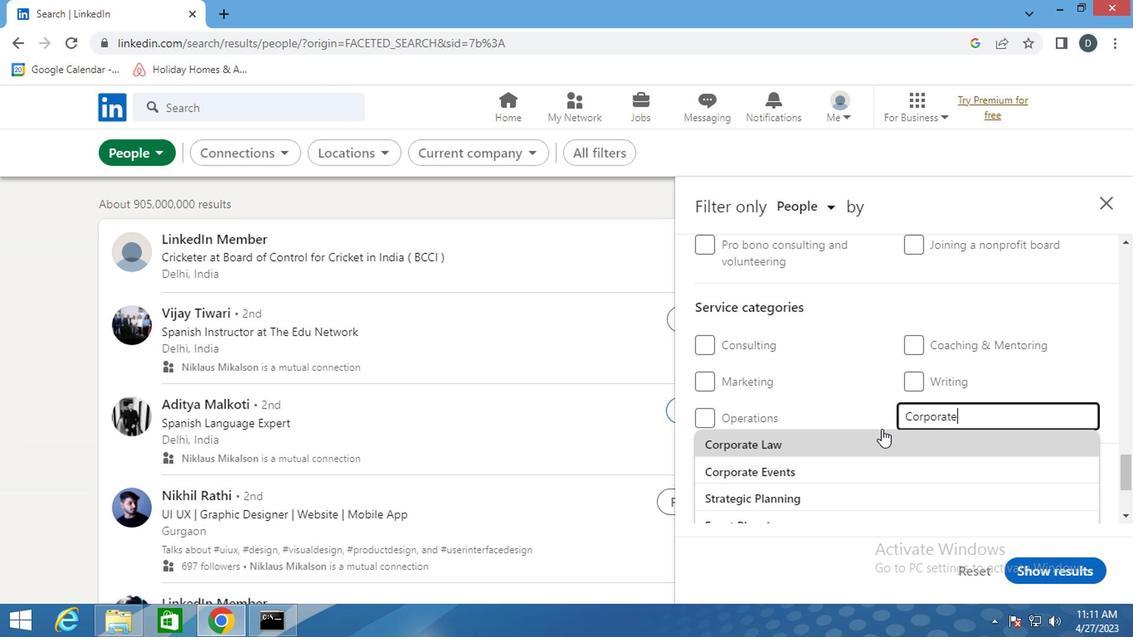 
Action: Mouse pressed left at (875, 429)
Screenshot: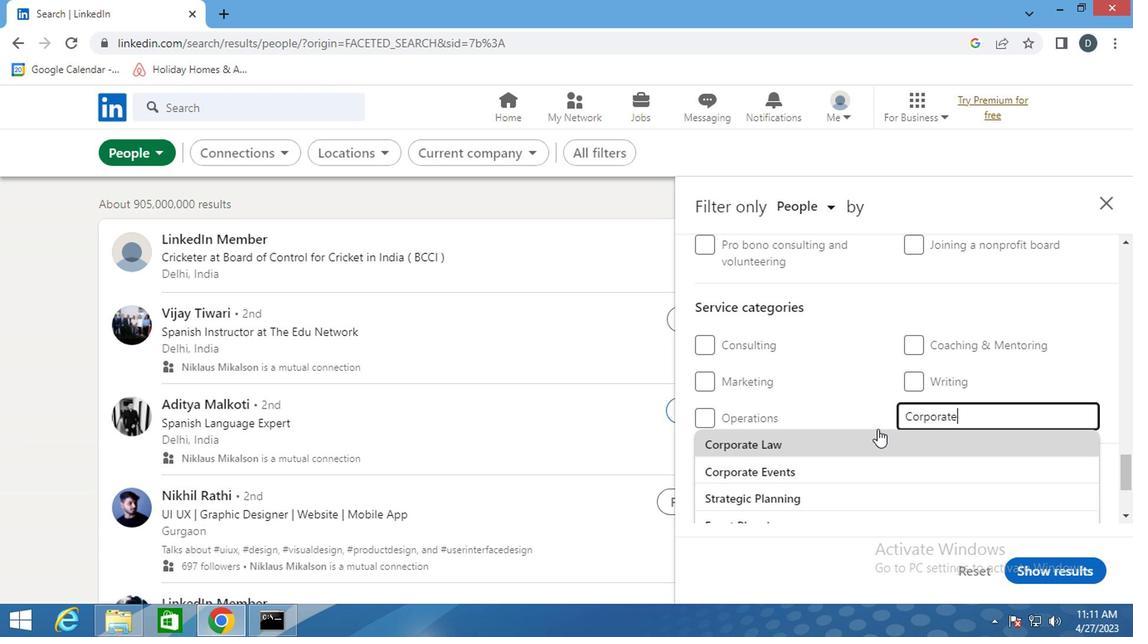
Action: Mouse moved to (875, 430)
Screenshot: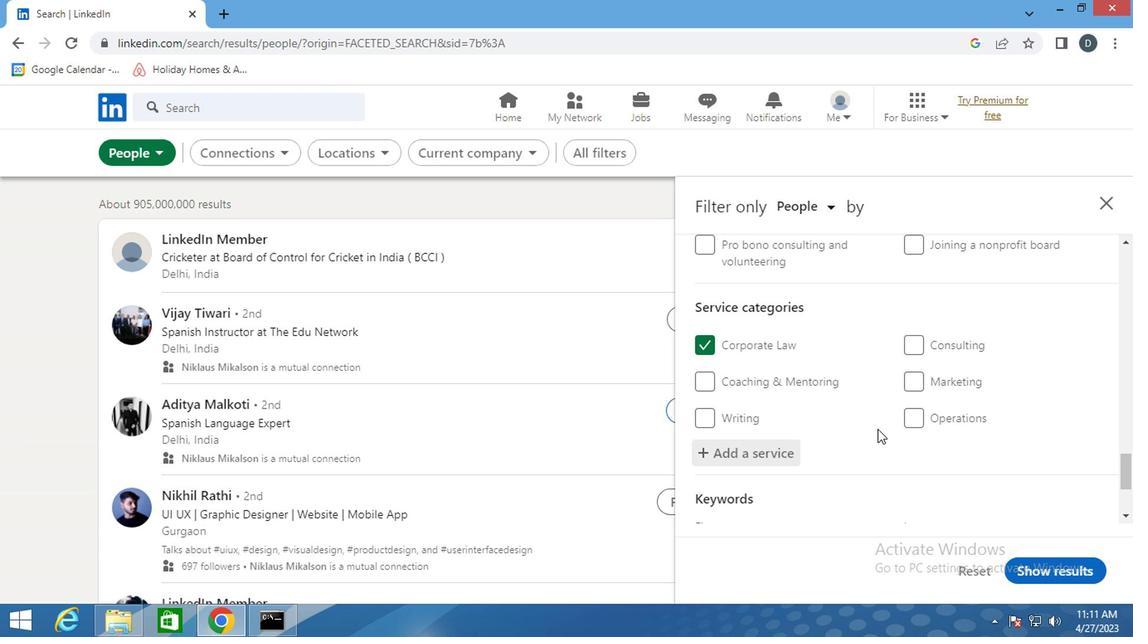 
Action: Mouse scrolled (875, 429) with delta (0, 0)
Screenshot: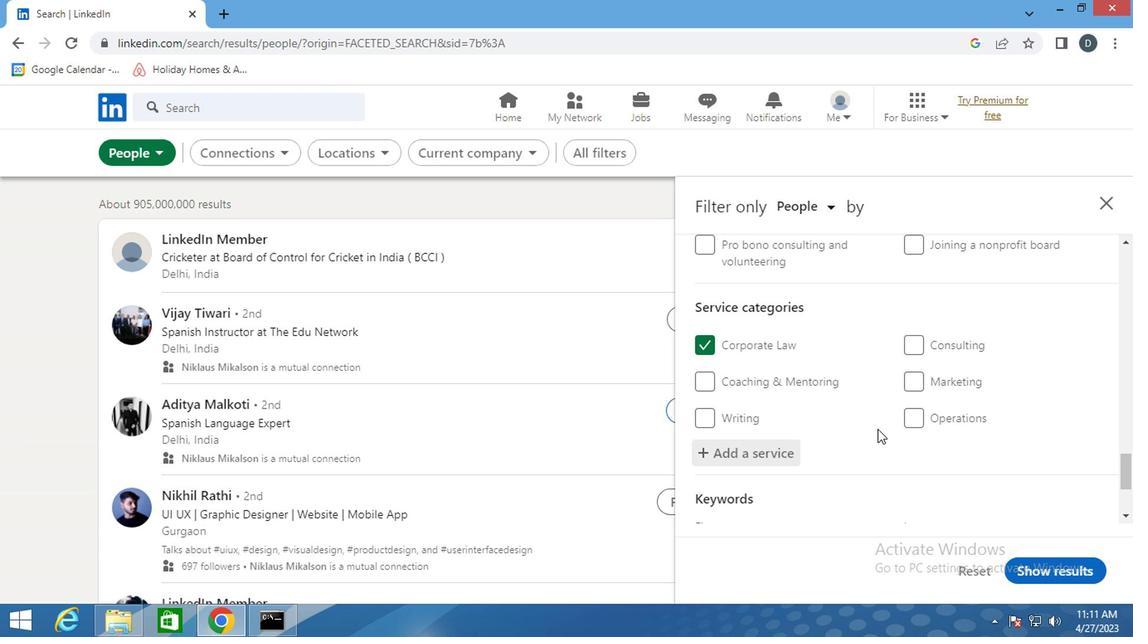
Action: Mouse scrolled (875, 429) with delta (0, 0)
Screenshot: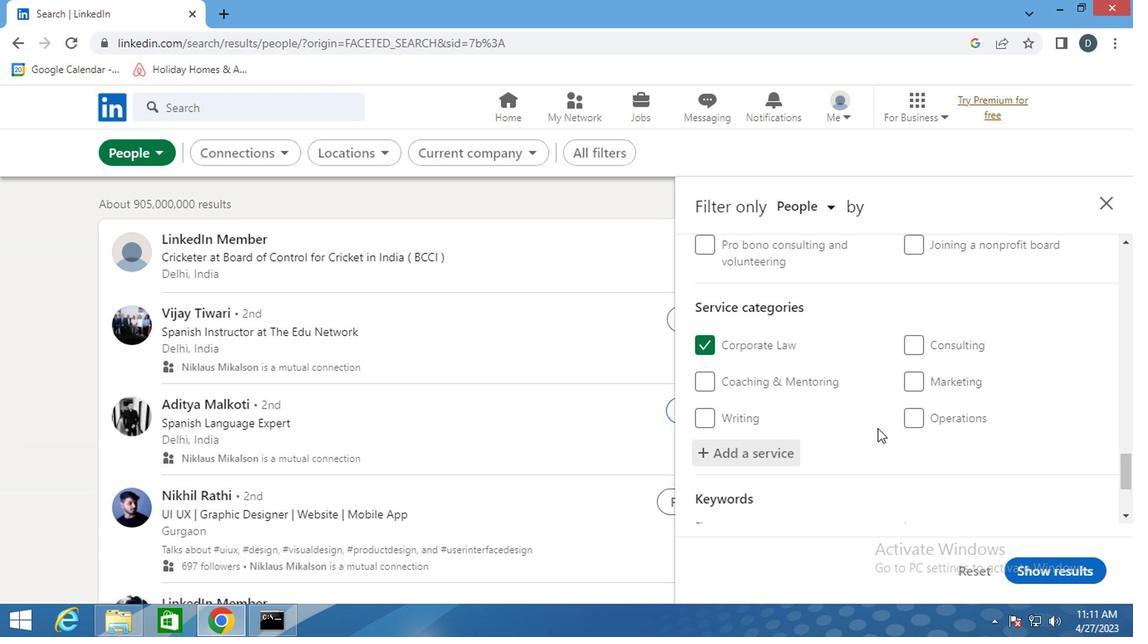 
Action: Mouse scrolled (875, 429) with delta (0, 0)
Screenshot: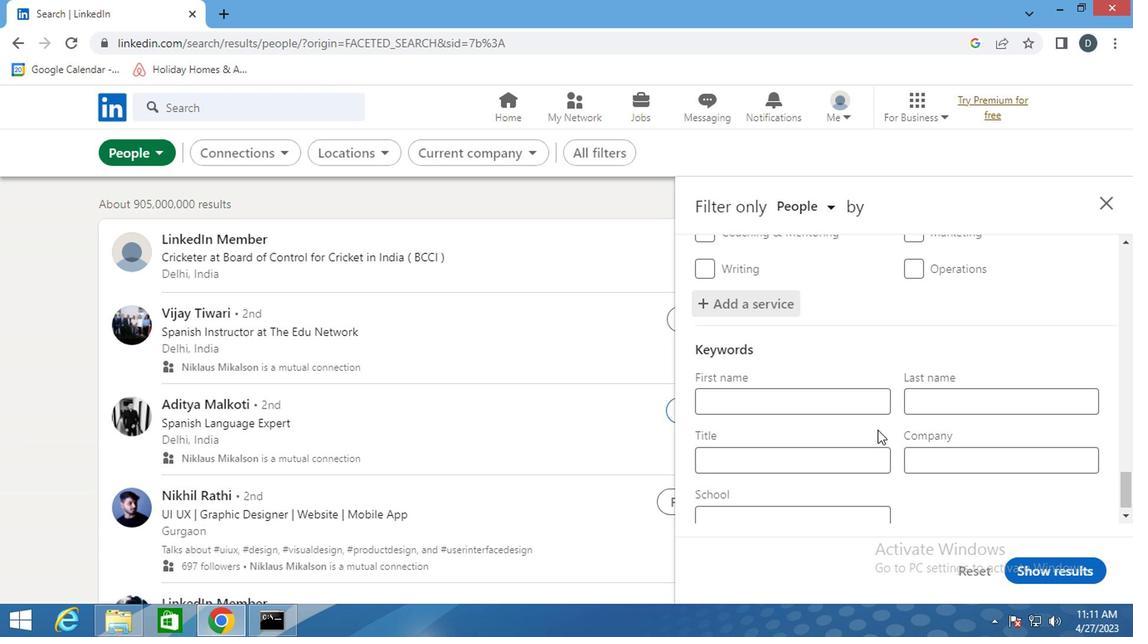 
Action: Mouse moved to (824, 441)
Screenshot: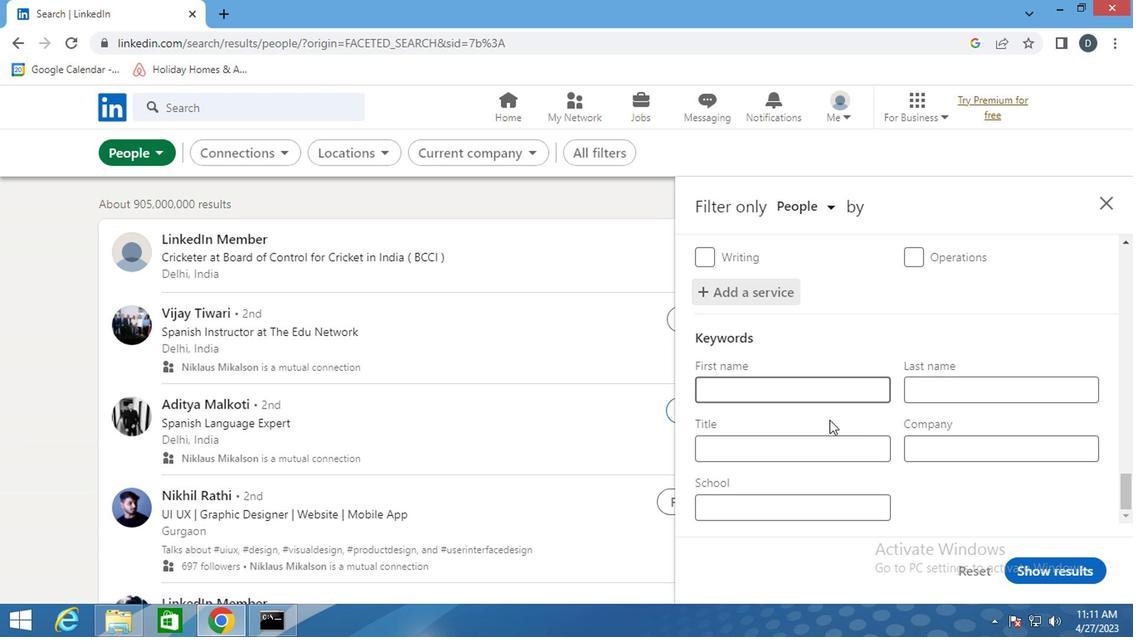 
Action: Mouse pressed left at (824, 441)
Screenshot: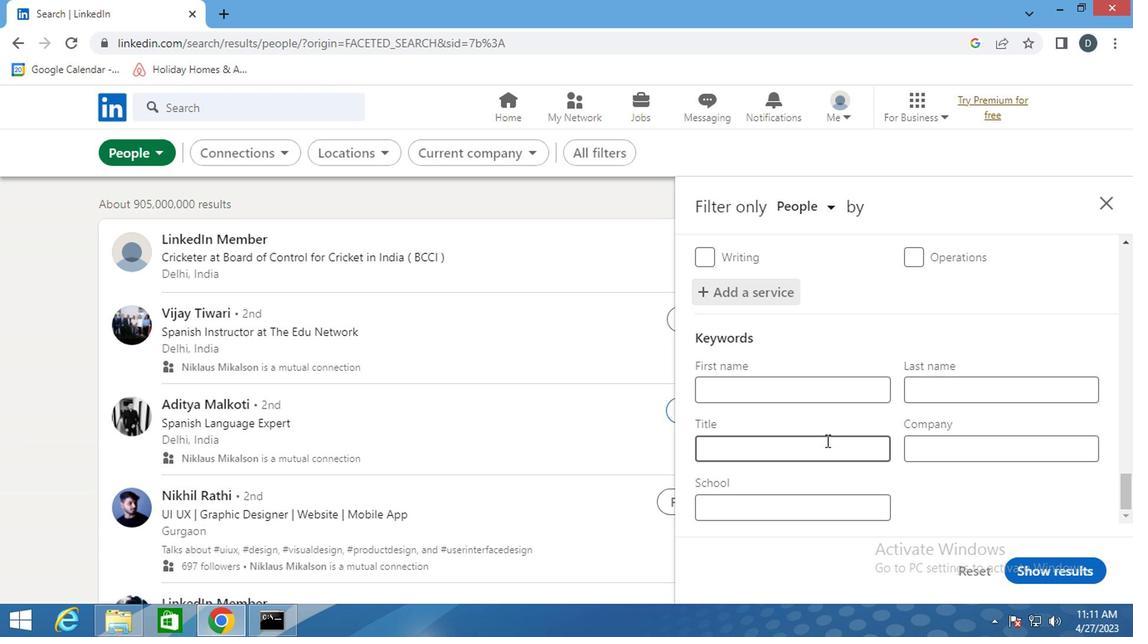
Action: Mouse moved to (823, 442)
Screenshot: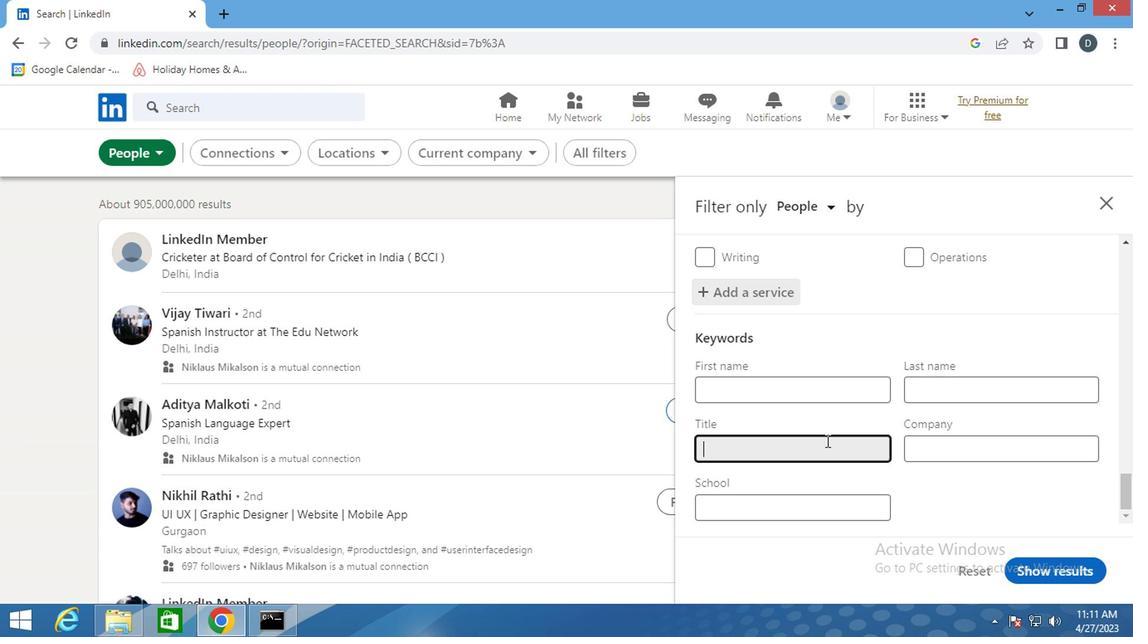 
Action: Key pressed <Key.shift><Key.shift><Key.shift><Key.shift><Key.shift><Key.shift><Key.shift><Key.shift><Key.shift><Key.shift><Key.shift><Key.shift><Key.shift><Key.shift><Key.shift><Key.shift><Key.shift><Key.shift><Key.shift><Key.shift><Key.shift><Key.shift><Key.shift><Key.shift><Key.shift><Key.shift><Key.shift><Key.shift><Key.shift><Key.shift><Key.shift><Key.shift><Key.shift><Key.shift><Key.shift><Key.shift><Key.shift><Key.shift><Key.shift><Key.shift><Key.shift><Key.shift><Key.shift><Key.shift><Key.shift><Key.shift><Key.shift><Key.shift><Key.shift><Key.shift><Key.shift><Key.shift><Key.shift><Key.shift><Key.shift><Key.shift><Key.shift><Key.shift><Key.shift><Key.shift><Key.shift><Key.shift><Key.shift>RECYCLABLES<Key.space><Key.shift>COLLECTOR
Screenshot: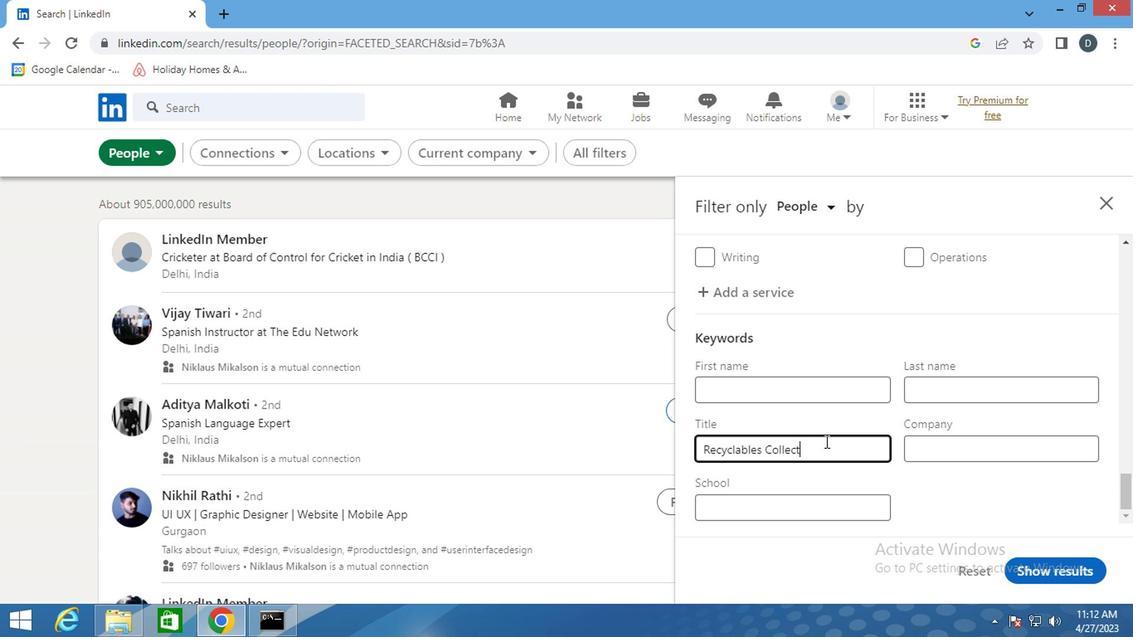 
Action: Mouse moved to (1053, 569)
Screenshot: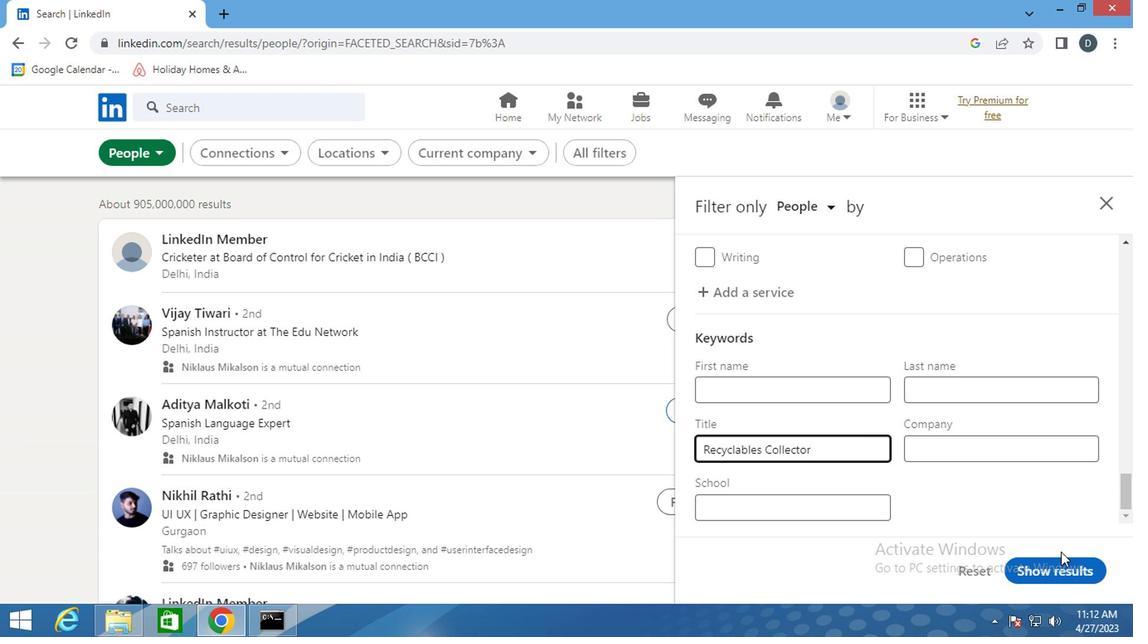 
Action: Mouse pressed left at (1053, 569)
Screenshot: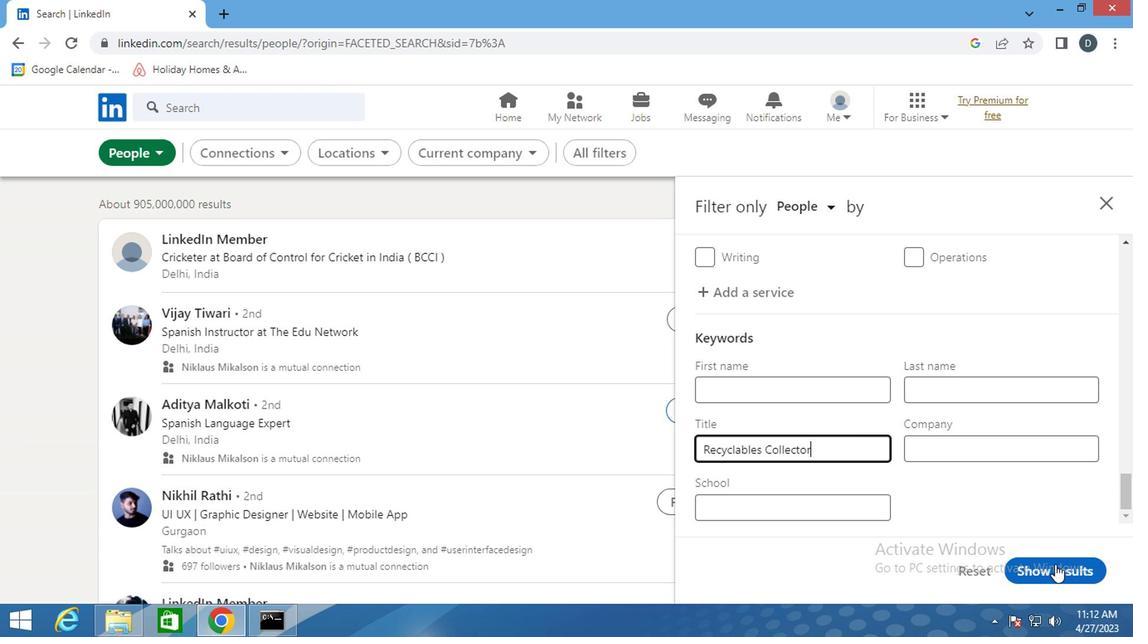 
Action: Mouse moved to (854, 401)
Screenshot: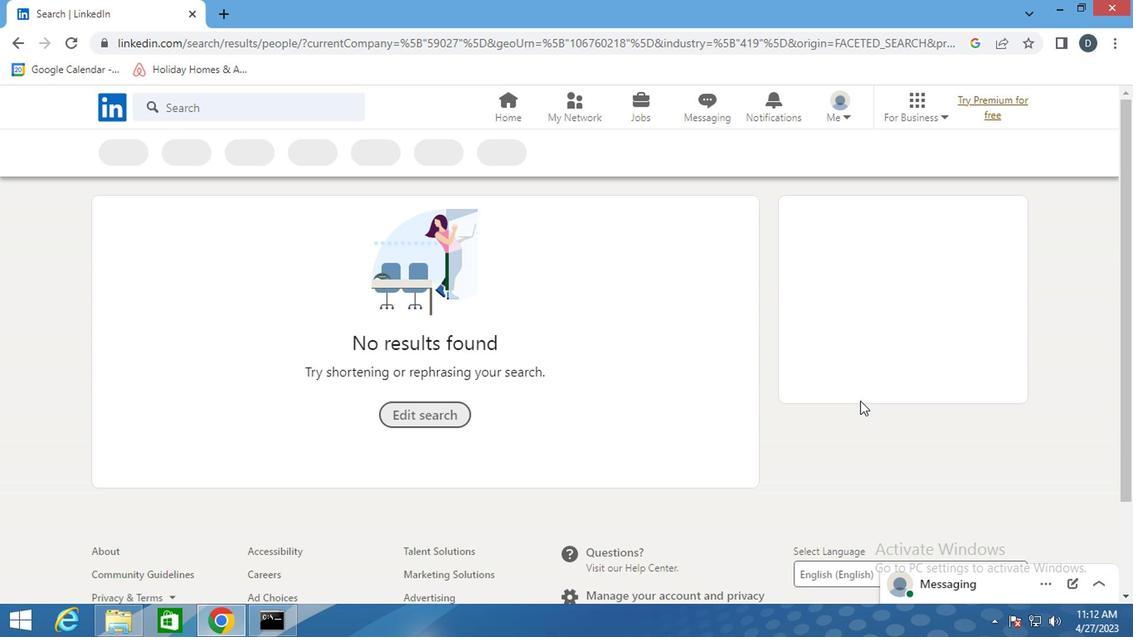 
